 Task: Find a one-way flight from Denver to Greenville for 6 passengers in Business class on May 2, with specific airline, price, and baggage filters.
Action: Mouse moved to (287, 261)
Screenshot: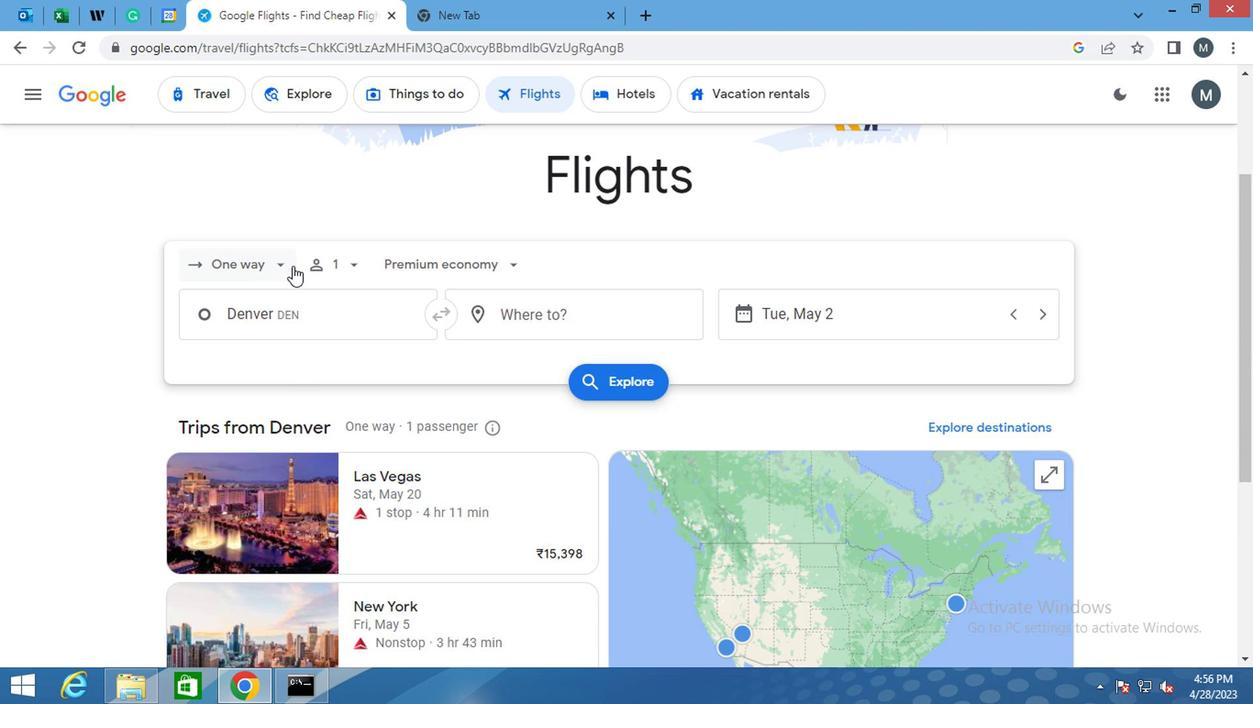 
Action: Mouse pressed left at (287, 261)
Screenshot: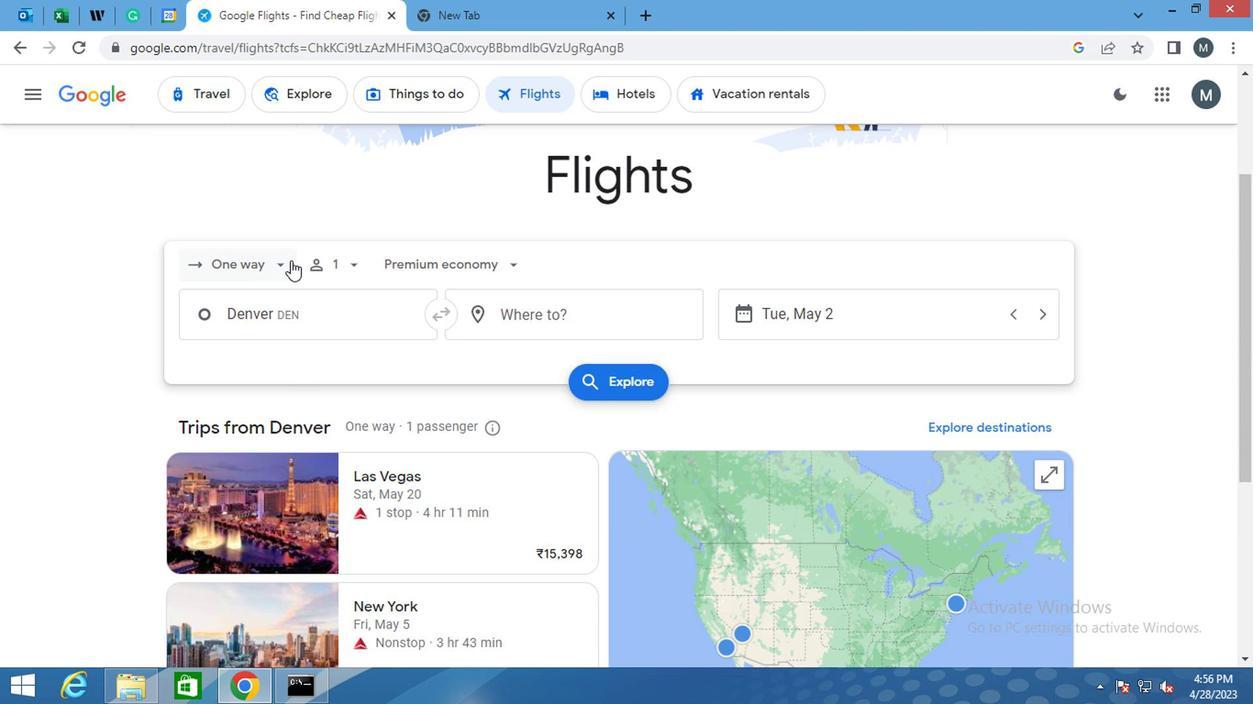 
Action: Mouse moved to (286, 354)
Screenshot: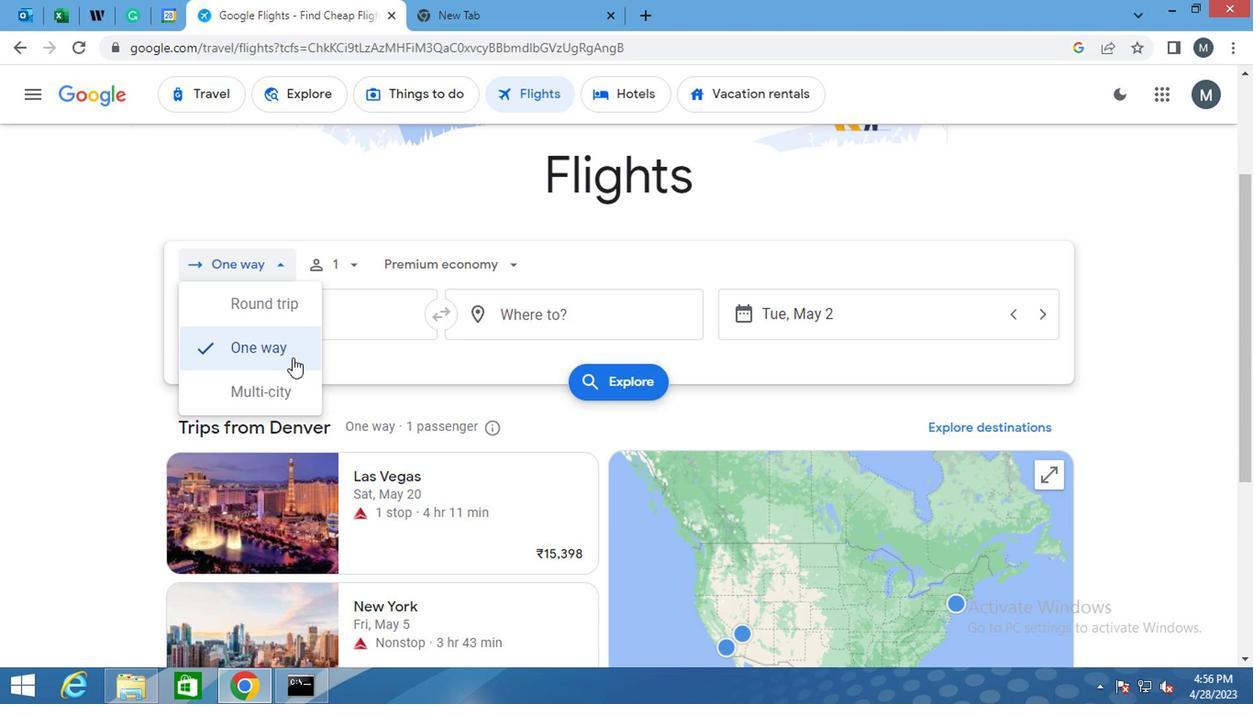 
Action: Mouse pressed left at (286, 354)
Screenshot: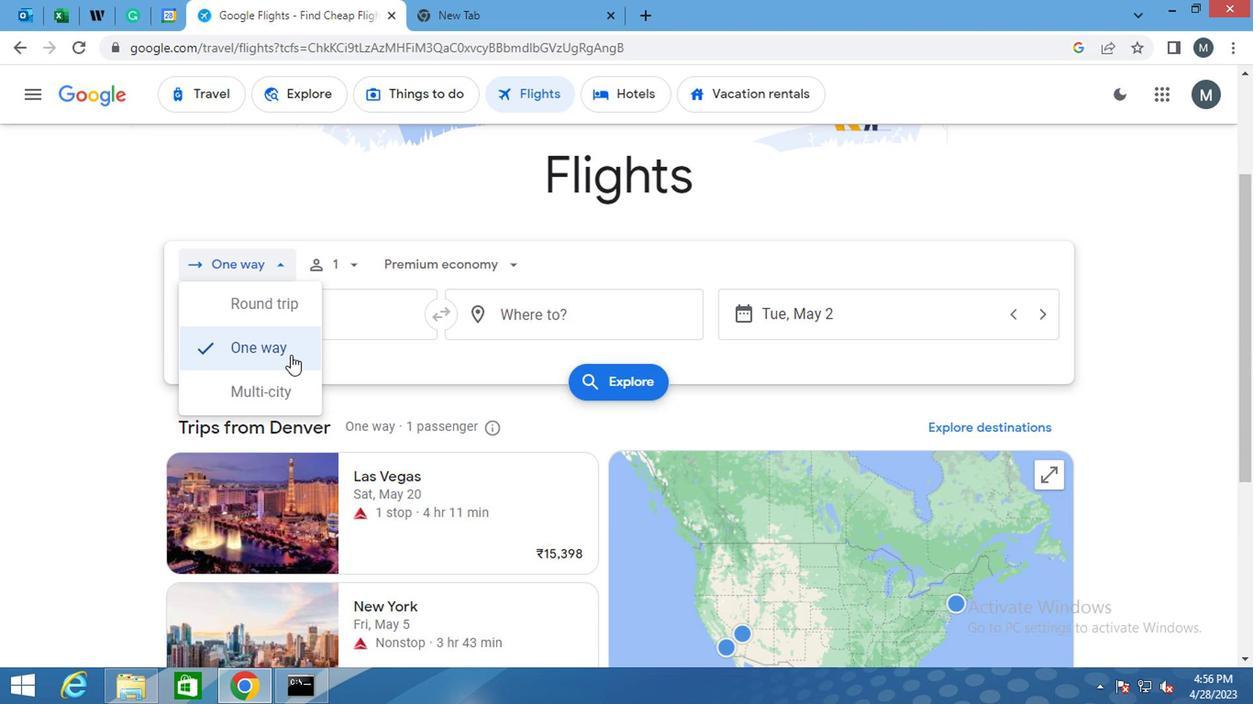 
Action: Mouse moved to (354, 270)
Screenshot: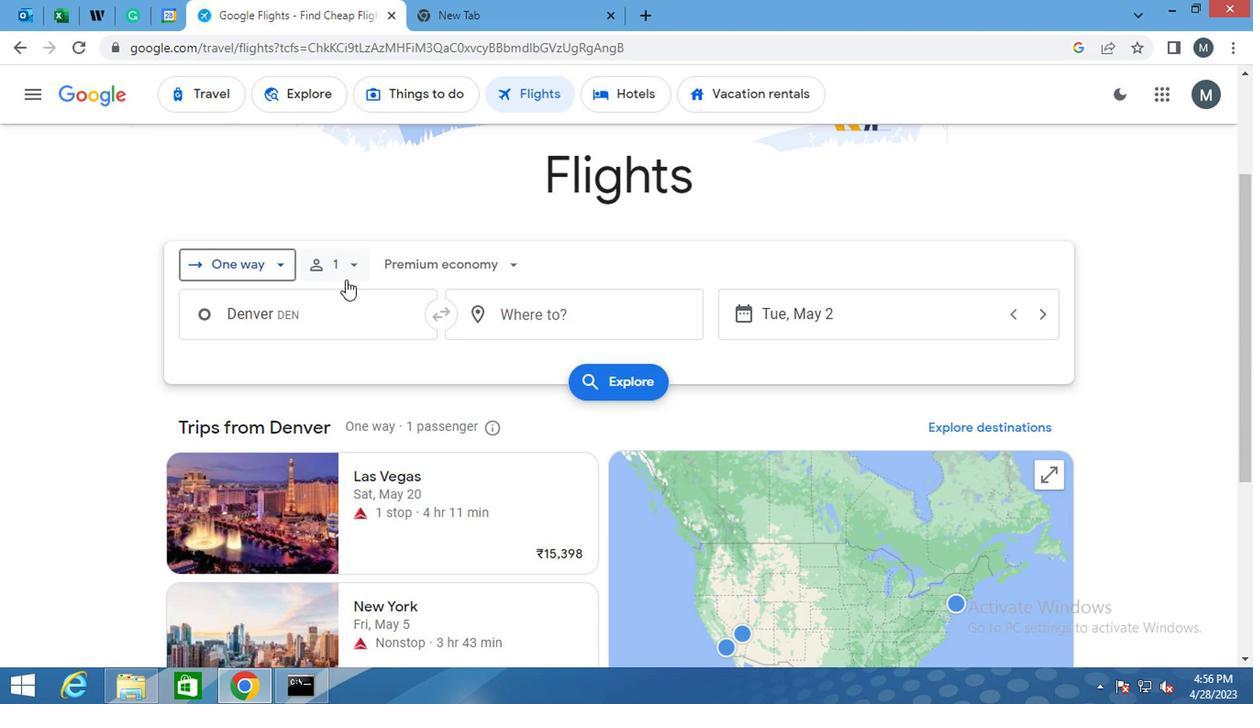 
Action: Mouse pressed left at (354, 270)
Screenshot: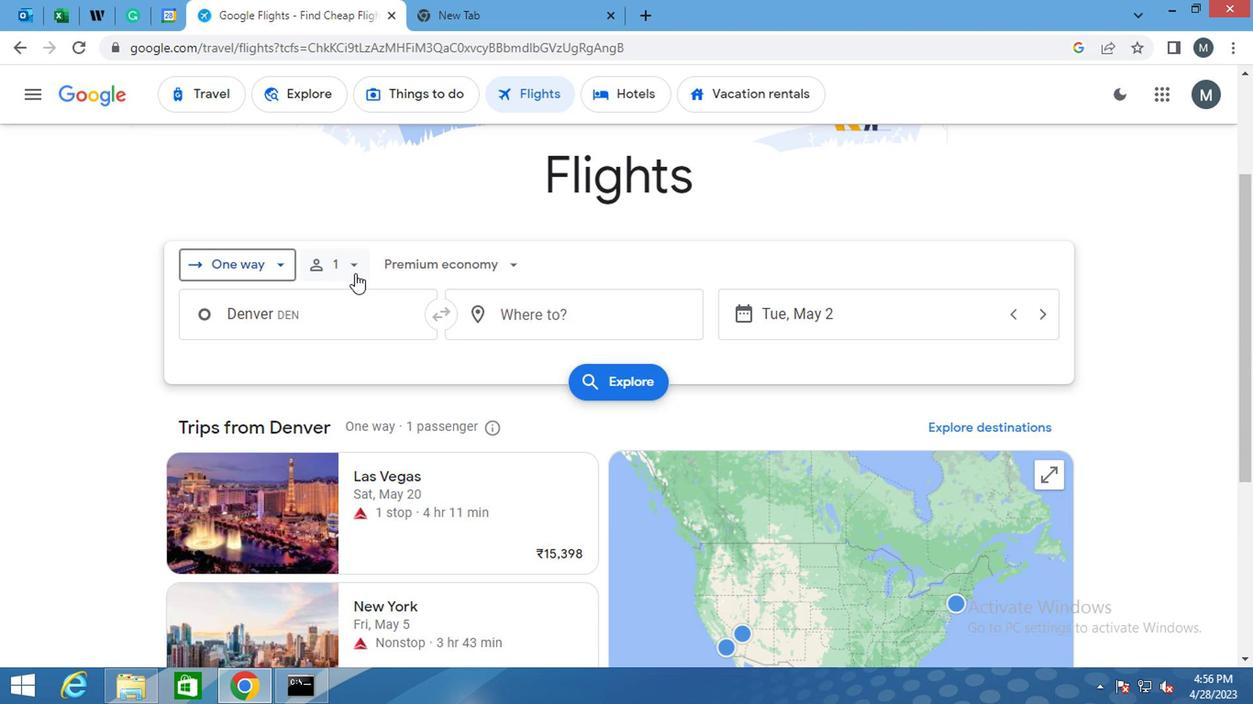 
Action: Mouse moved to (494, 308)
Screenshot: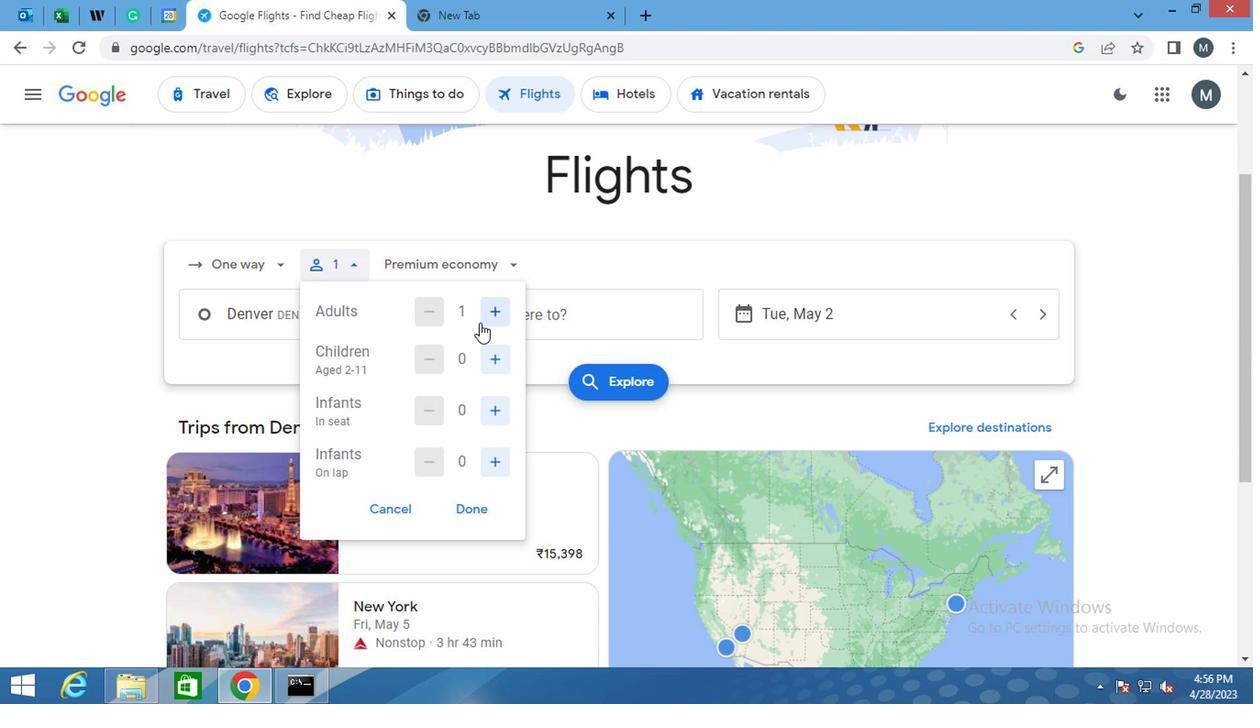
Action: Mouse pressed left at (494, 308)
Screenshot: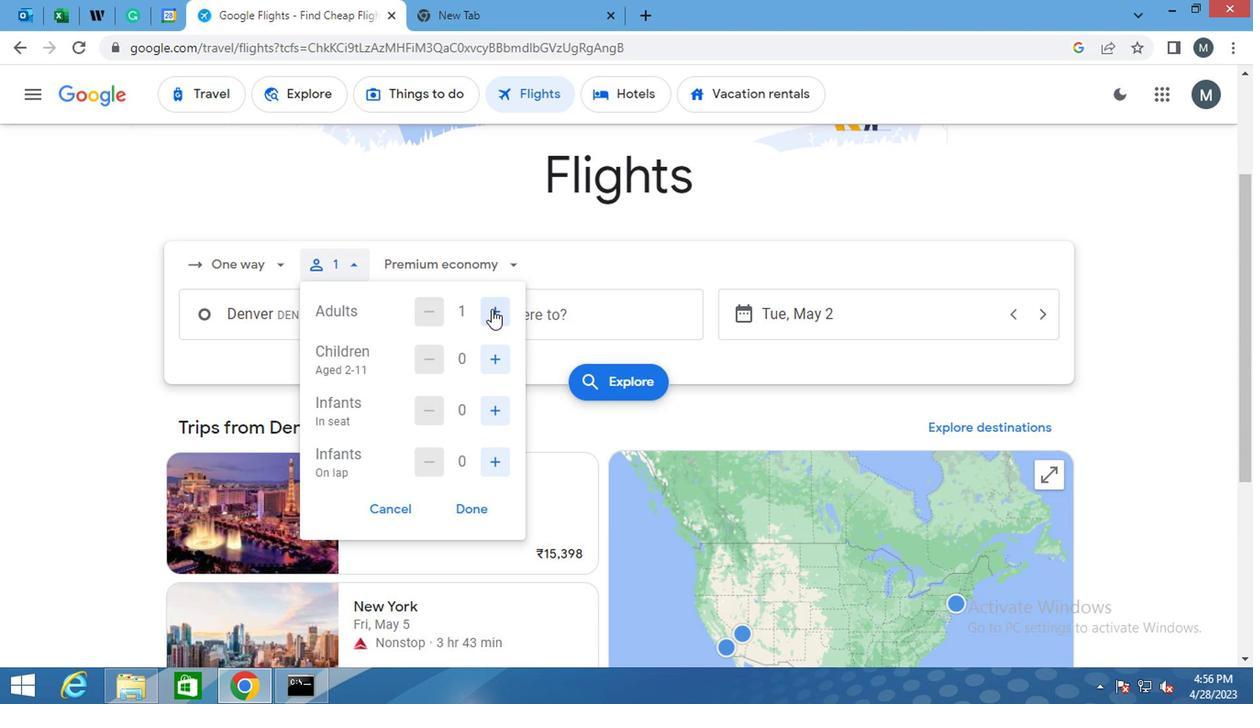 
Action: Mouse pressed left at (494, 308)
Screenshot: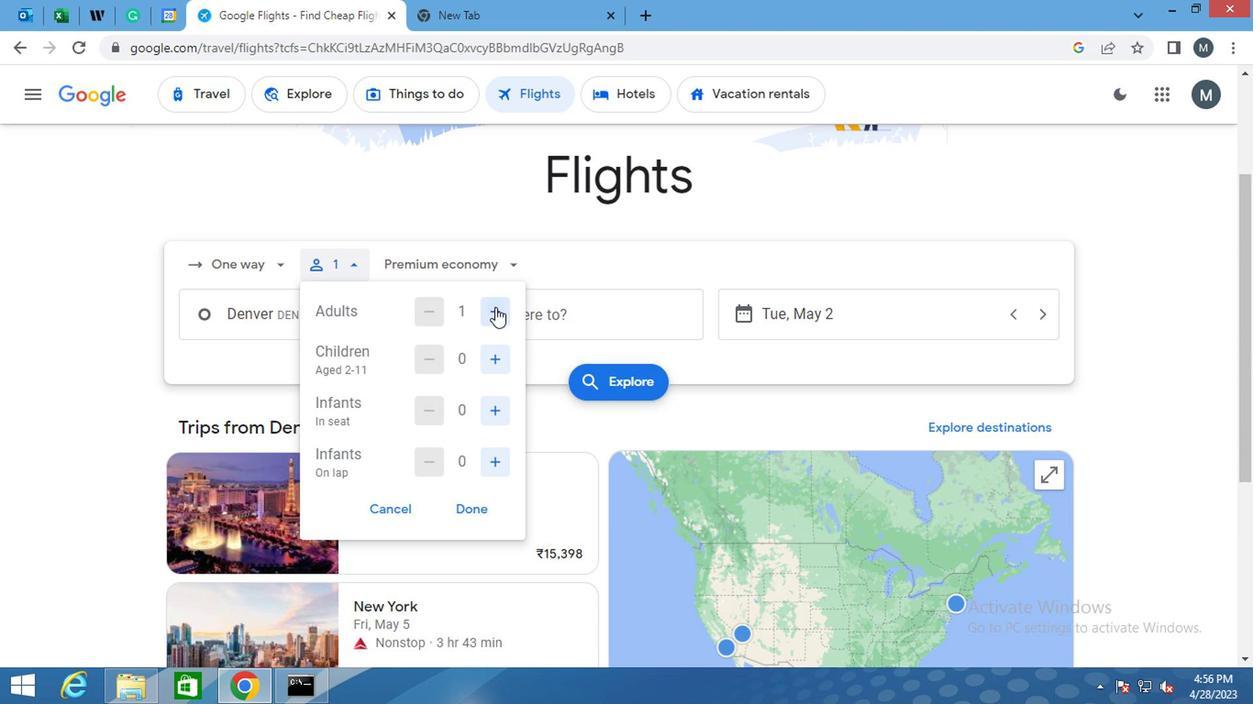 
Action: Mouse moved to (503, 358)
Screenshot: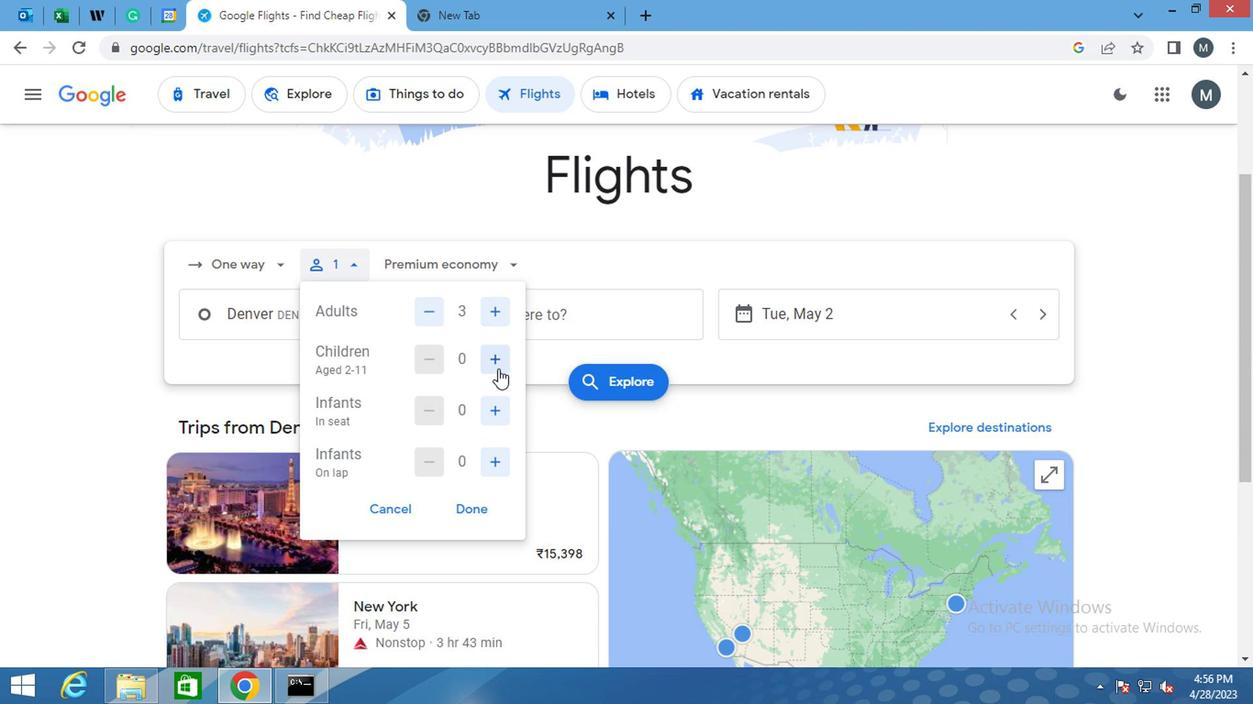 
Action: Mouse pressed left at (503, 358)
Screenshot: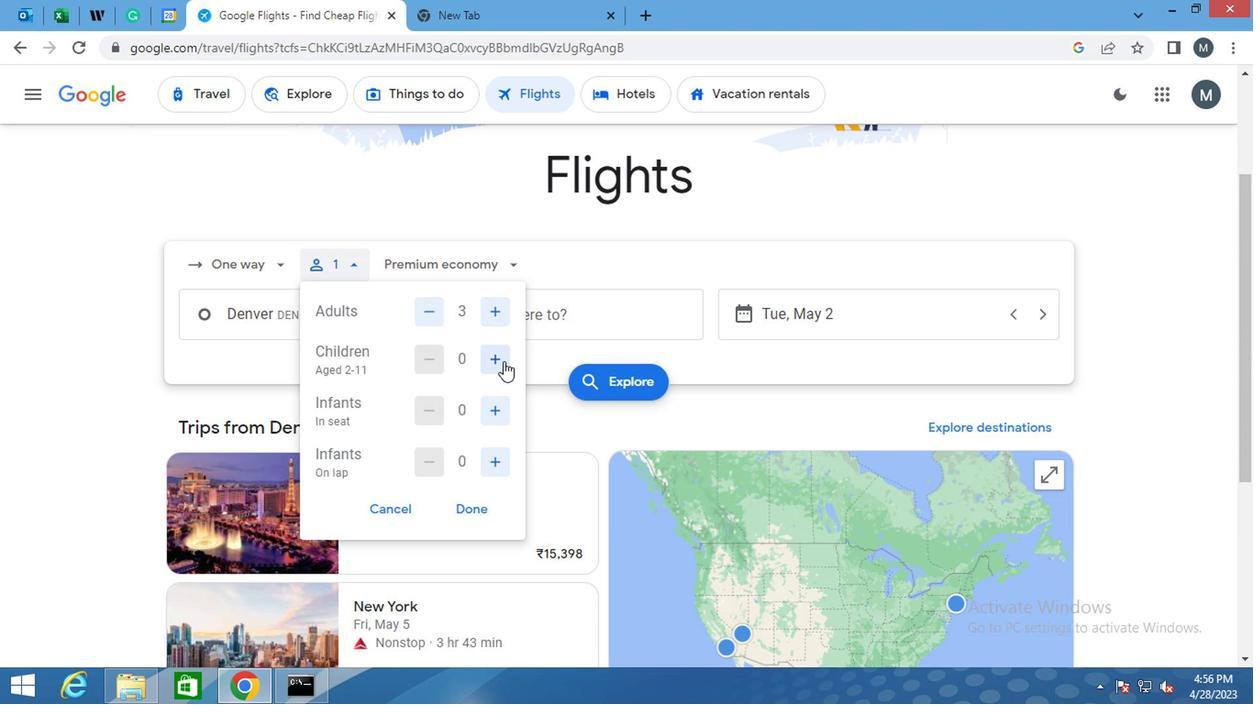 
Action: Mouse moved to (503, 358)
Screenshot: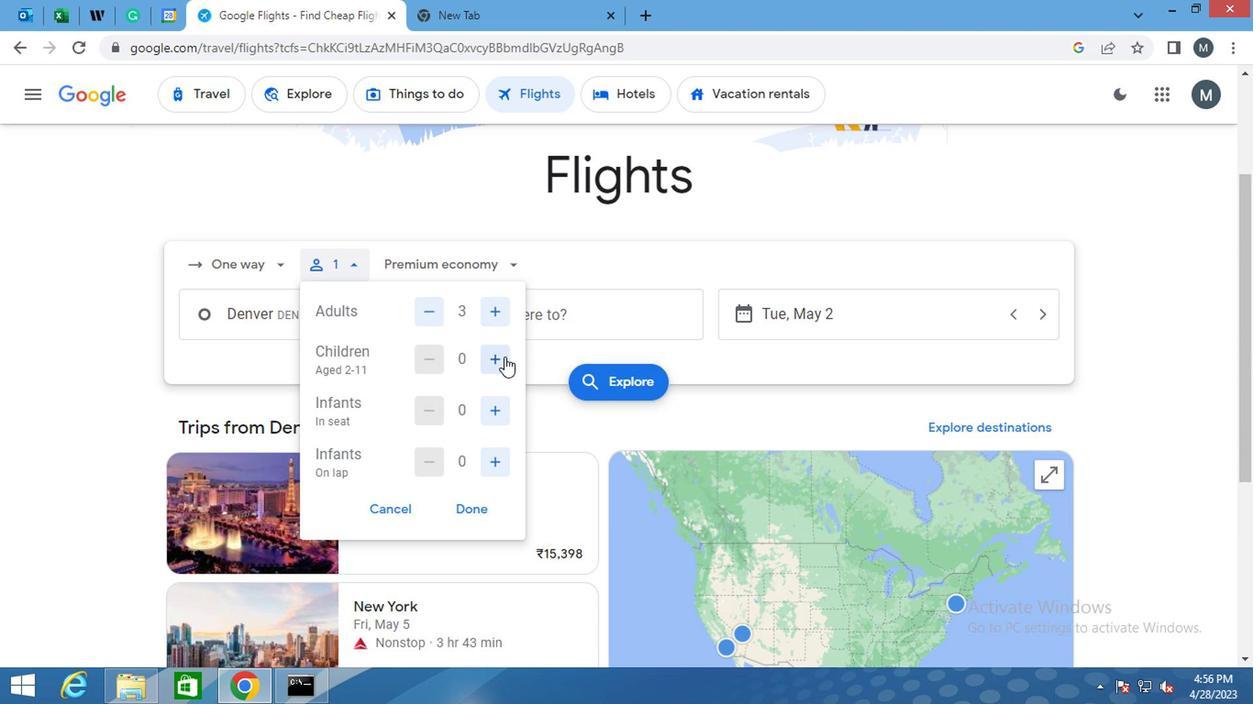
Action: Mouse pressed left at (503, 358)
Screenshot: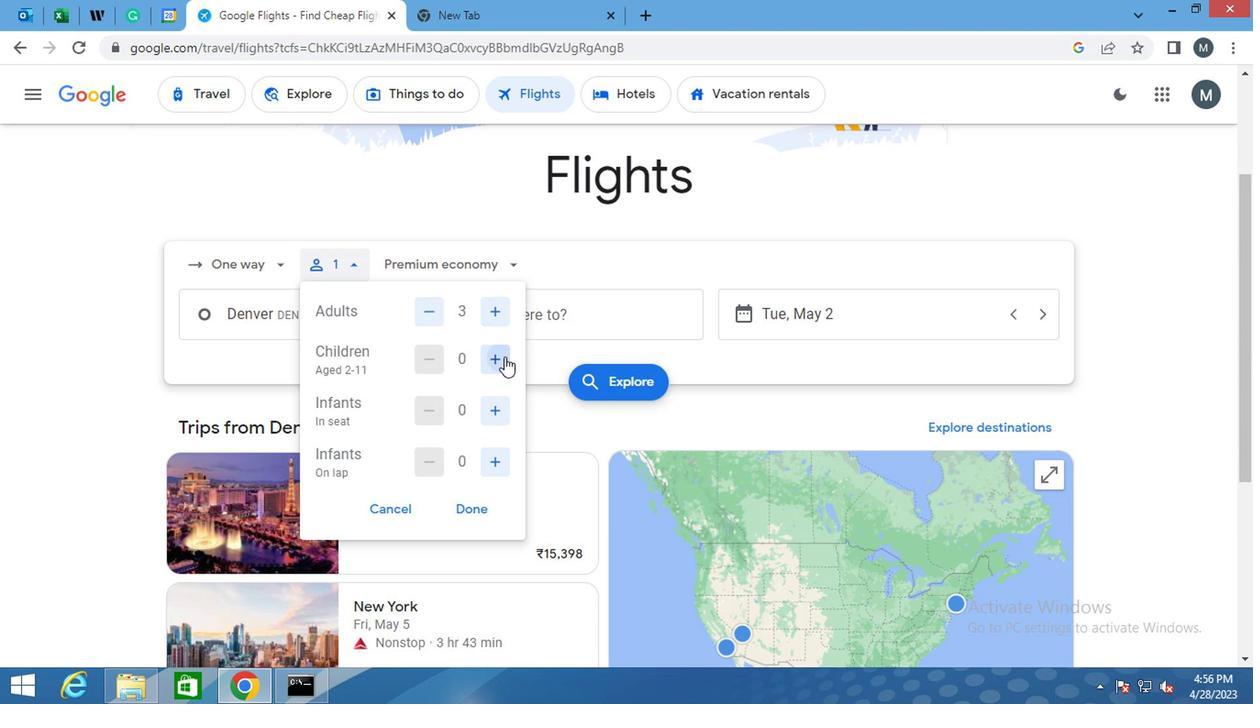 
Action: Mouse moved to (501, 358)
Screenshot: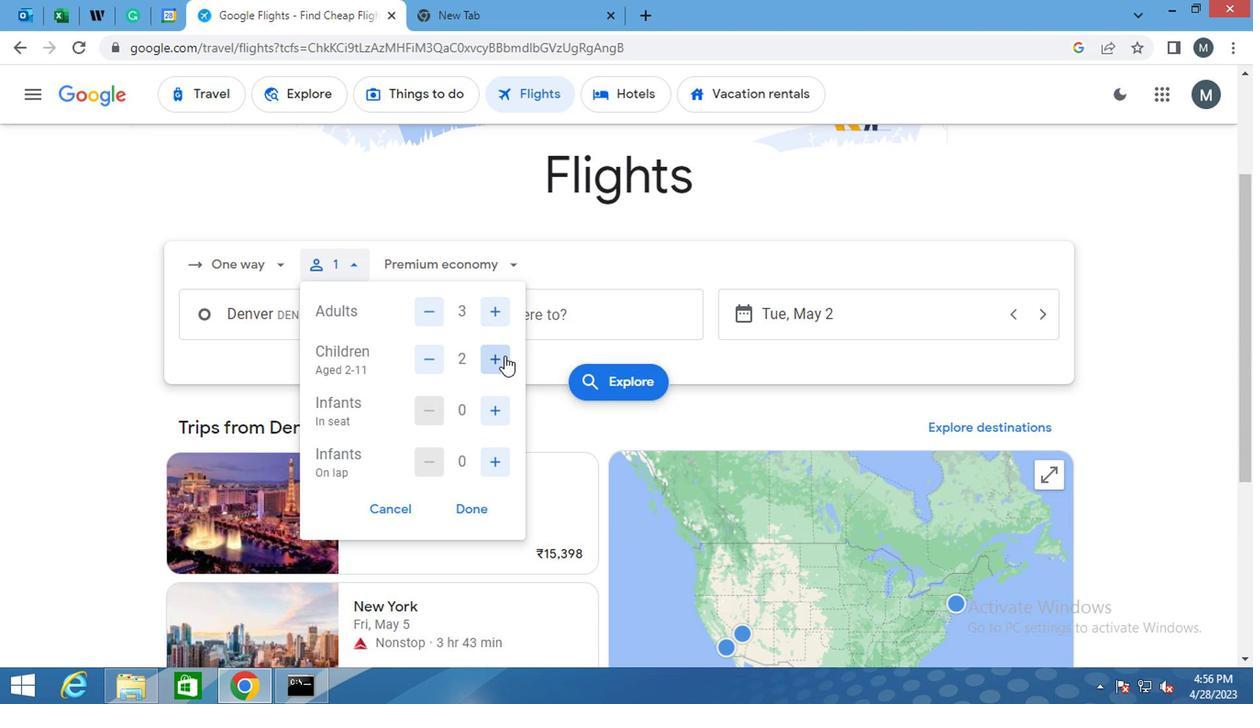 
Action: Mouse pressed left at (501, 358)
Screenshot: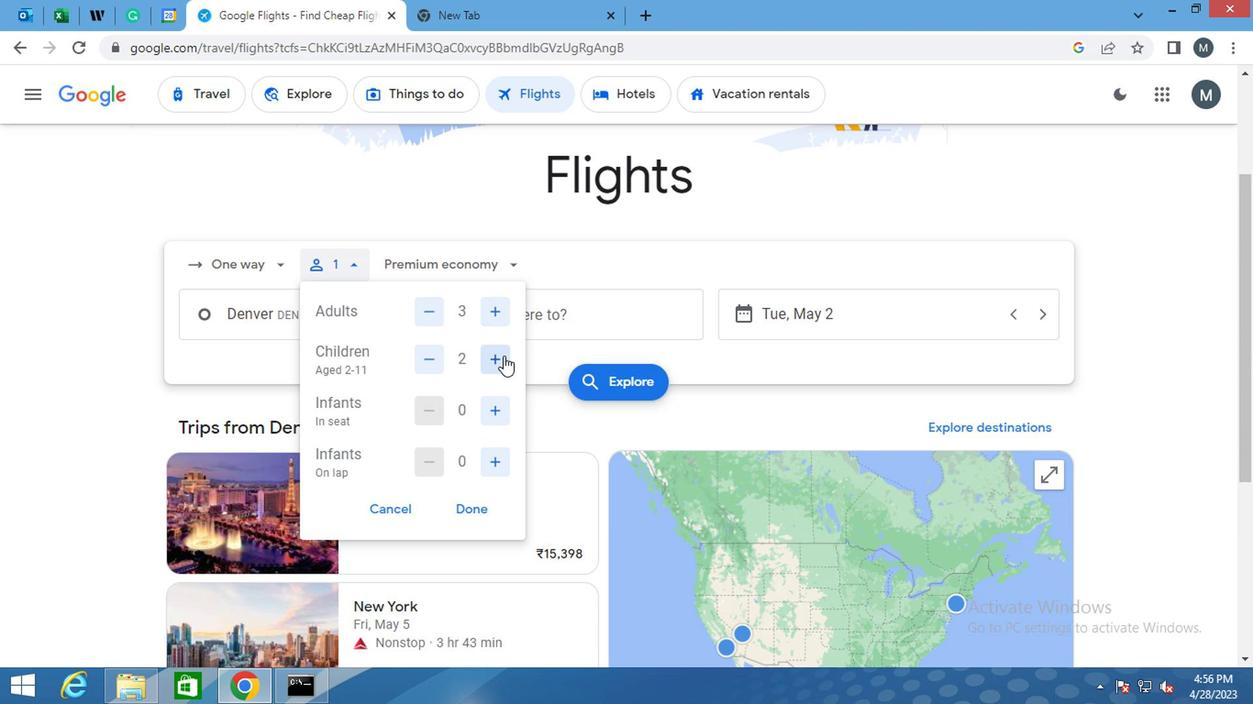 
Action: Mouse moved to (465, 512)
Screenshot: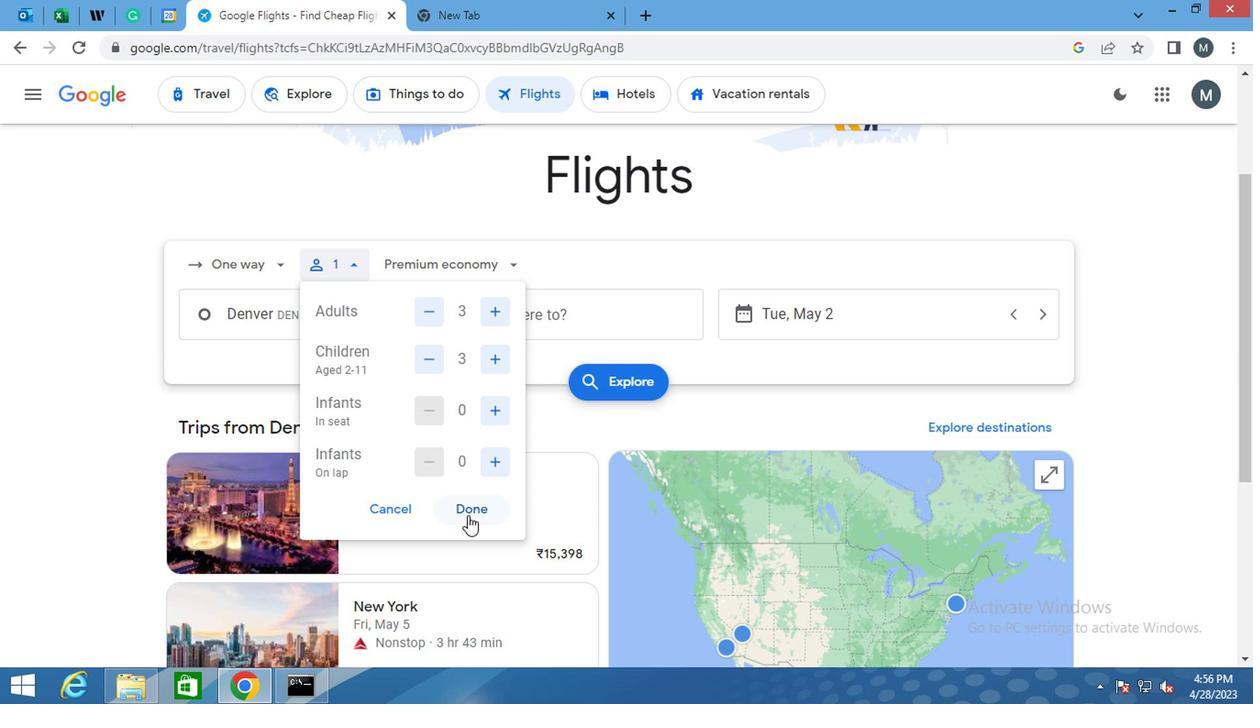 
Action: Mouse pressed left at (465, 512)
Screenshot: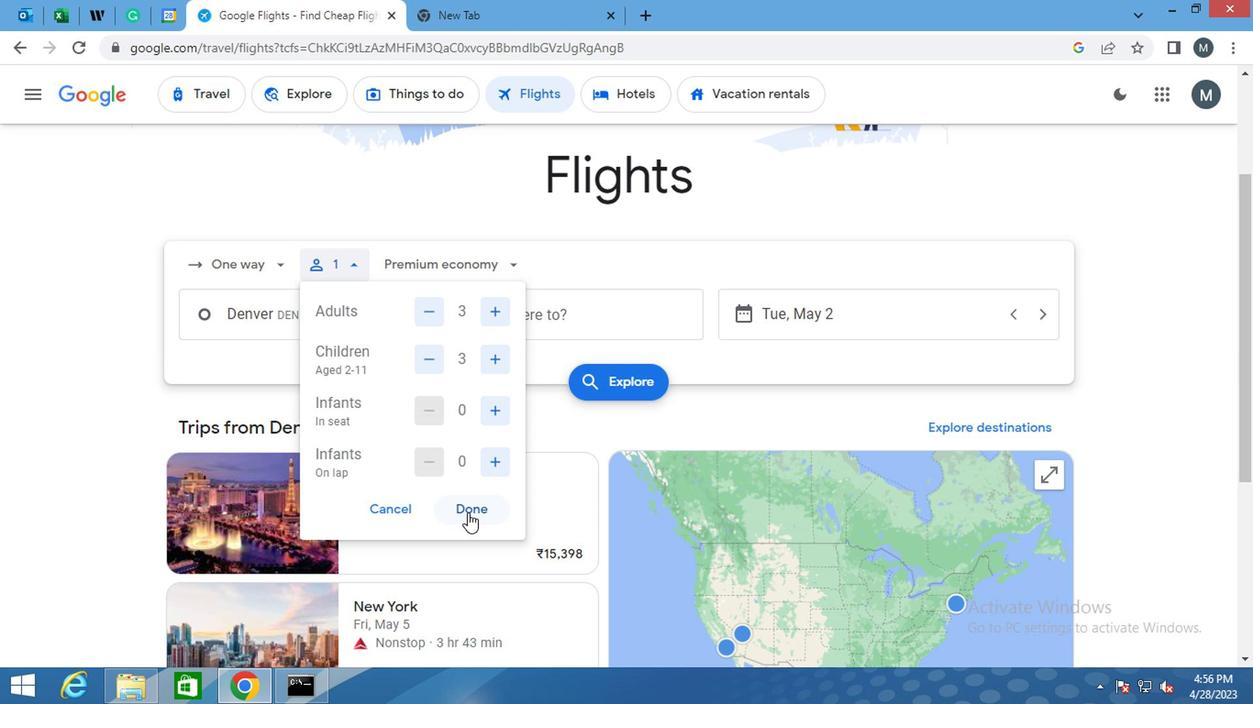 
Action: Mouse moved to (485, 268)
Screenshot: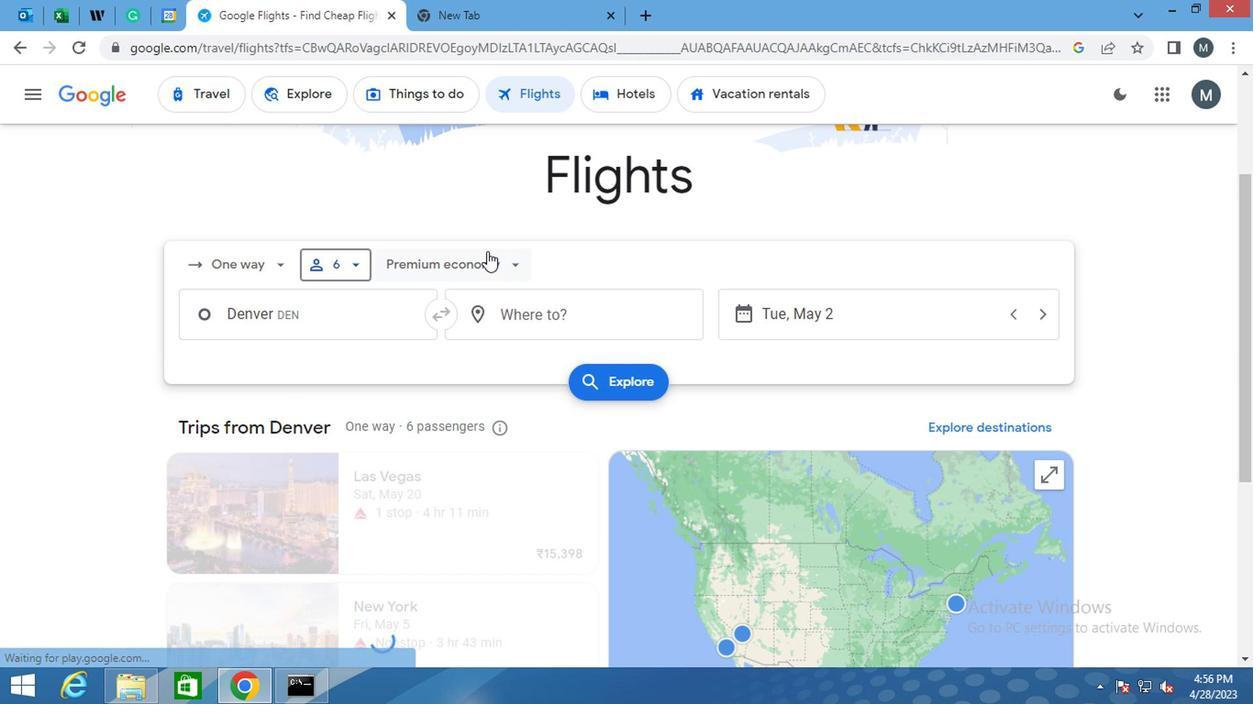 
Action: Mouse pressed left at (485, 268)
Screenshot: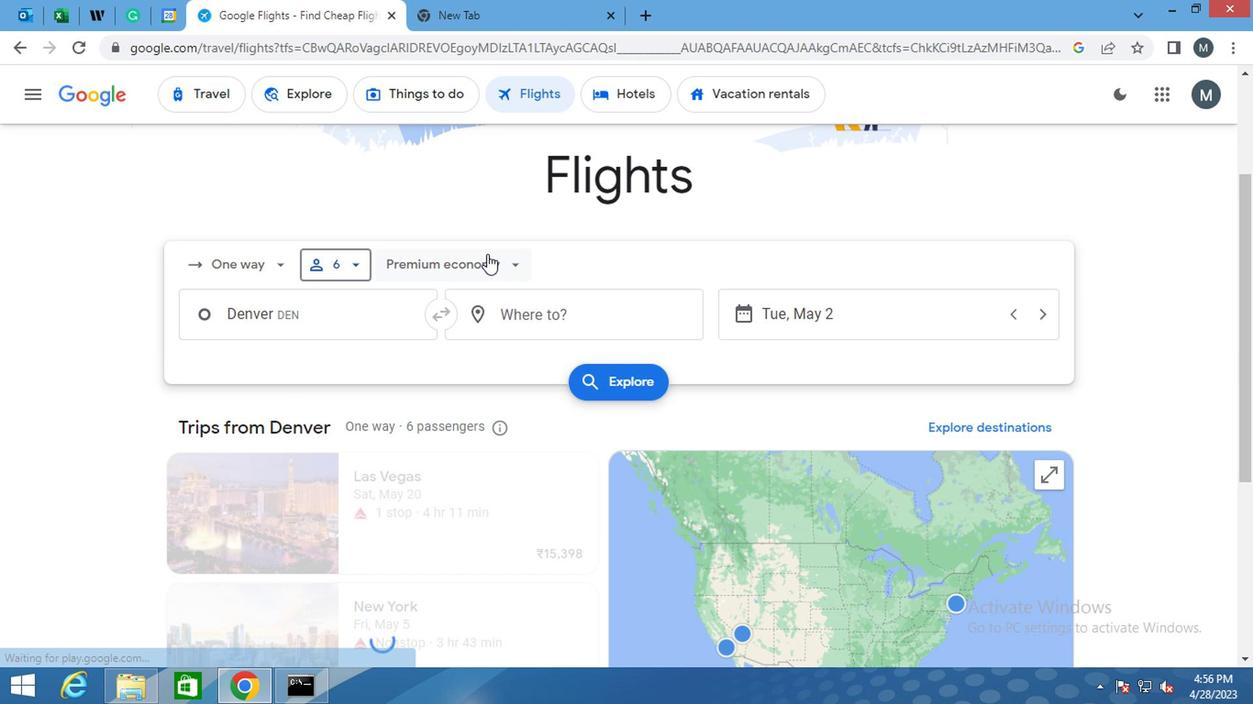 
Action: Mouse moved to (459, 394)
Screenshot: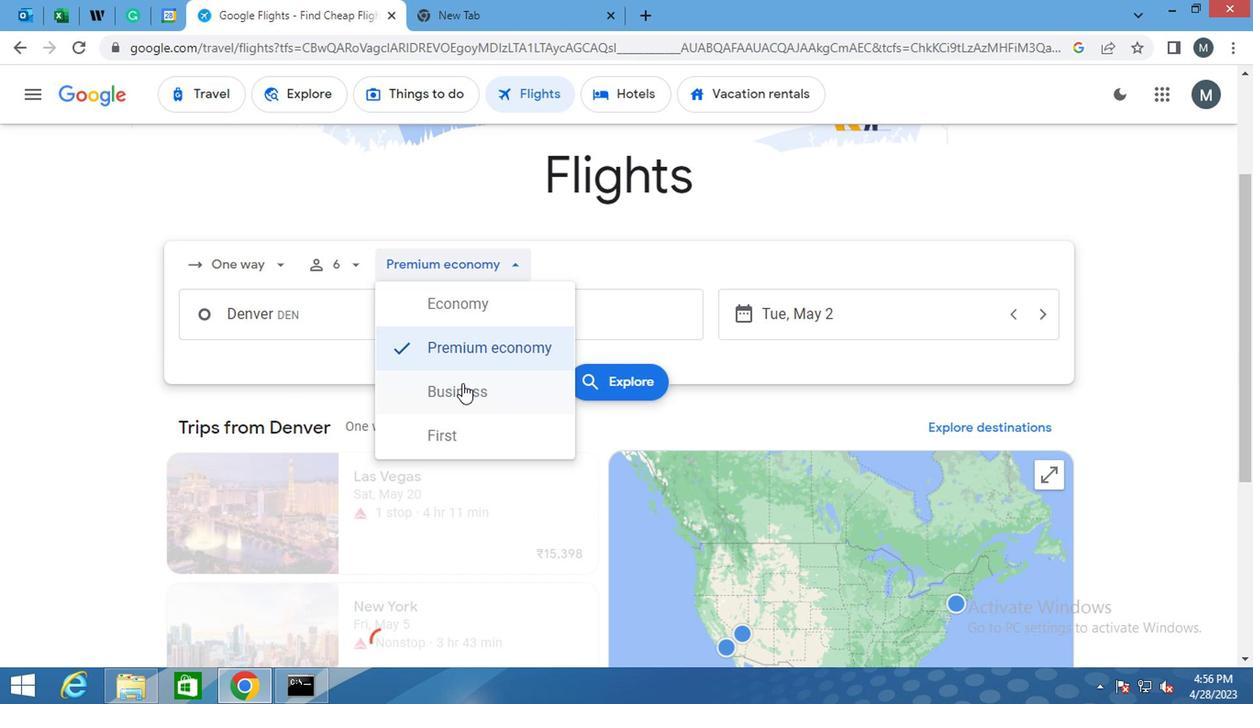
Action: Mouse pressed left at (459, 394)
Screenshot: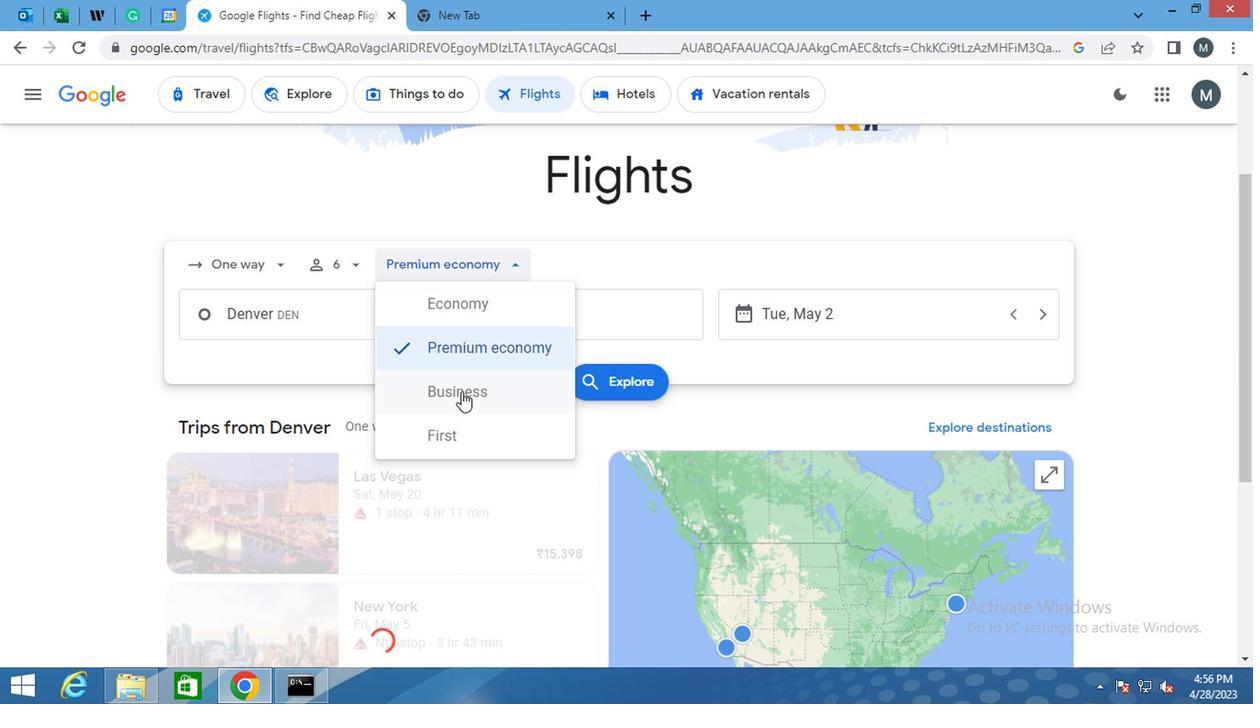 
Action: Mouse moved to (358, 310)
Screenshot: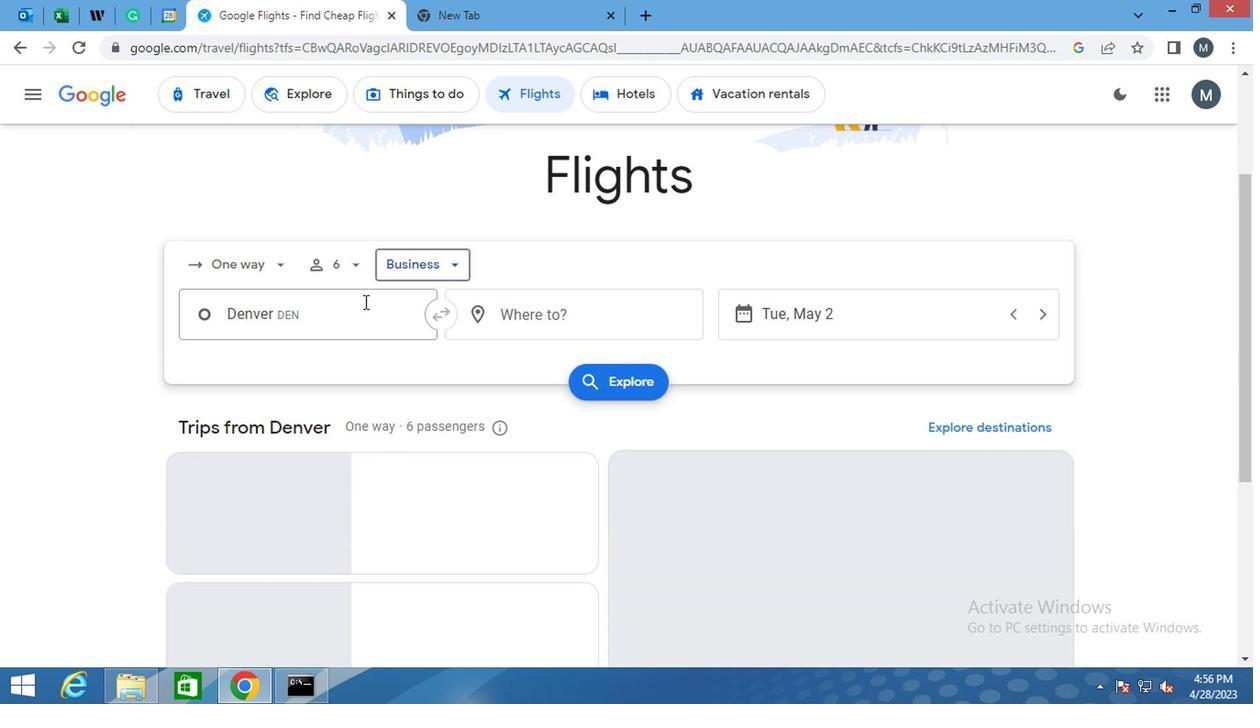 
Action: Mouse pressed left at (358, 310)
Screenshot: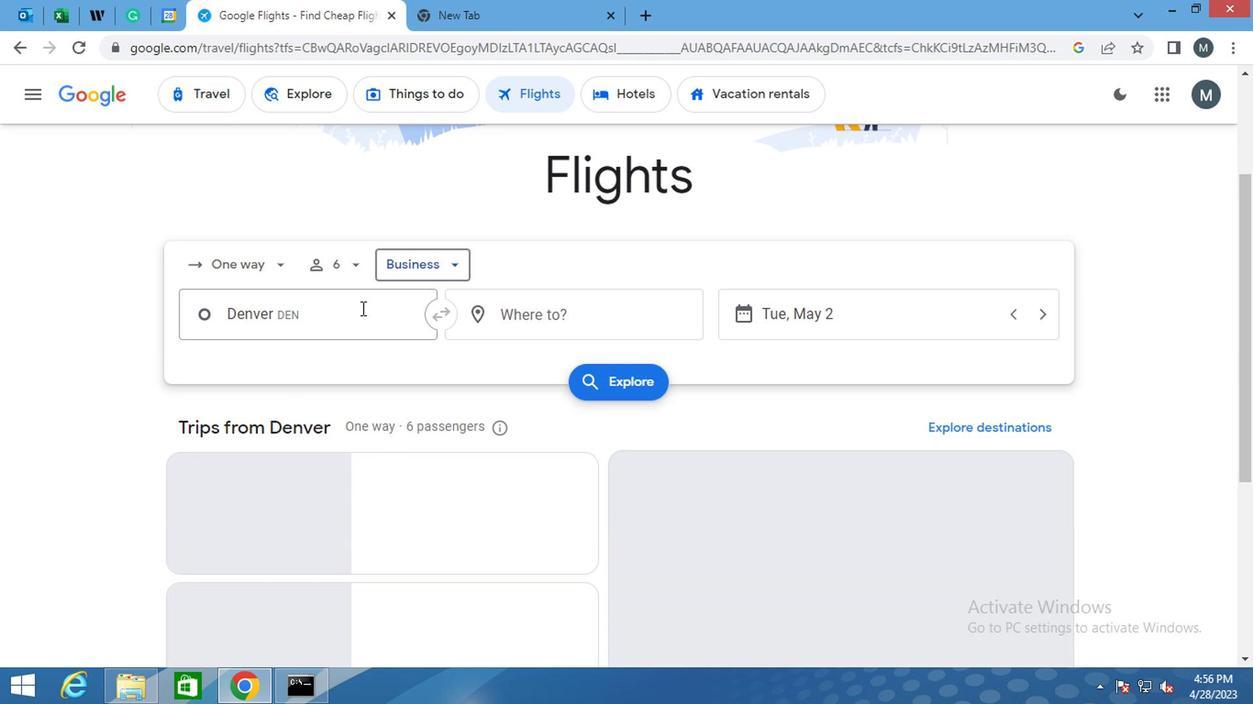 
Action: Mouse moved to (388, 420)
Screenshot: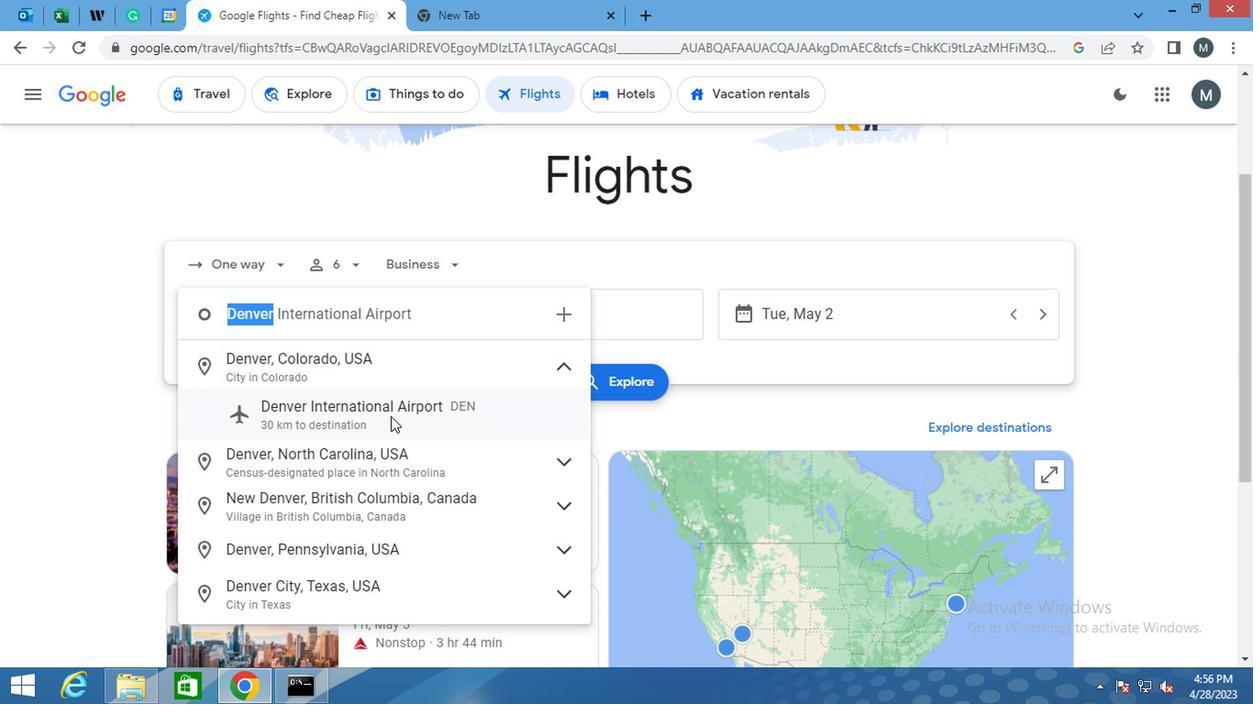 
Action: Mouse pressed left at (388, 420)
Screenshot: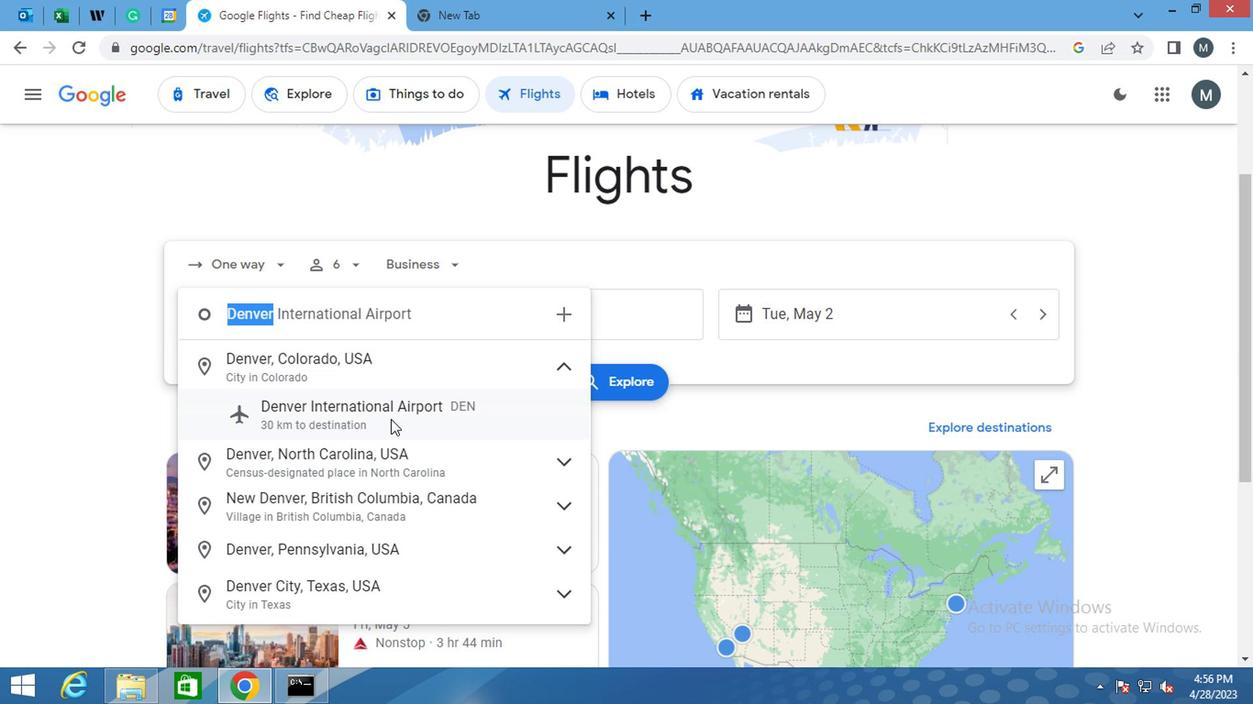 
Action: Mouse moved to (533, 315)
Screenshot: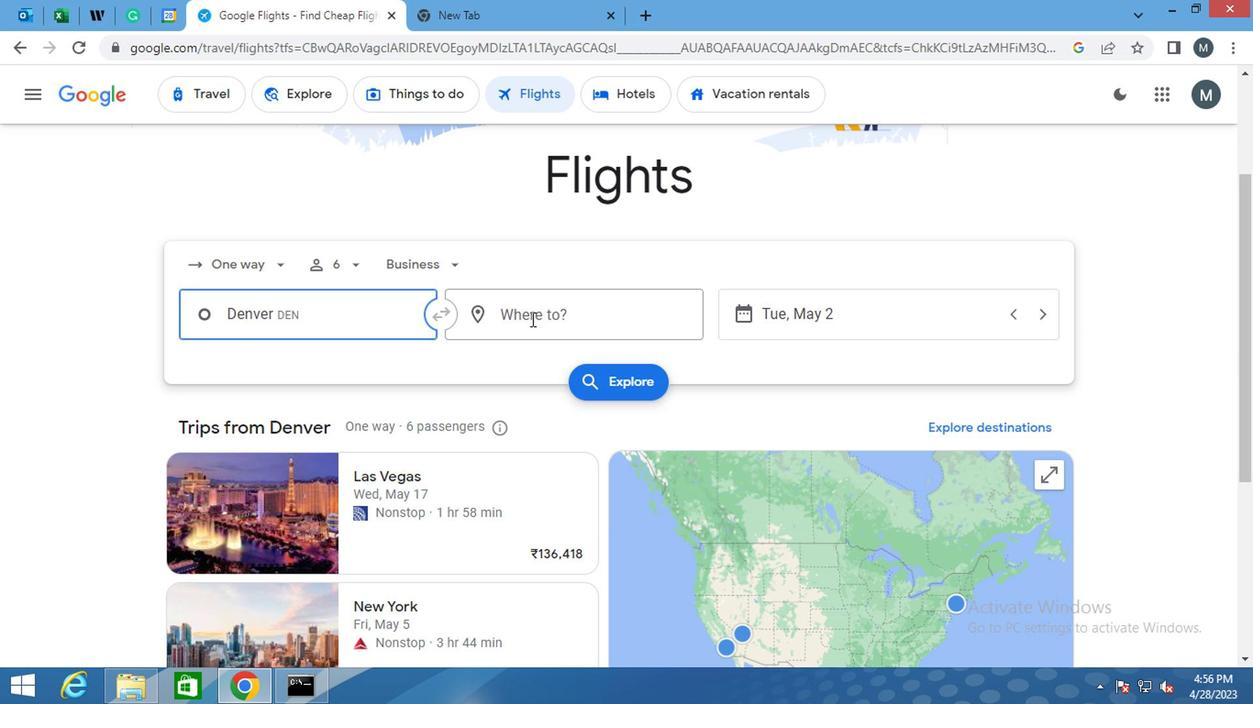 
Action: Mouse pressed left at (533, 315)
Screenshot: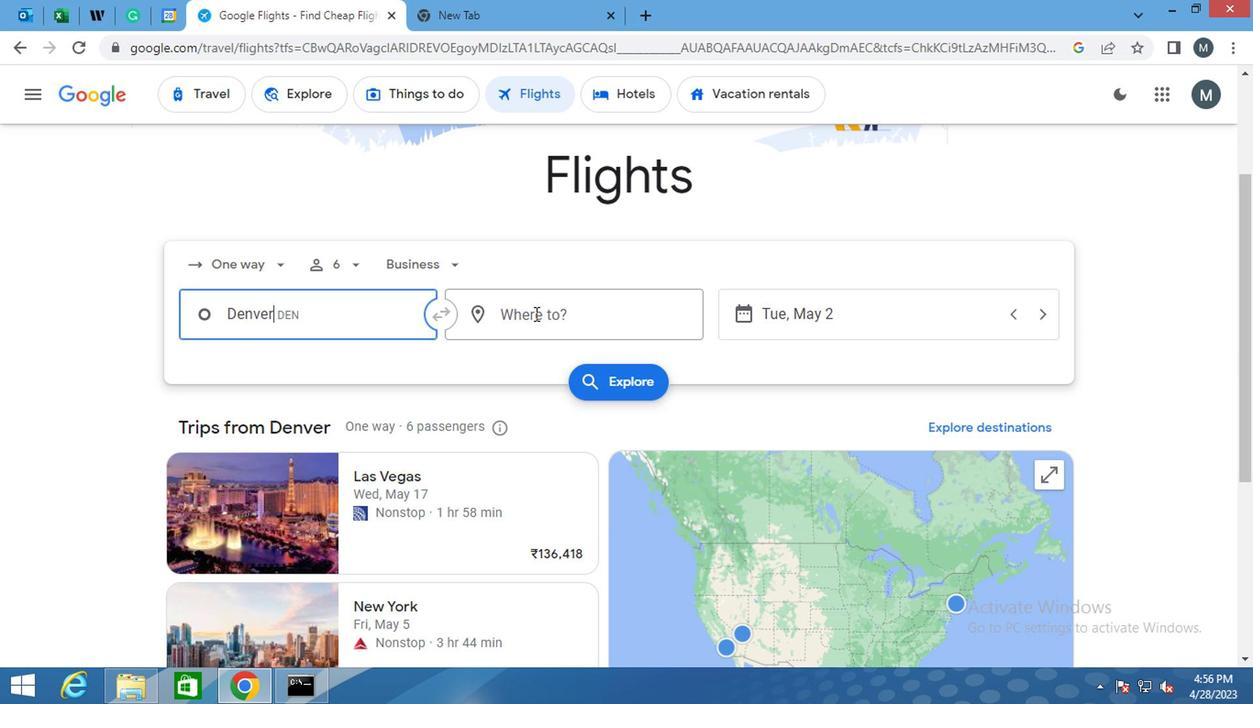
Action: Mouse moved to (525, 323)
Screenshot: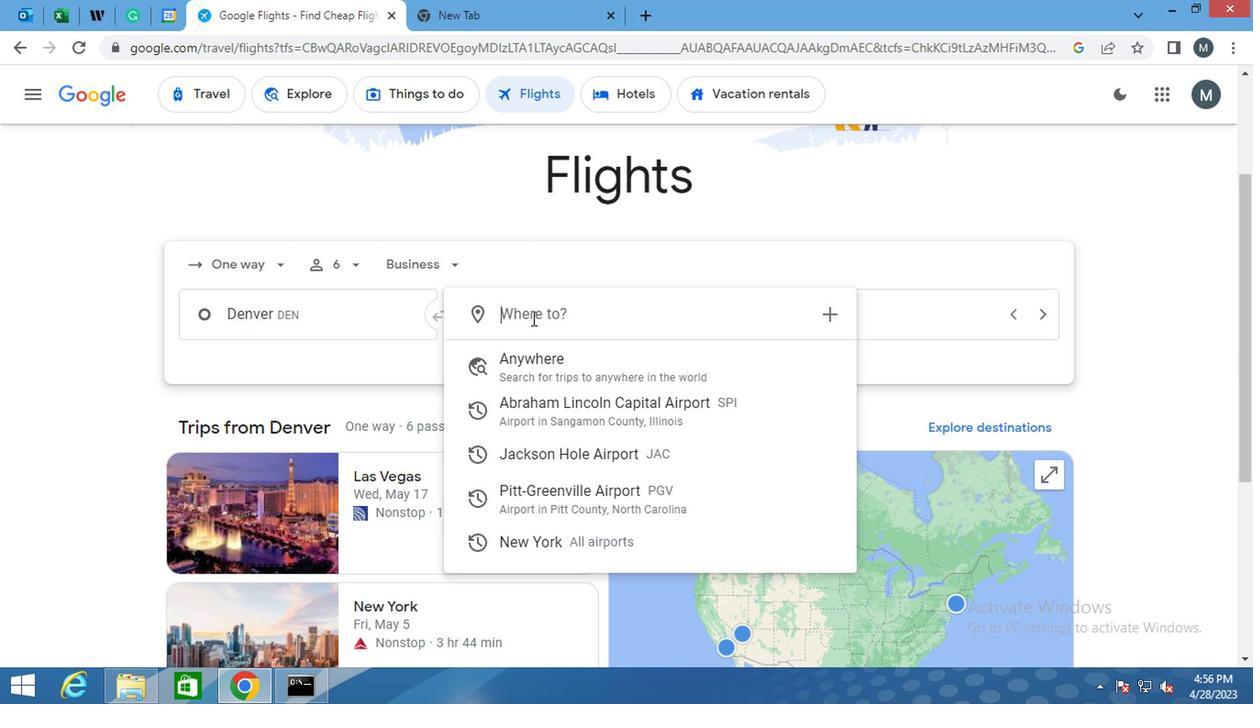 
Action: Key pressed p
Screenshot: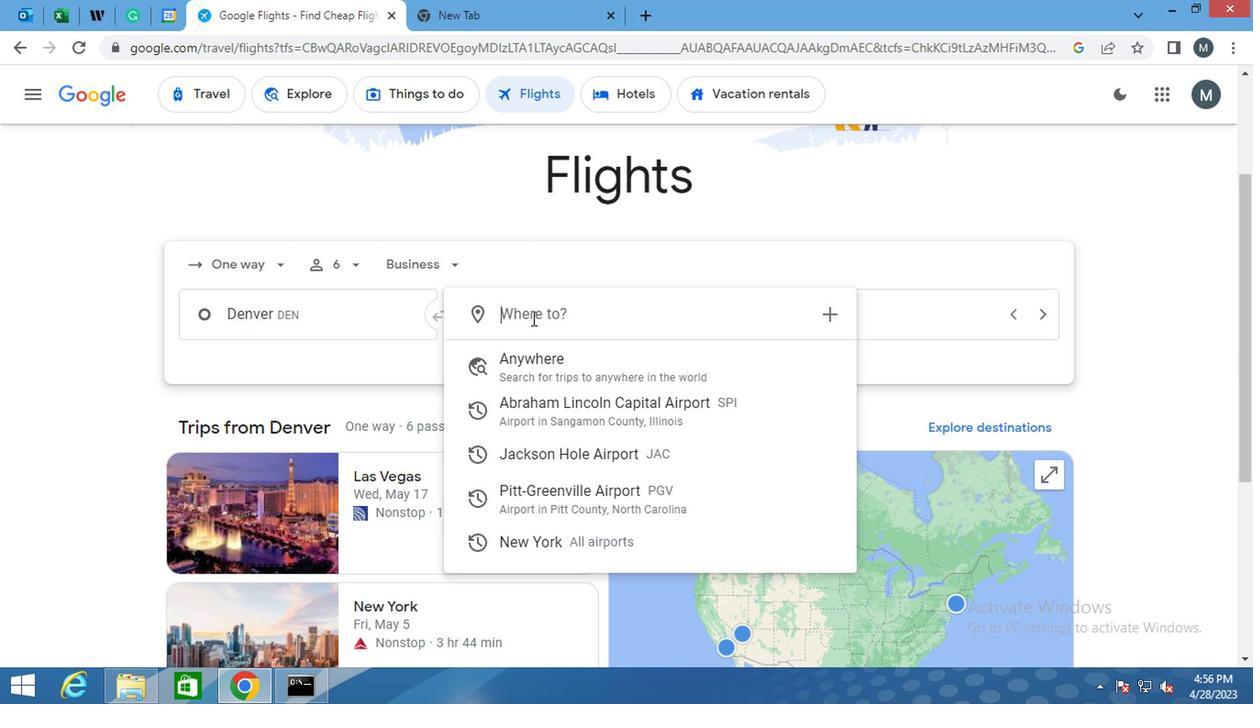 
Action: Mouse moved to (524, 325)
Screenshot: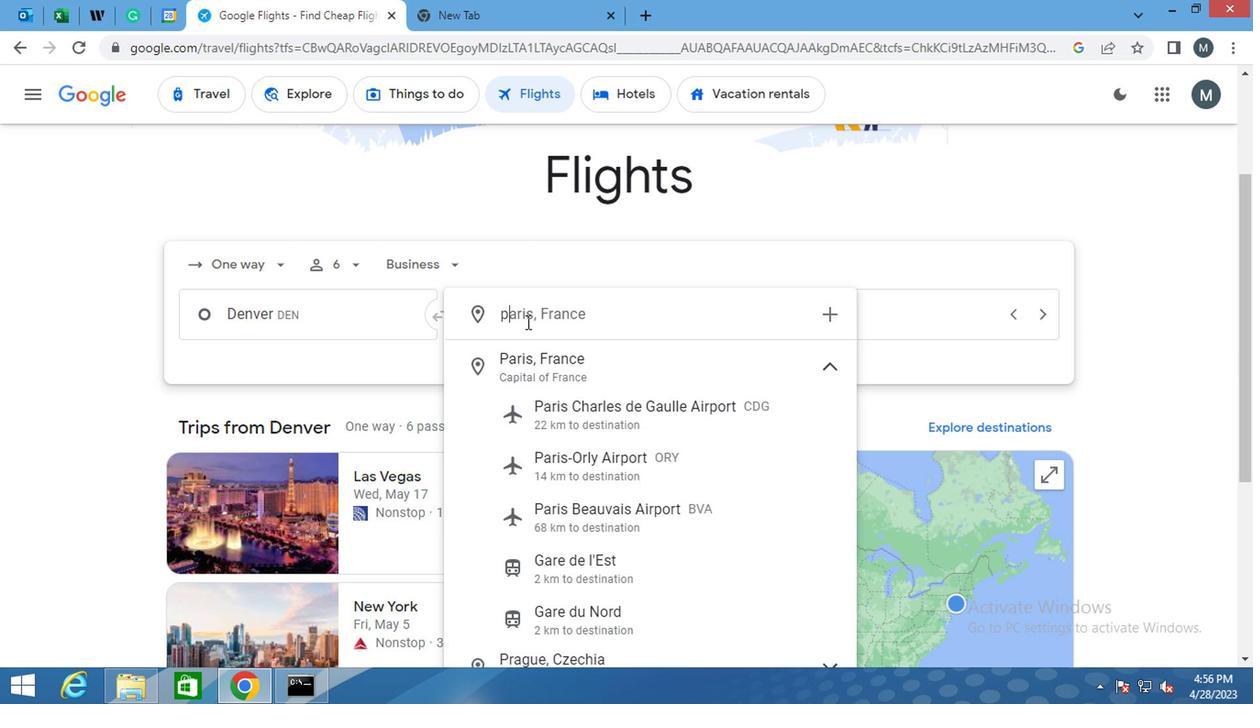 
Action: Key pressed g
Screenshot: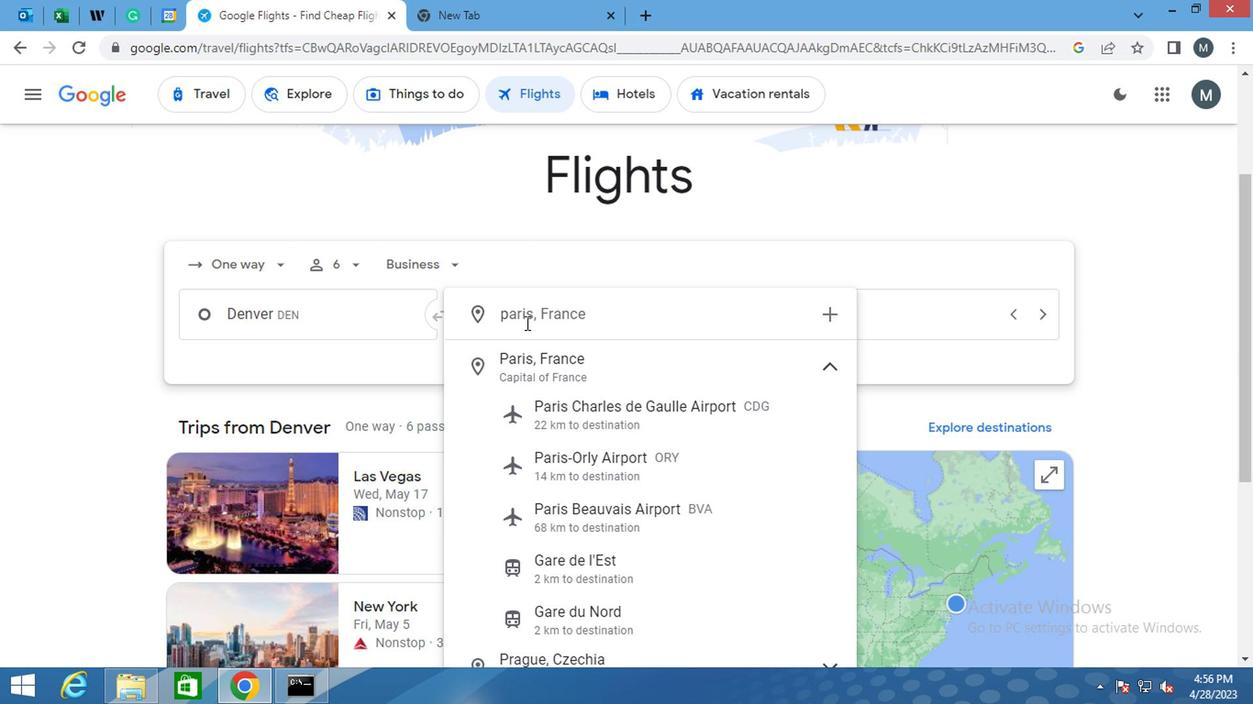 
Action: Mouse moved to (522, 326)
Screenshot: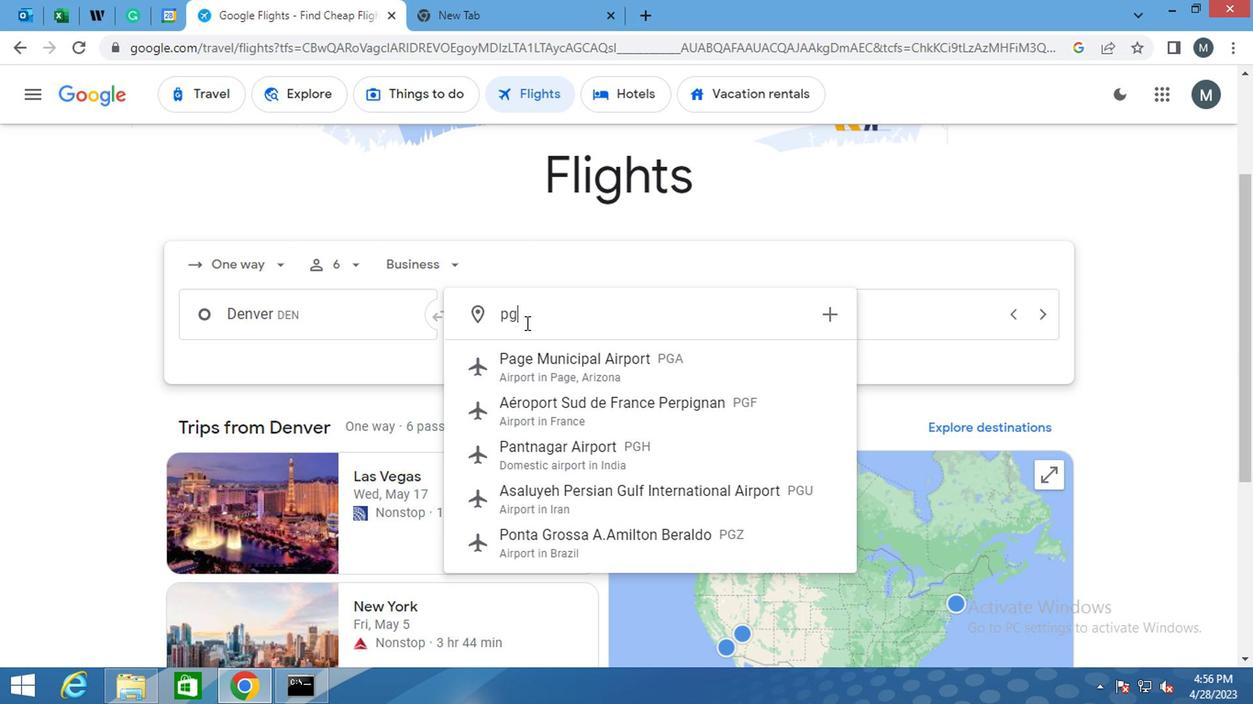 
Action: Key pressed v
Screenshot: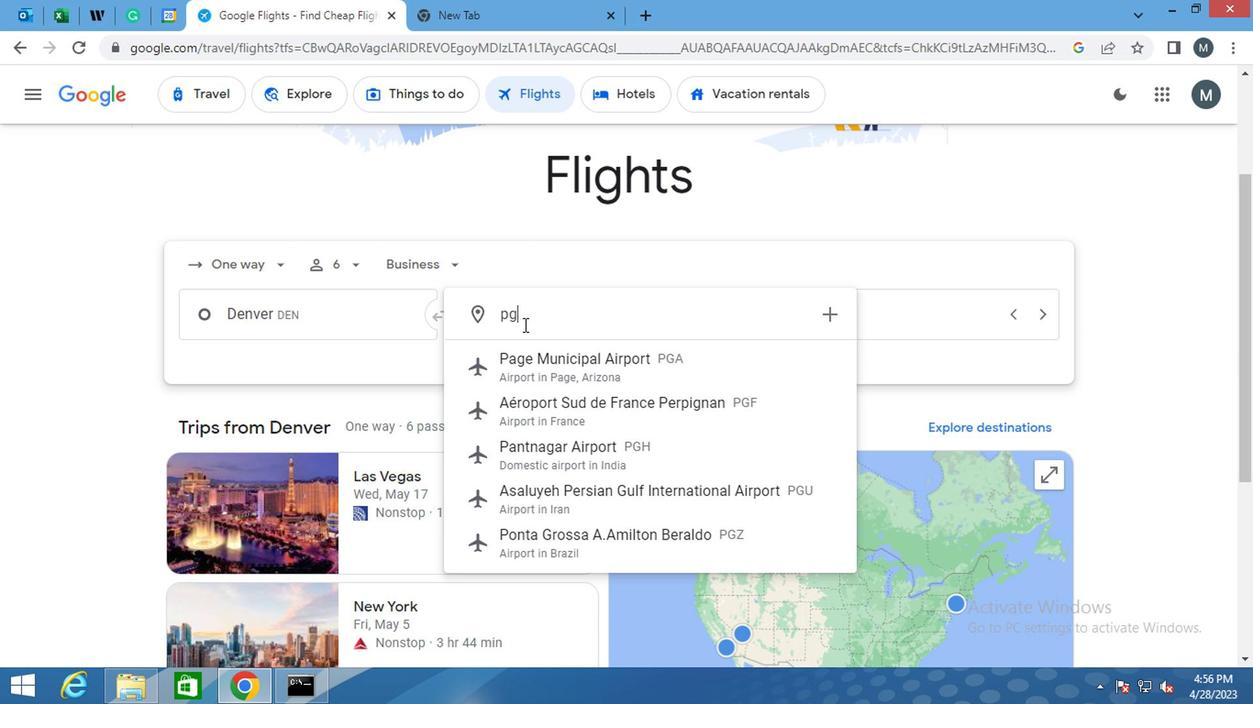 
Action: Mouse moved to (556, 380)
Screenshot: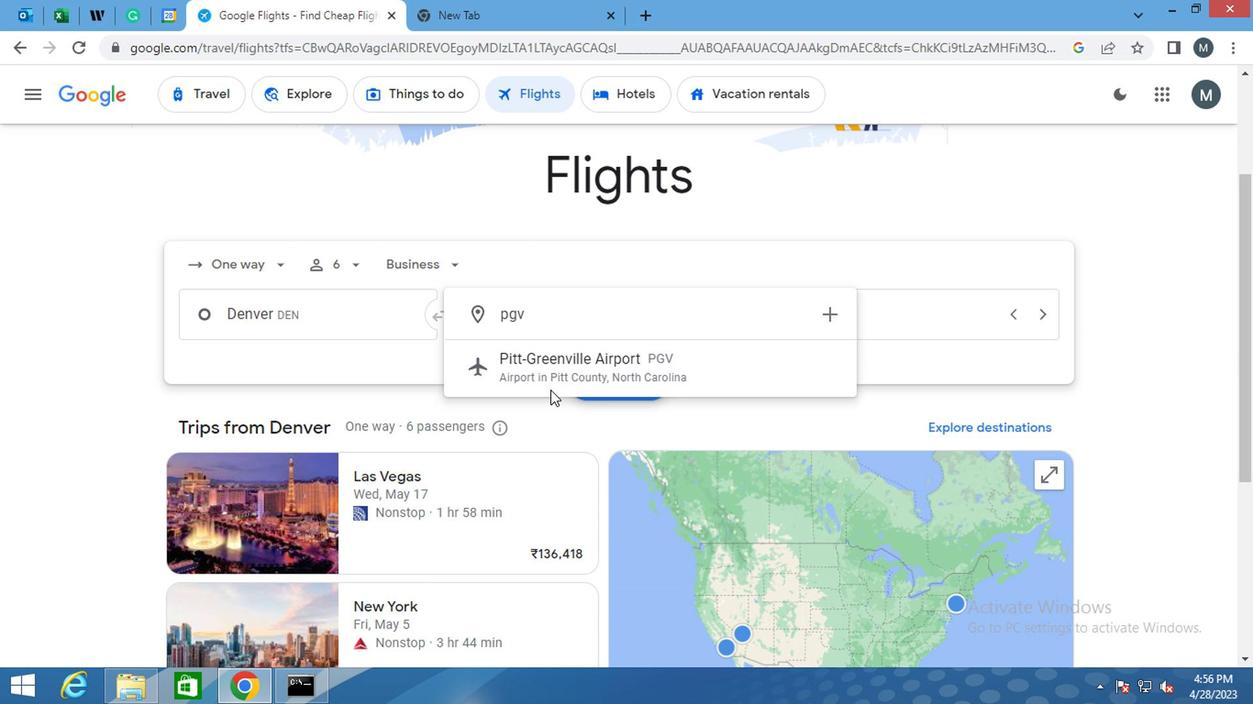
Action: Mouse pressed left at (556, 380)
Screenshot: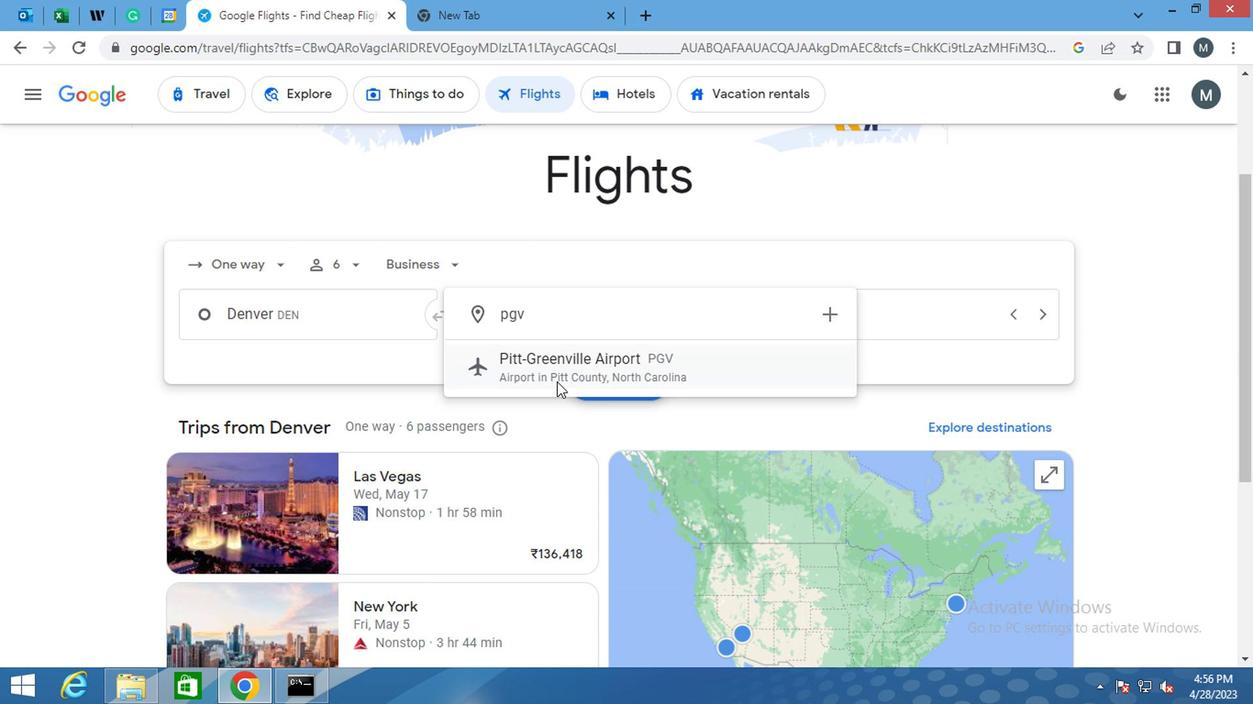 
Action: Mouse moved to (754, 305)
Screenshot: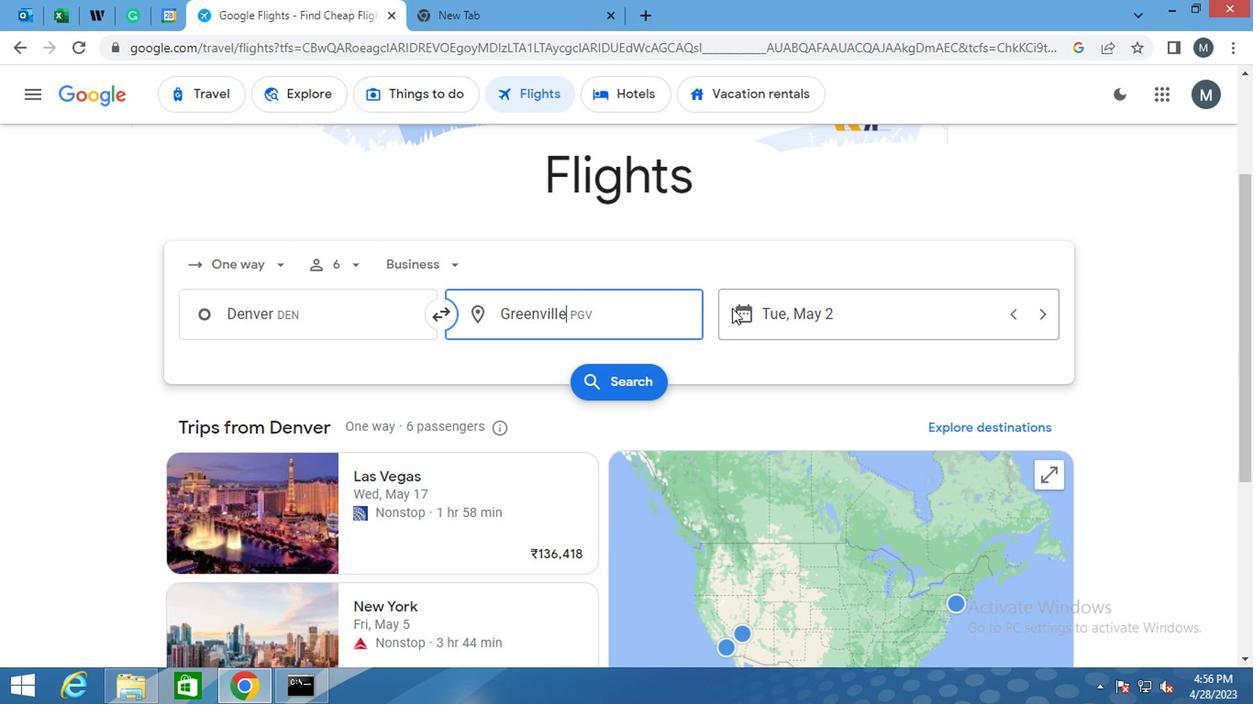 
Action: Mouse pressed left at (754, 305)
Screenshot: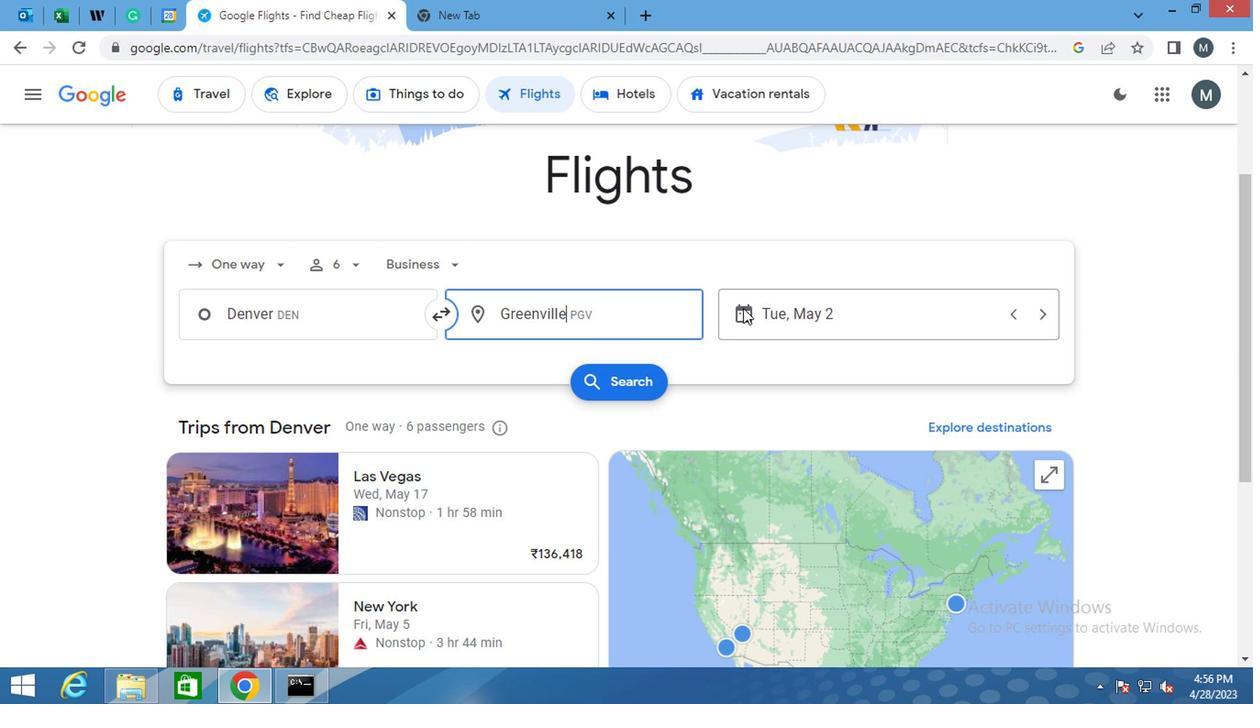 
Action: Mouse moved to (845, 326)
Screenshot: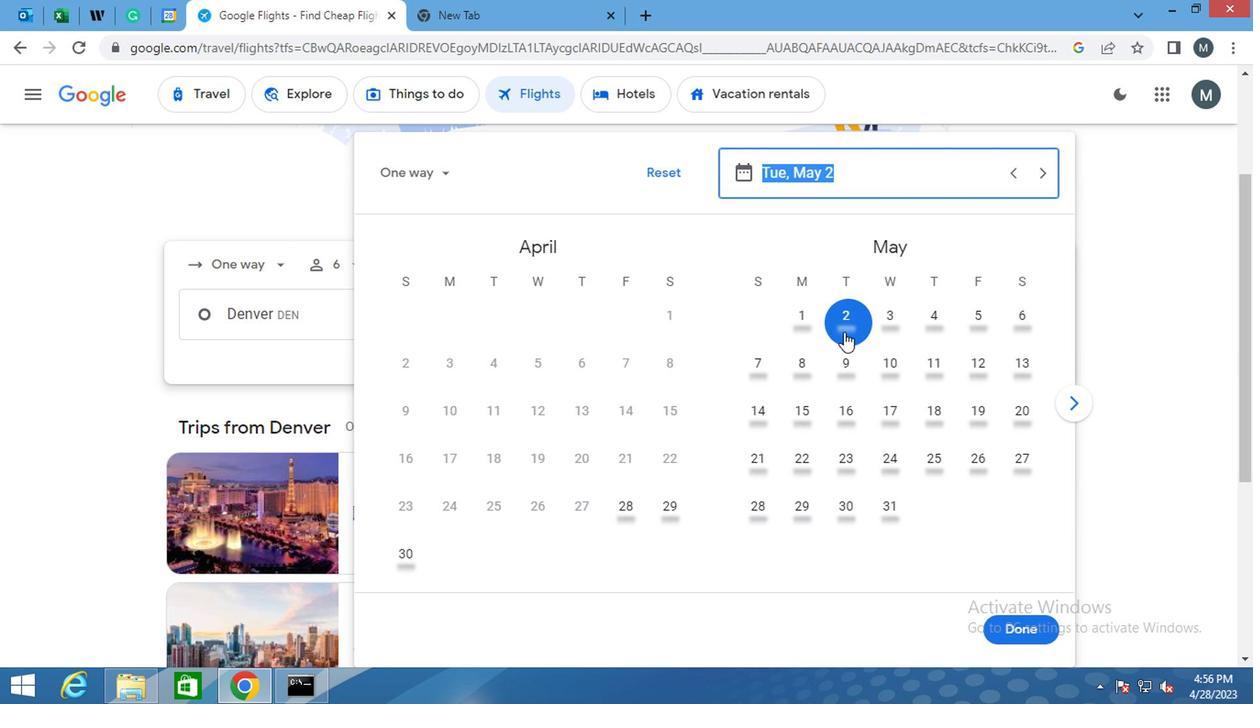 
Action: Mouse pressed left at (845, 326)
Screenshot: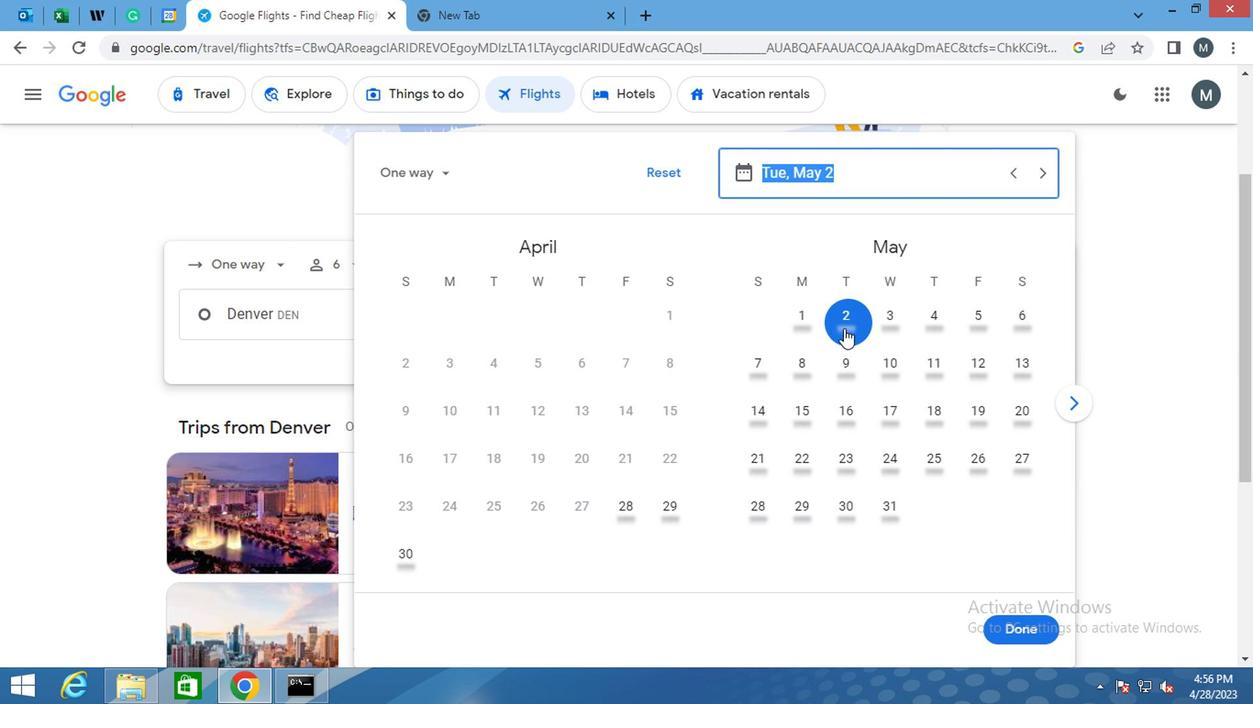 
Action: Mouse moved to (1025, 625)
Screenshot: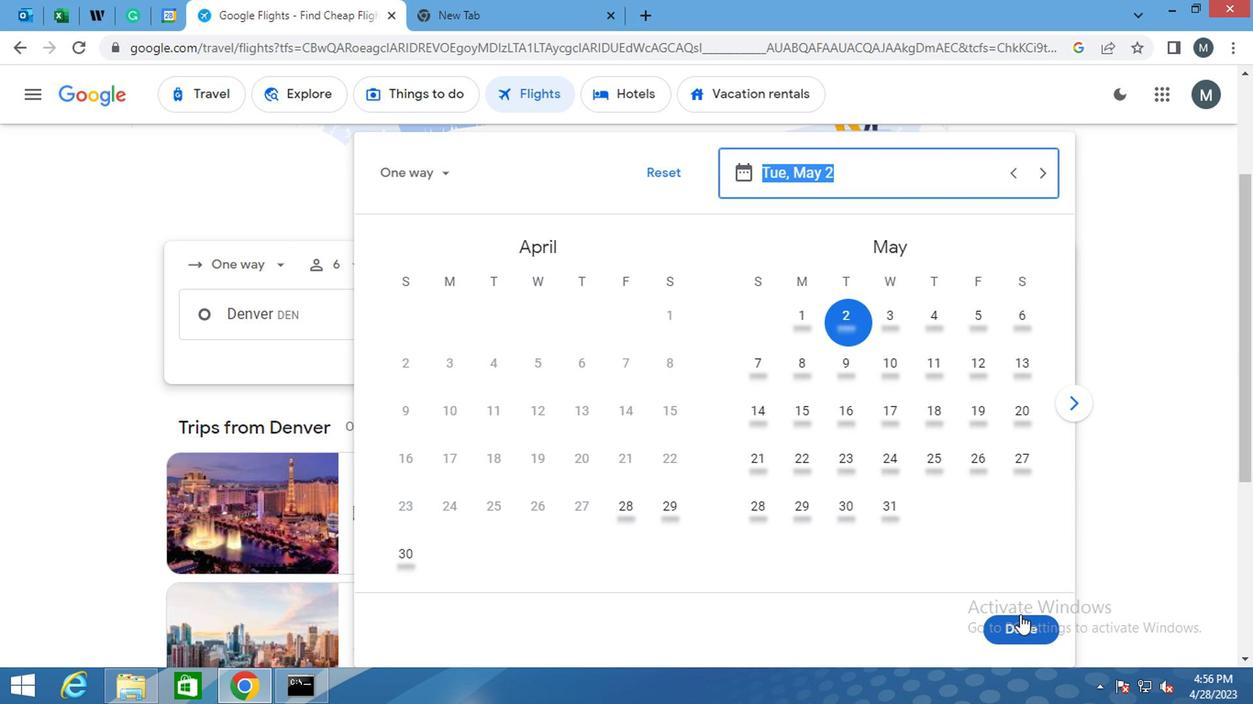 
Action: Mouse pressed left at (1025, 625)
Screenshot: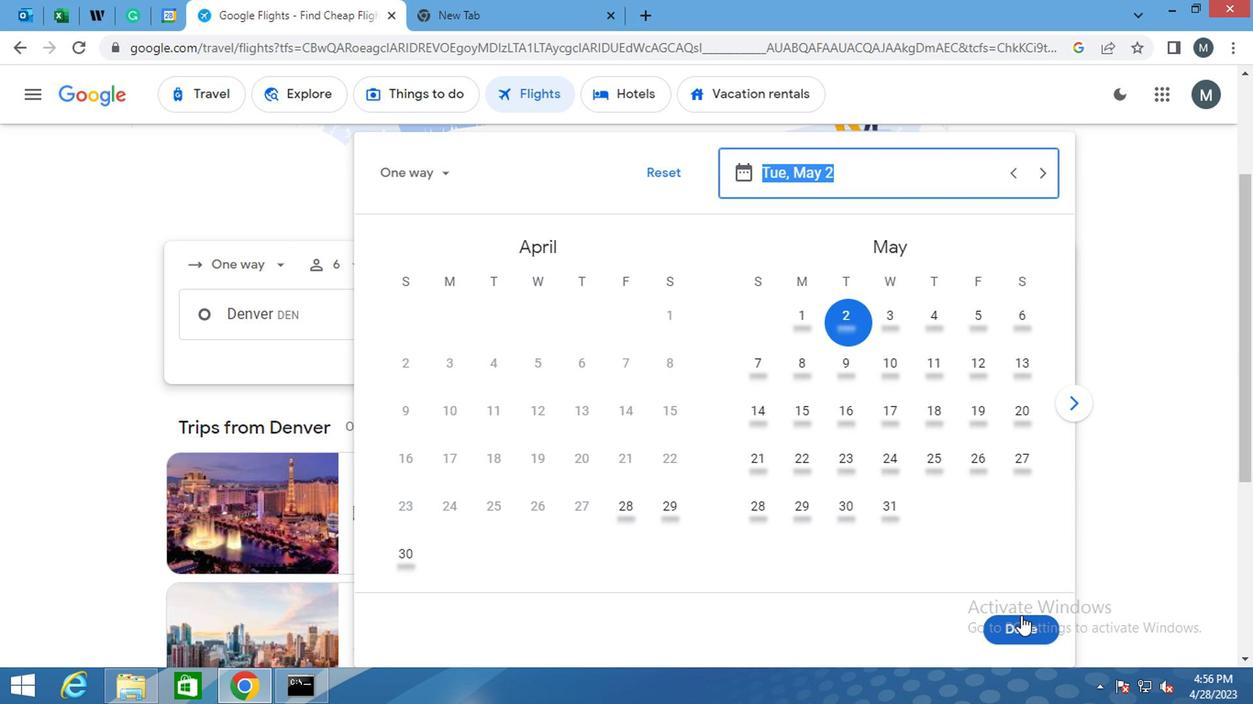 
Action: Mouse moved to (263, 349)
Screenshot: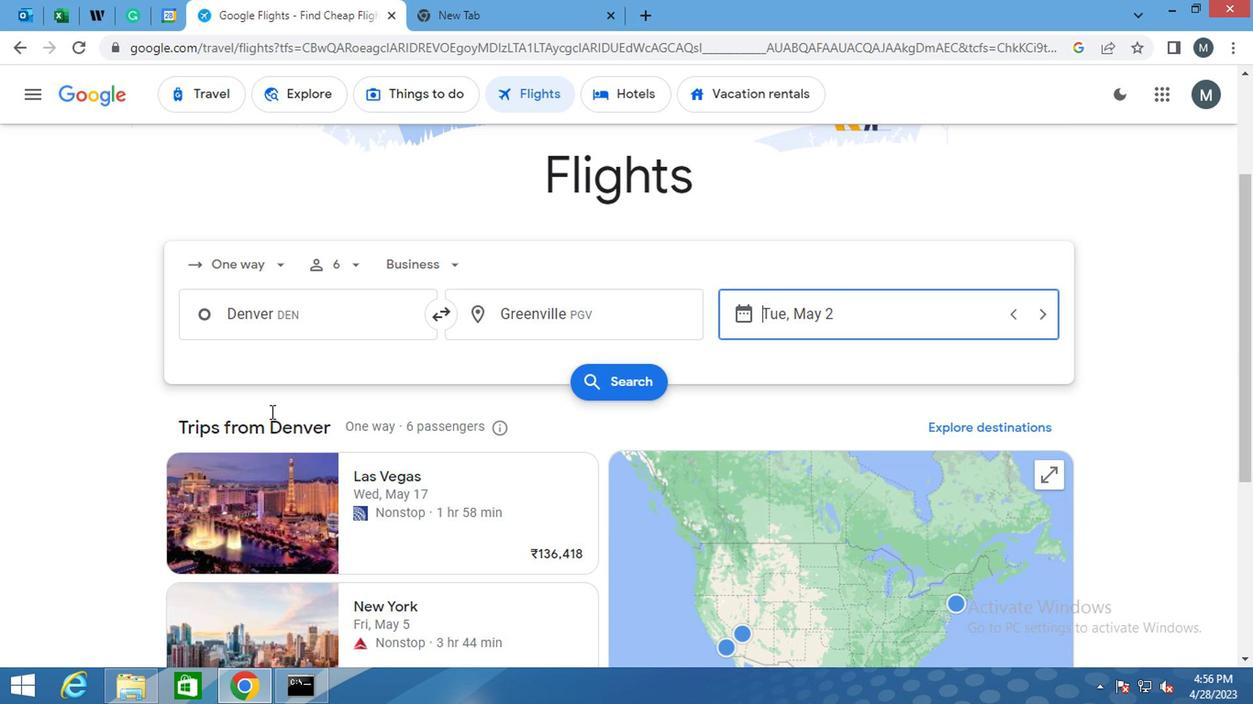 
Action: Mouse scrolled (263, 347) with delta (0, -1)
Screenshot: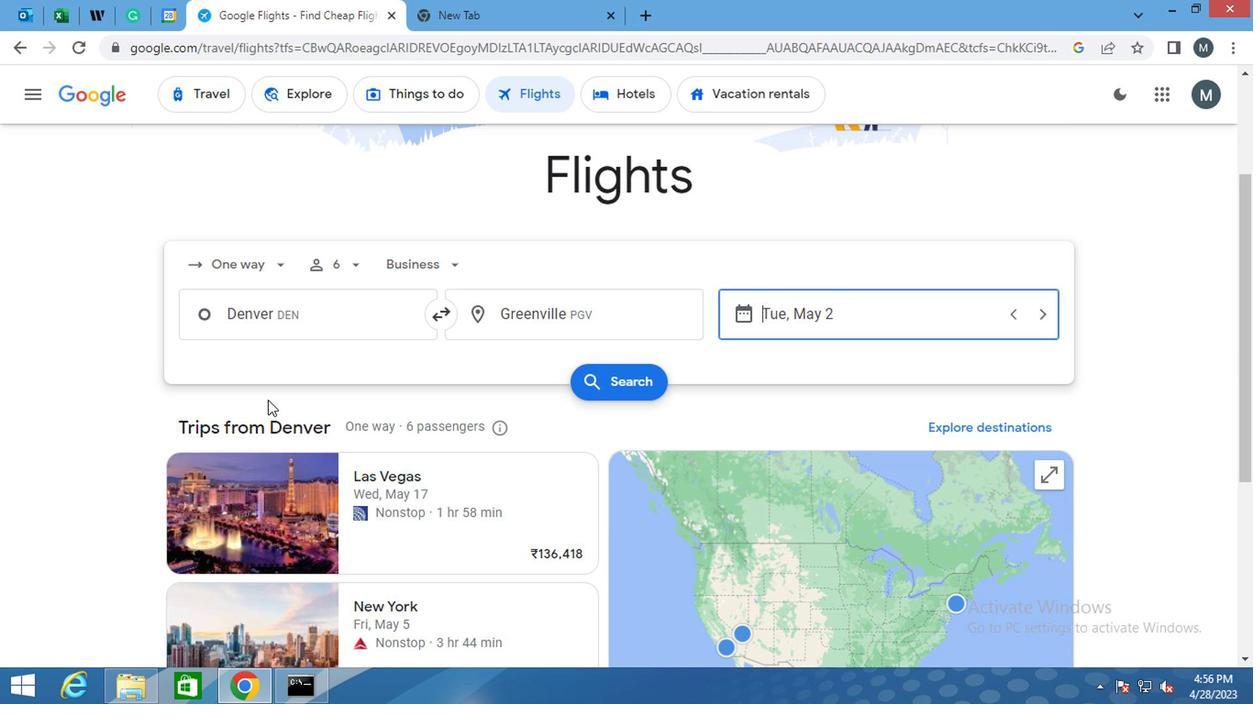
Action: Mouse moved to (629, 281)
Screenshot: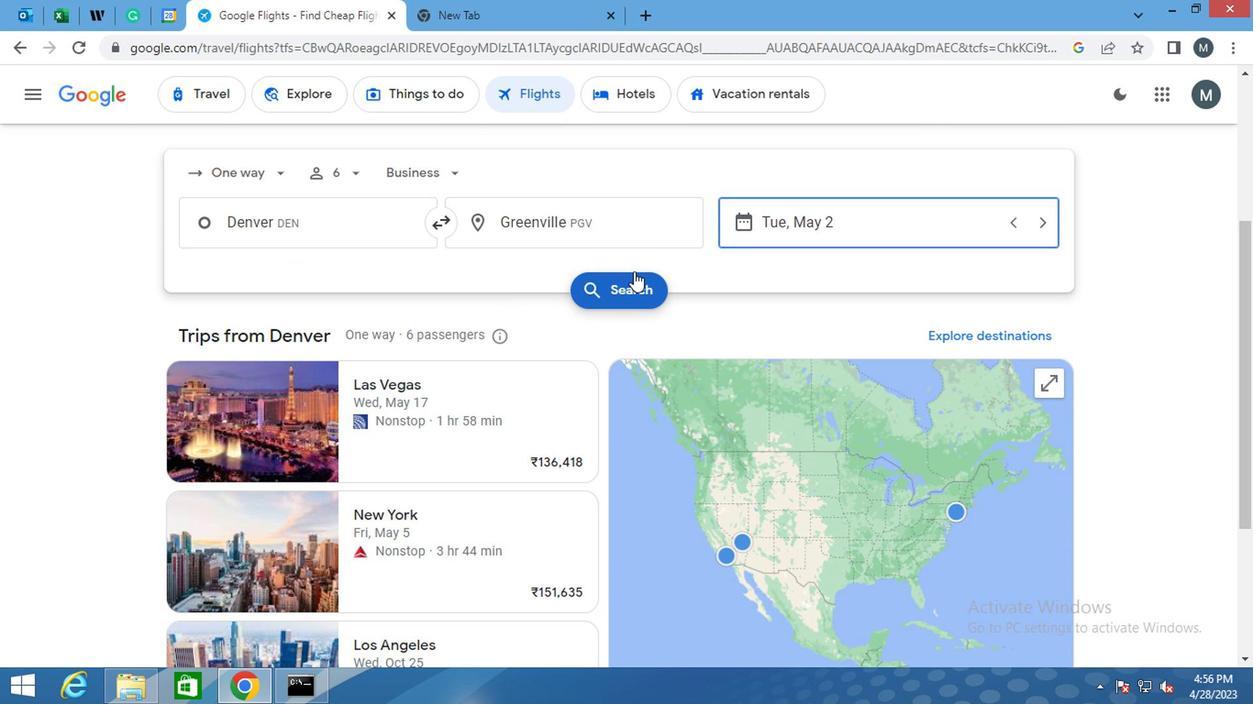 
Action: Mouse pressed left at (629, 281)
Screenshot: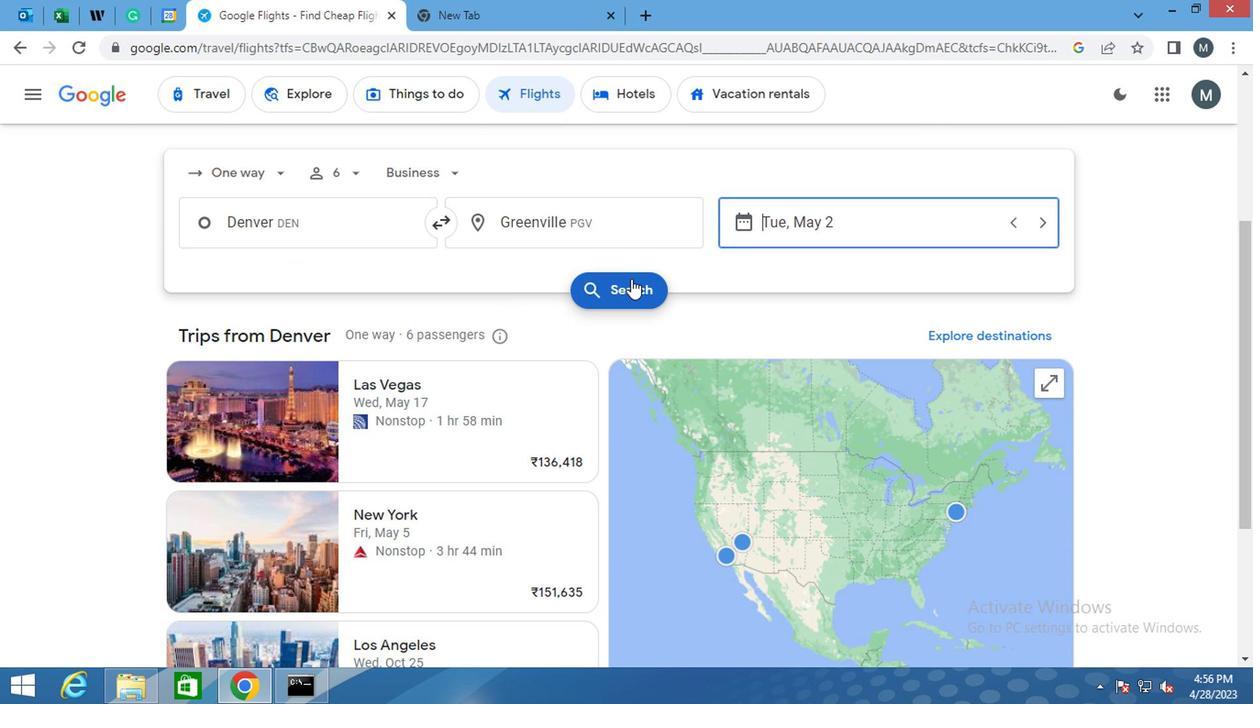 
Action: Mouse moved to (206, 264)
Screenshot: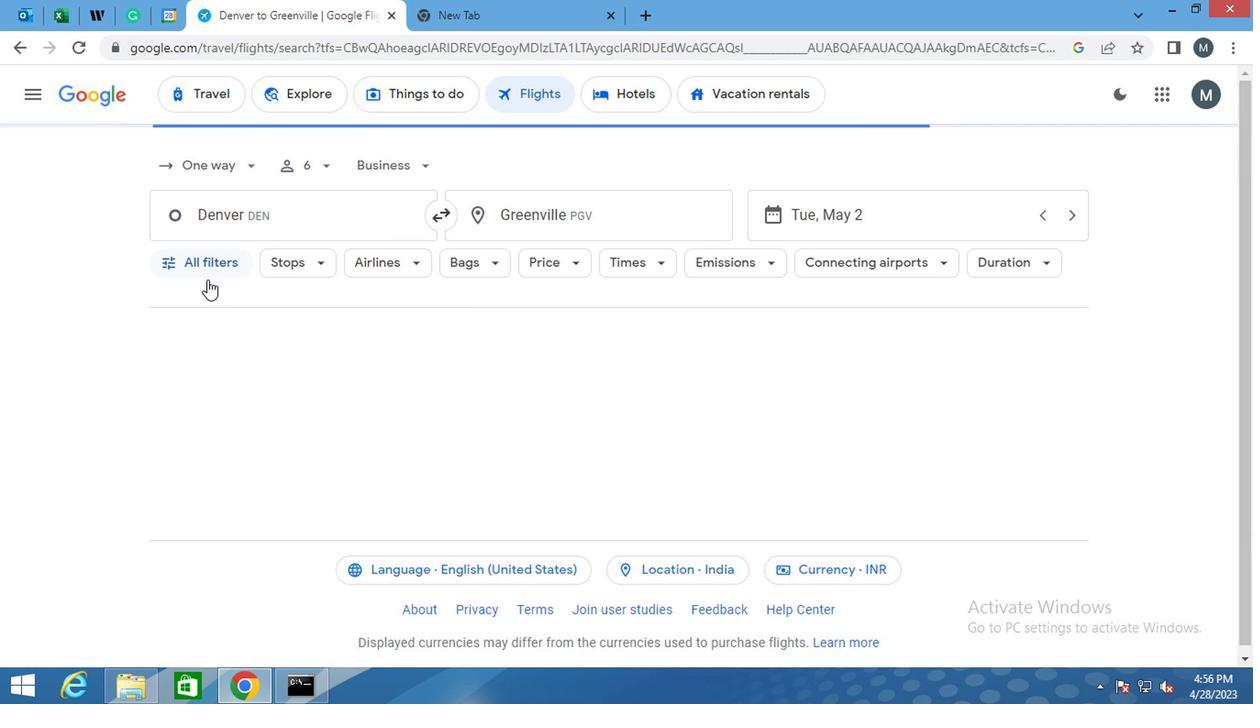 
Action: Mouse pressed left at (206, 264)
Screenshot: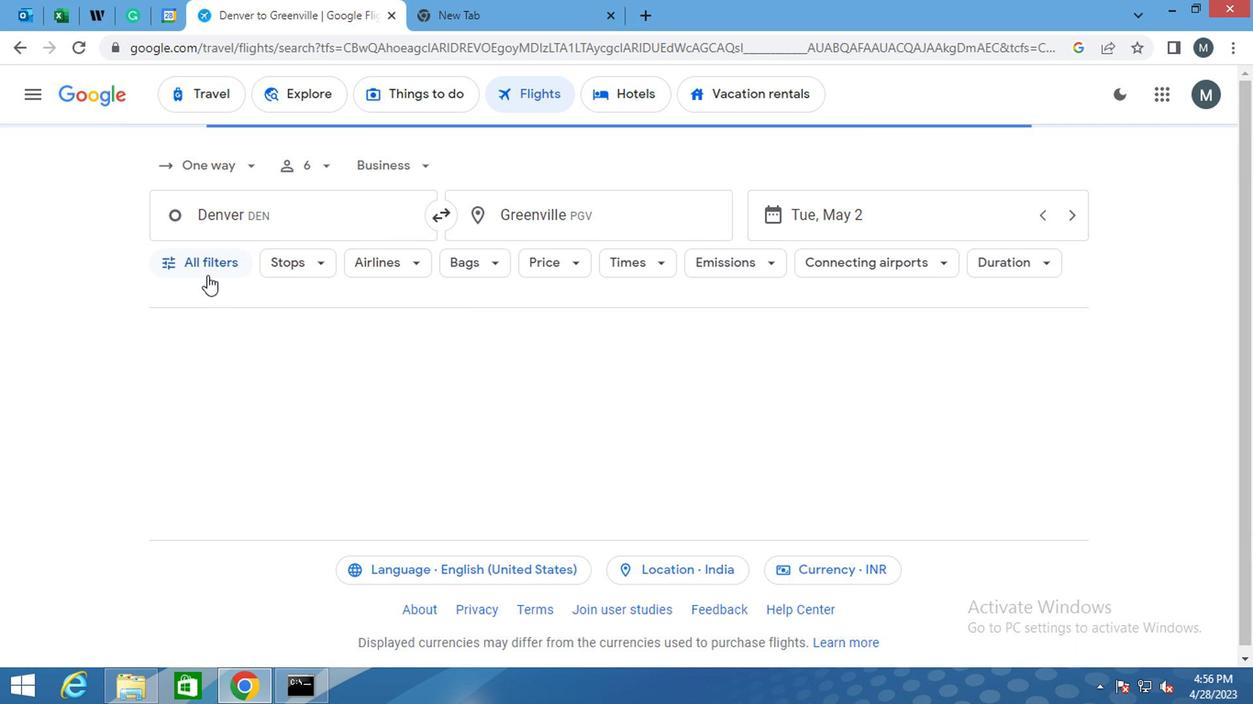 
Action: Mouse moved to (282, 405)
Screenshot: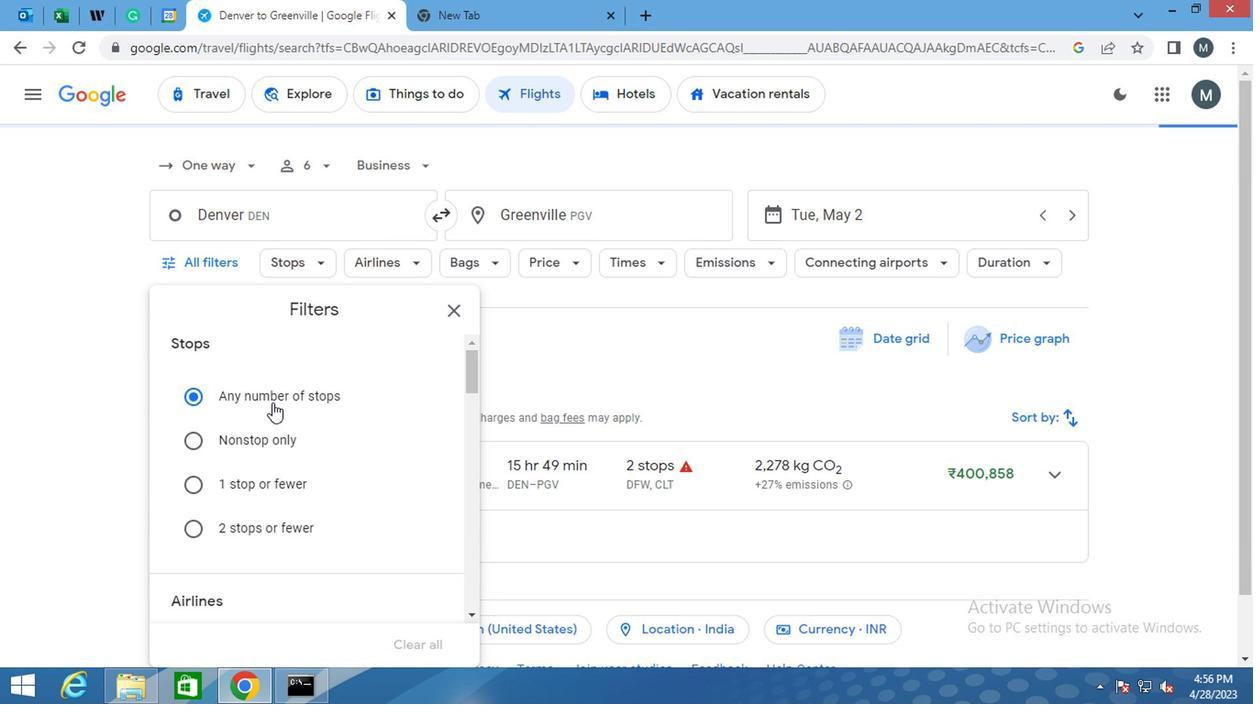 
Action: Mouse scrolled (282, 404) with delta (0, 0)
Screenshot: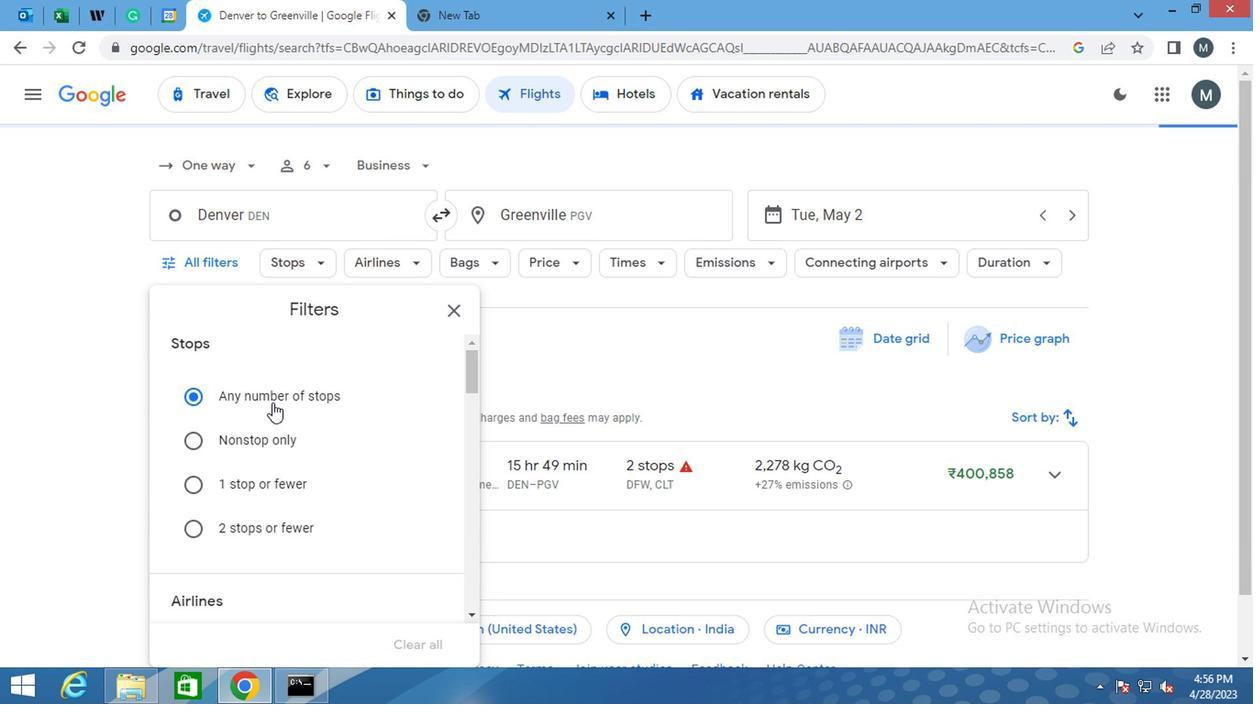 
Action: Mouse moved to (284, 405)
Screenshot: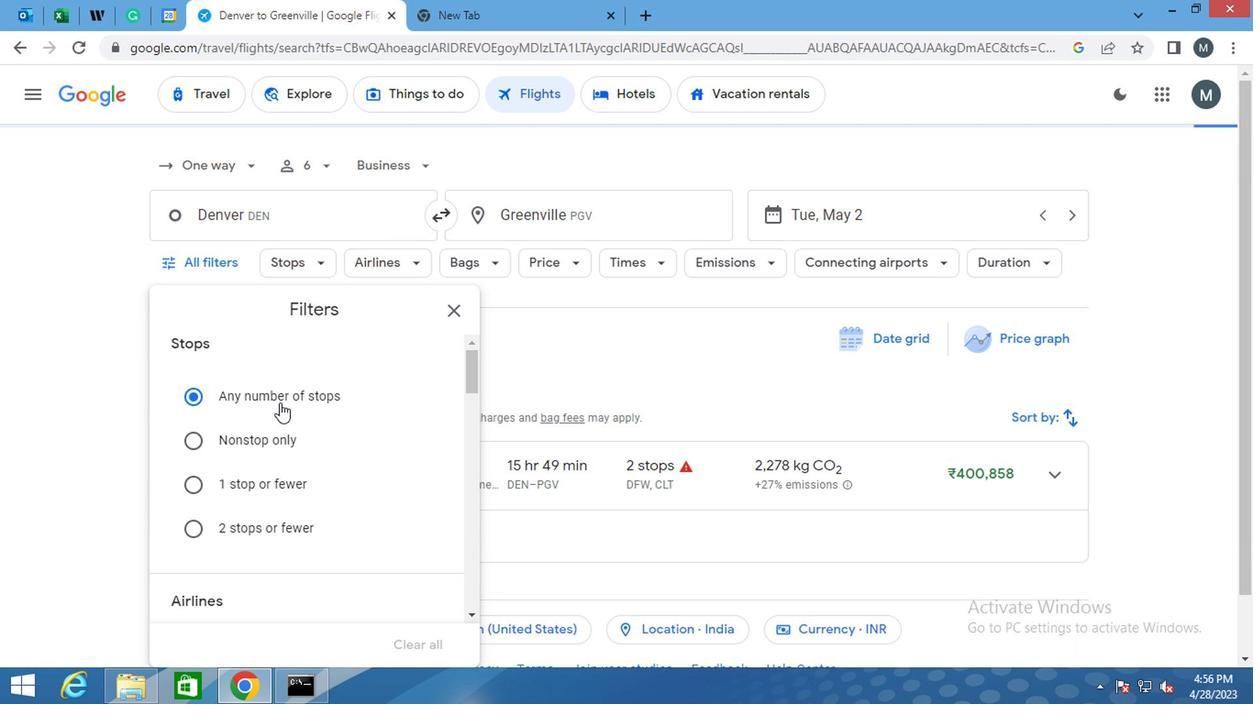 
Action: Mouse scrolled (284, 404) with delta (0, 0)
Screenshot: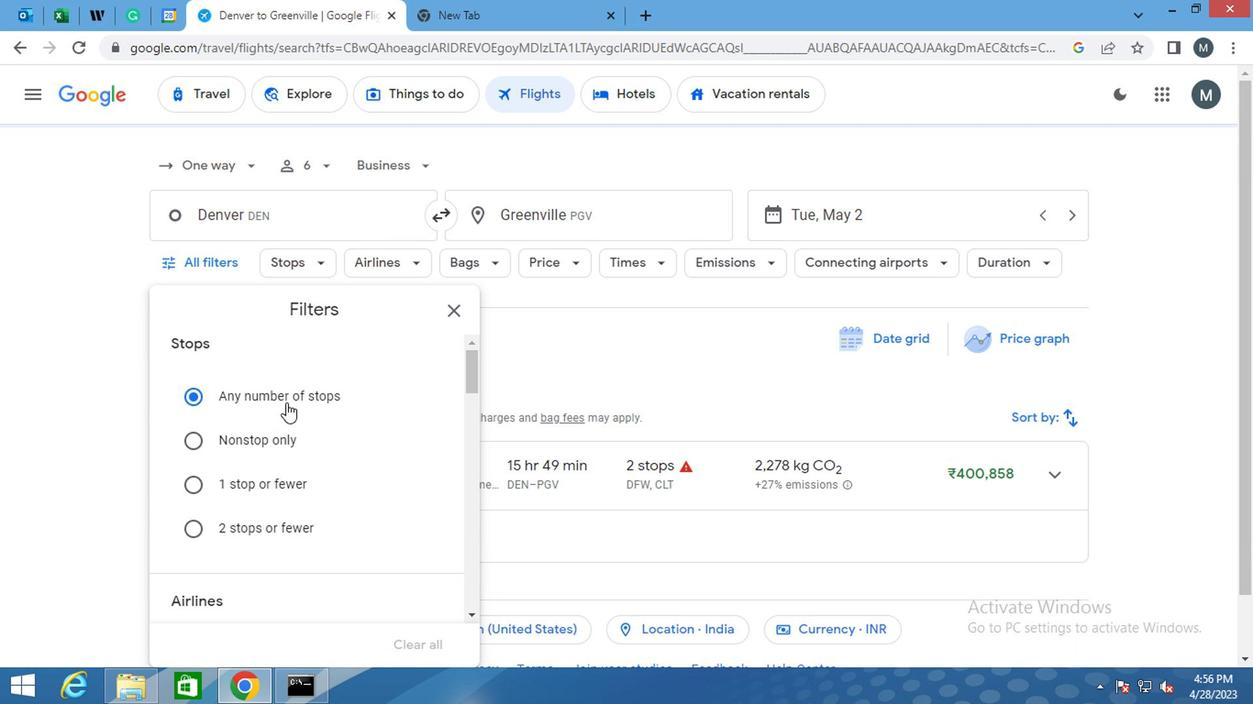 
Action: Mouse moved to (285, 409)
Screenshot: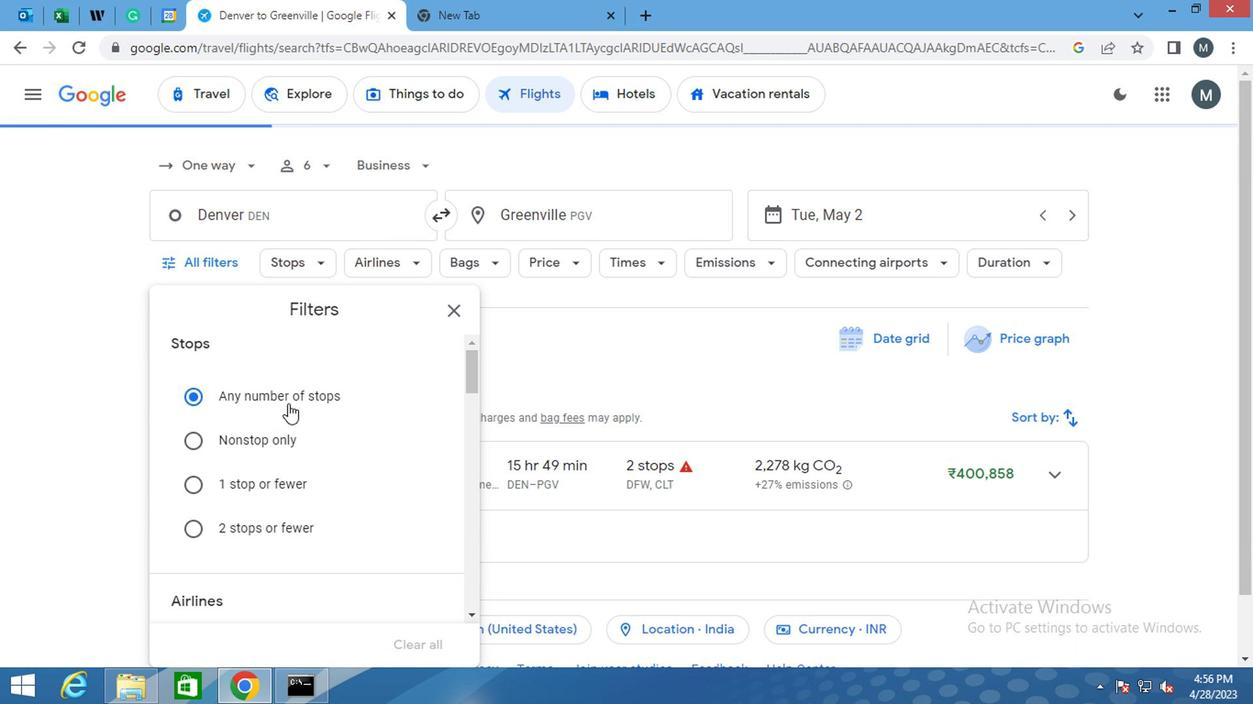 
Action: Mouse scrolled (285, 409) with delta (0, 0)
Screenshot: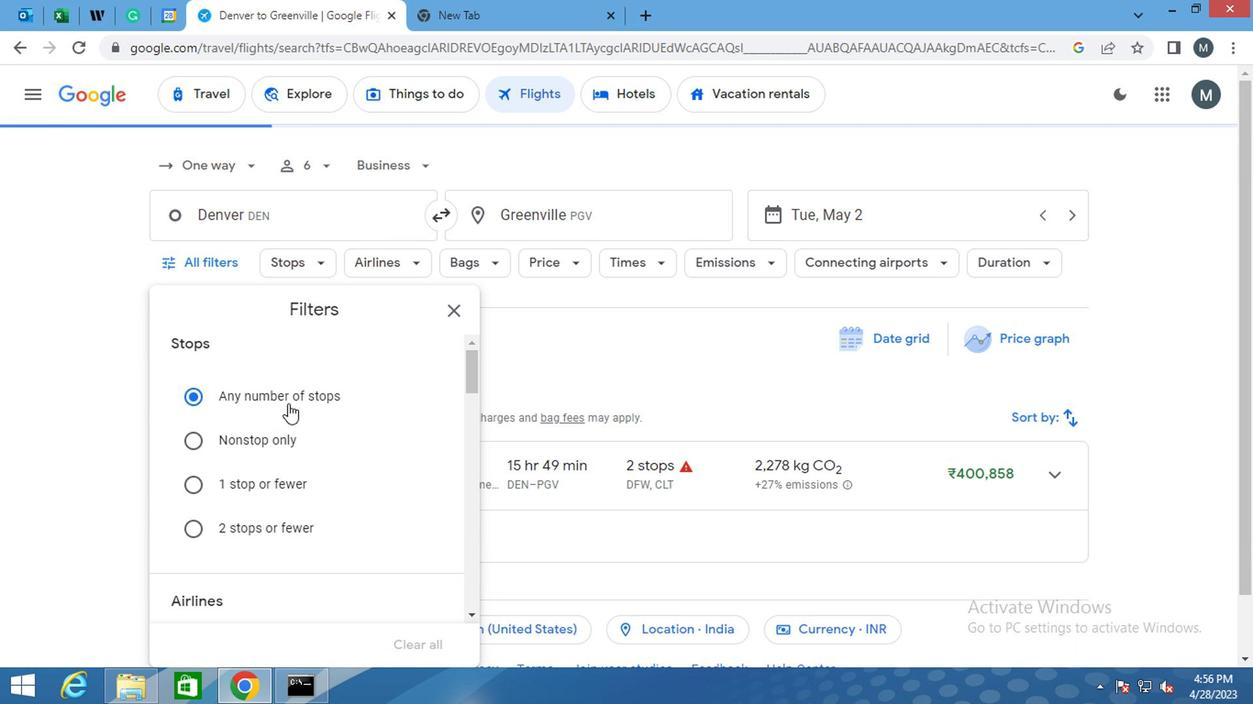 
Action: Mouse moved to (285, 411)
Screenshot: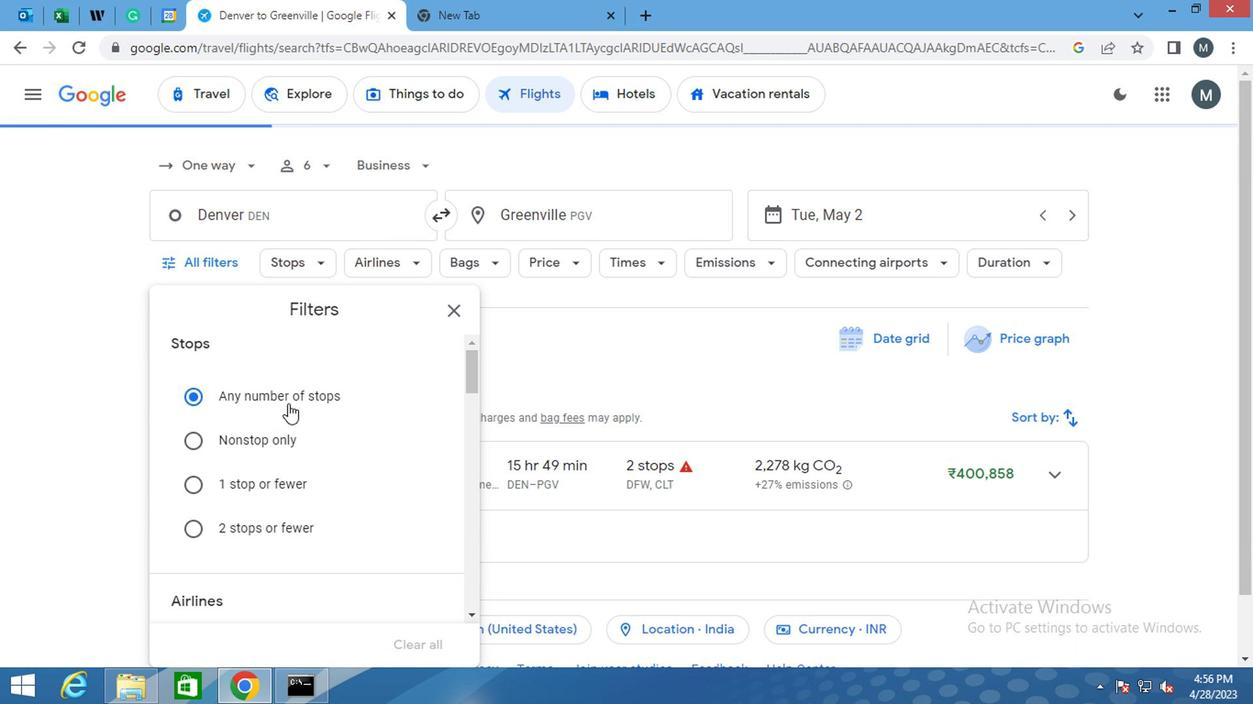 
Action: Mouse scrolled (285, 409) with delta (0, -1)
Screenshot: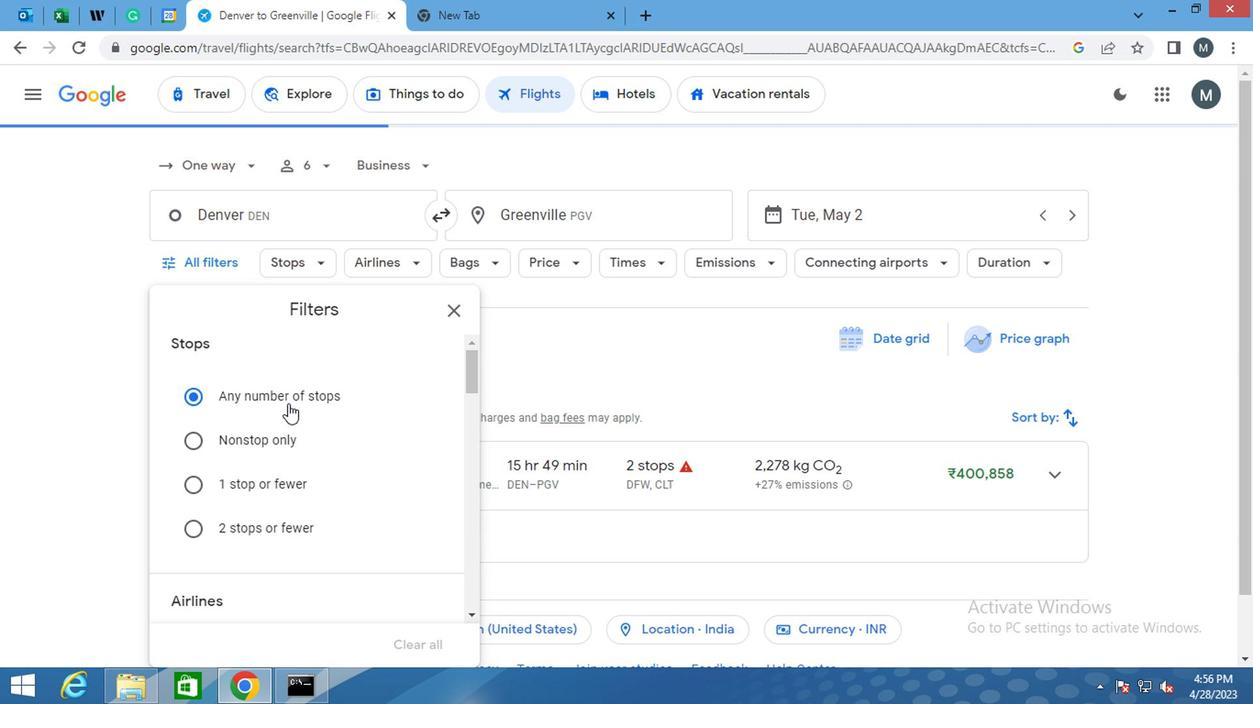 
Action: Mouse moved to (366, 405)
Screenshot: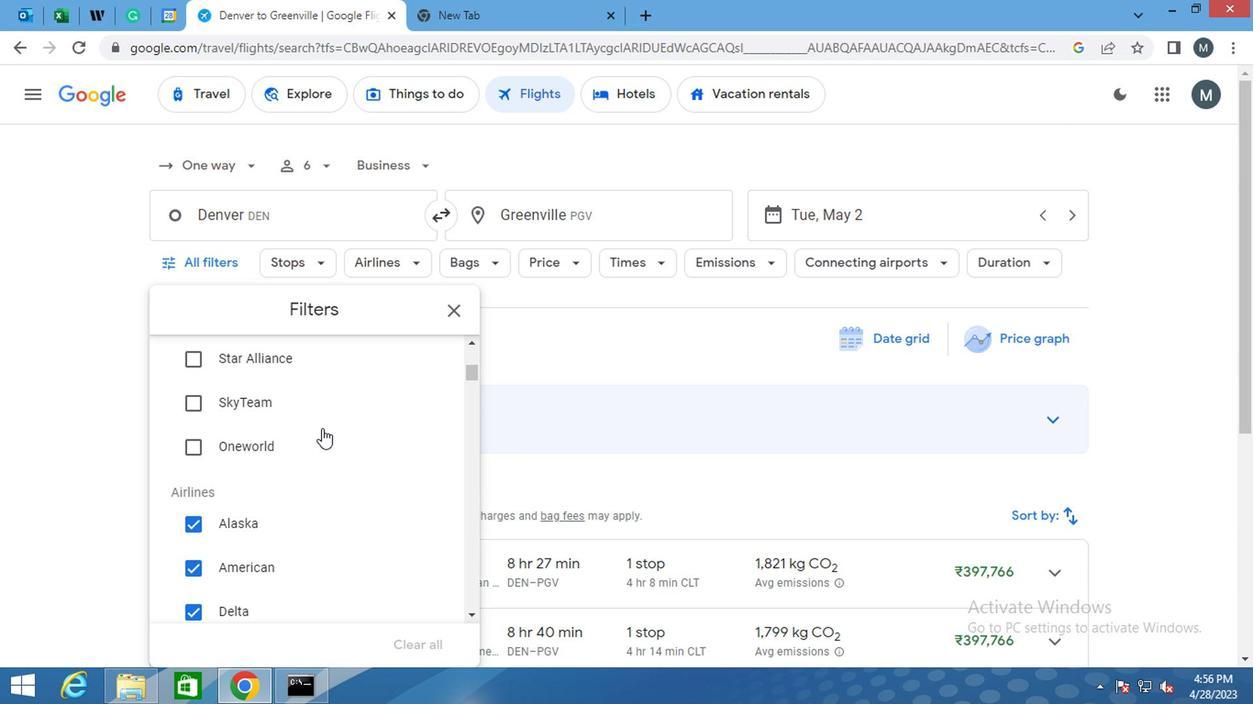 
Action: Mouse scrolled (366, 406) with delta (0, 1)
Screenshot: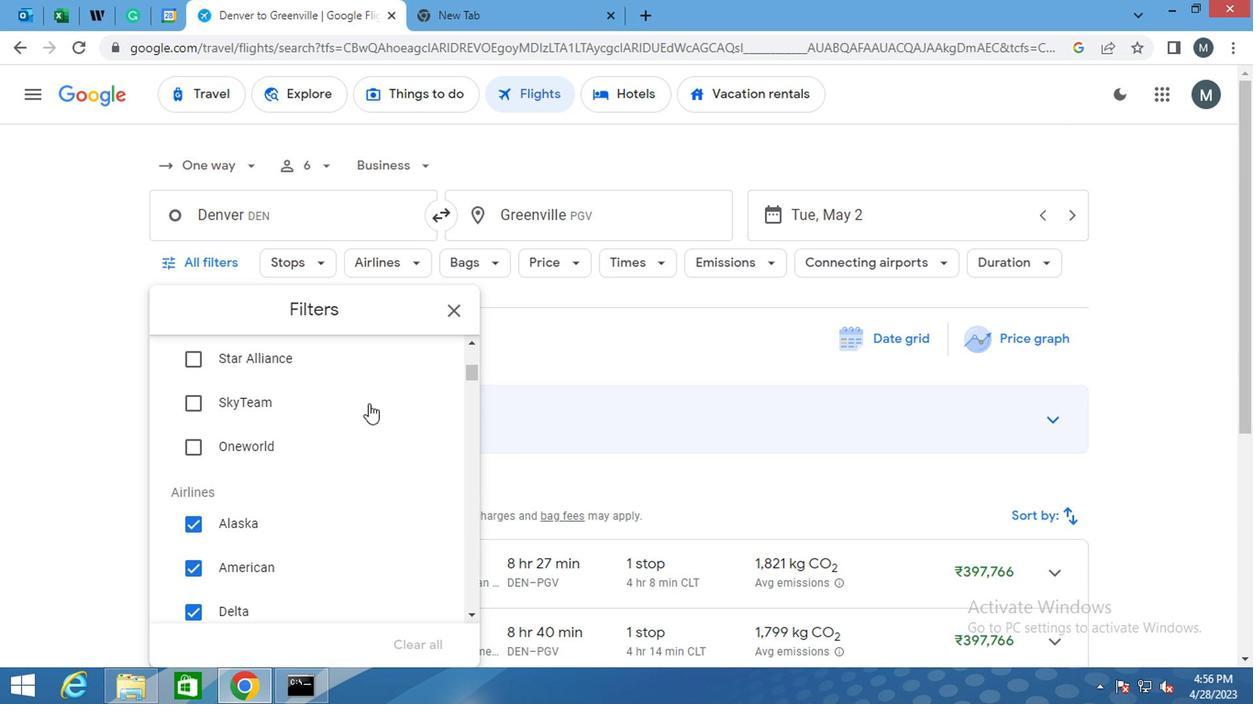 
Action: Mouse moved to (423, 377)
Screenshot: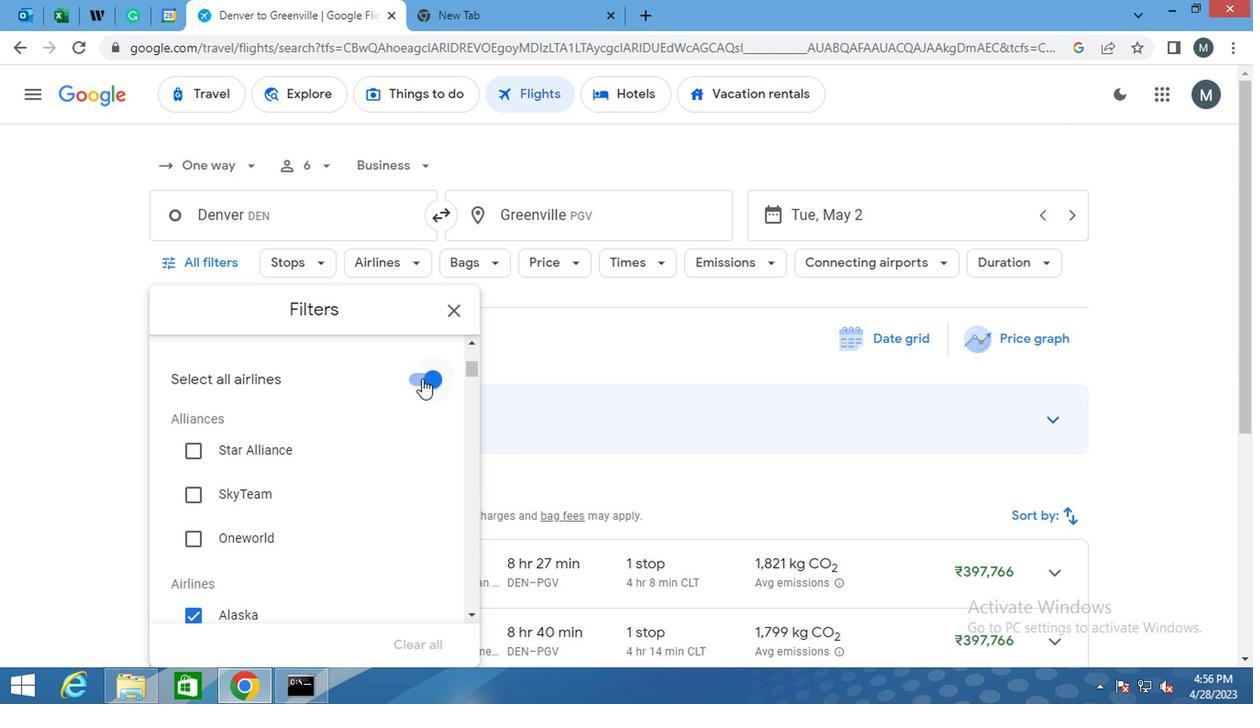 
Action: Mouse pressed left at (423, 377)
Screenshot: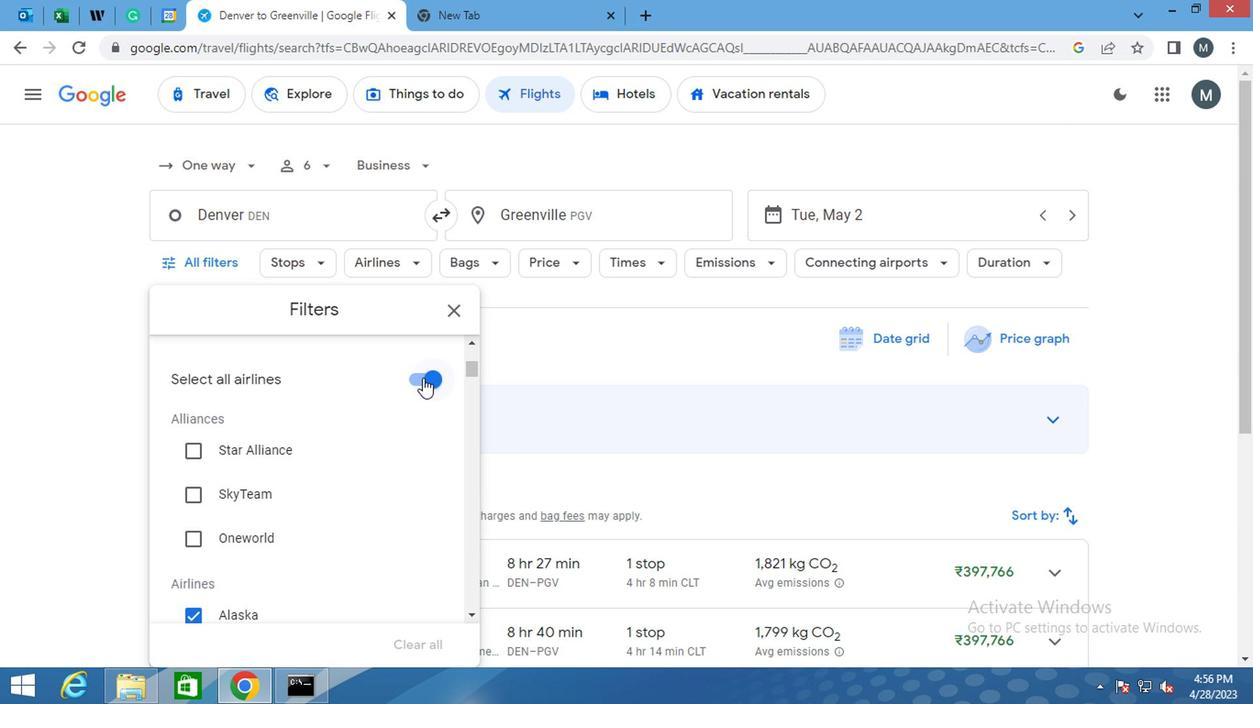 
Action: Mouse moved to (298, 441)
Screenshot: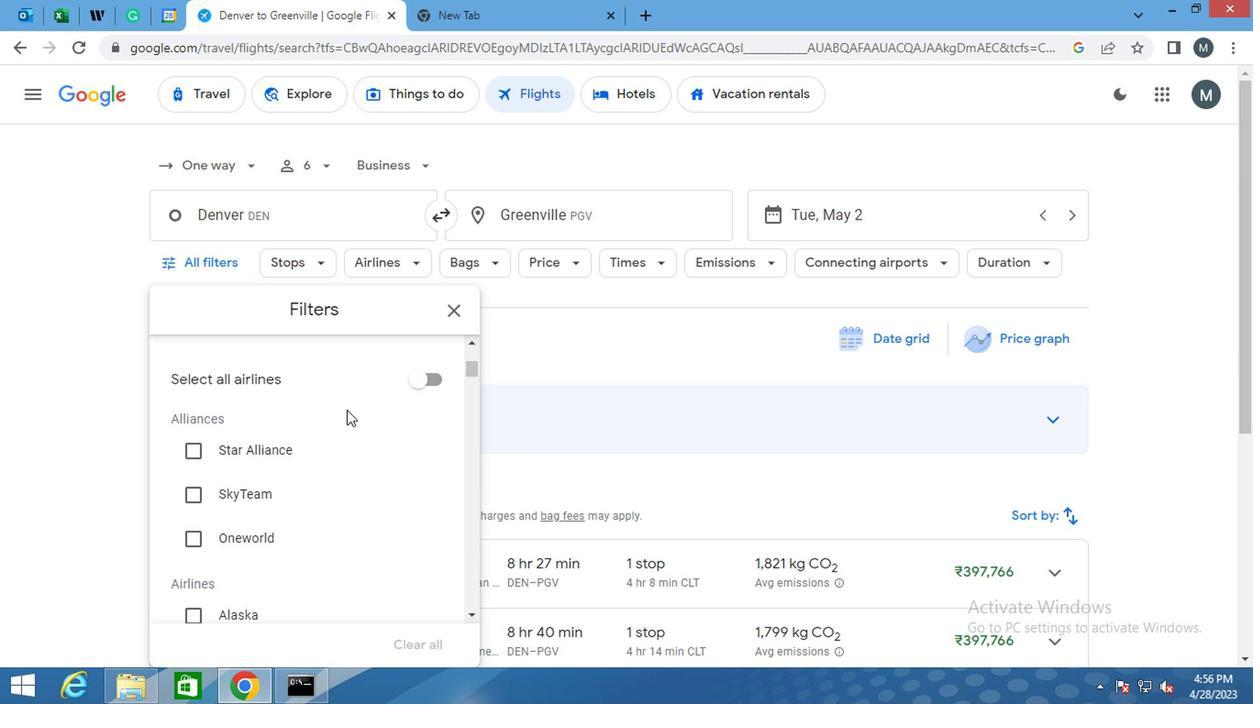 
Action: Mouse scrolled (298, 440) with delta (0, -1)
Screenshot: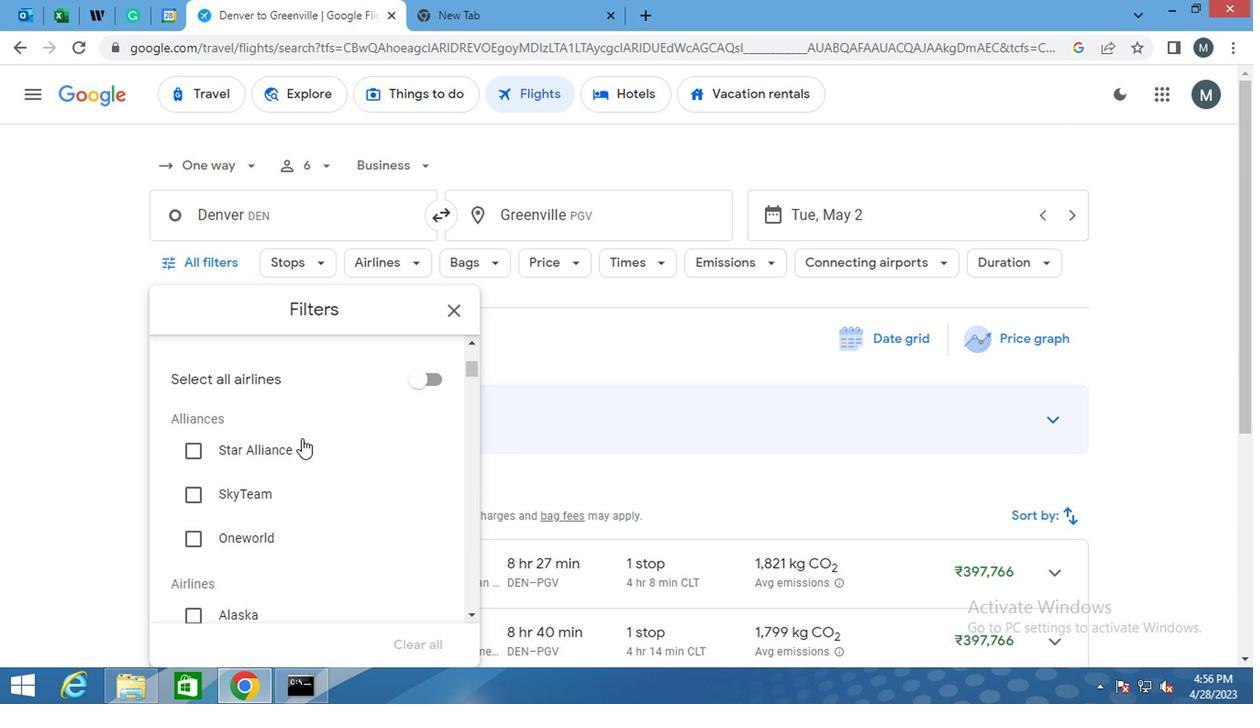 
Action: Mouse moved to (286, 457)
Screenshot: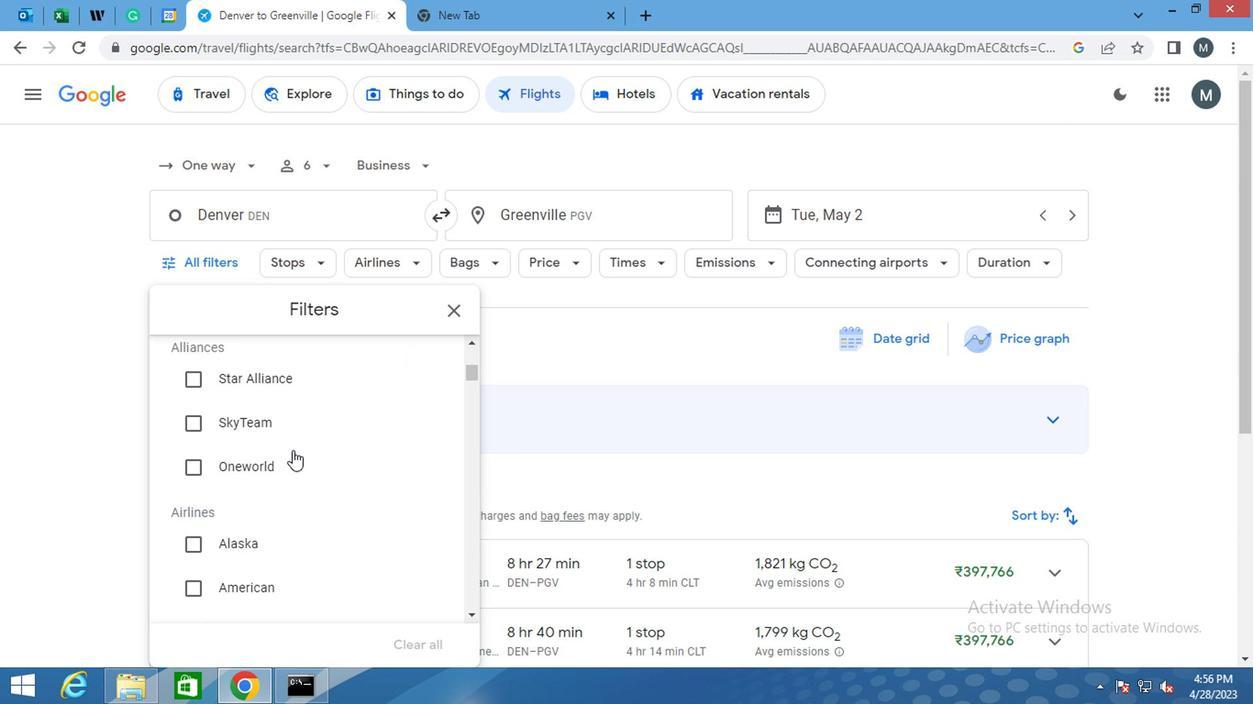 
Action: Mouse scrolled (286, 456) with delta (0, -1)
Screenshot: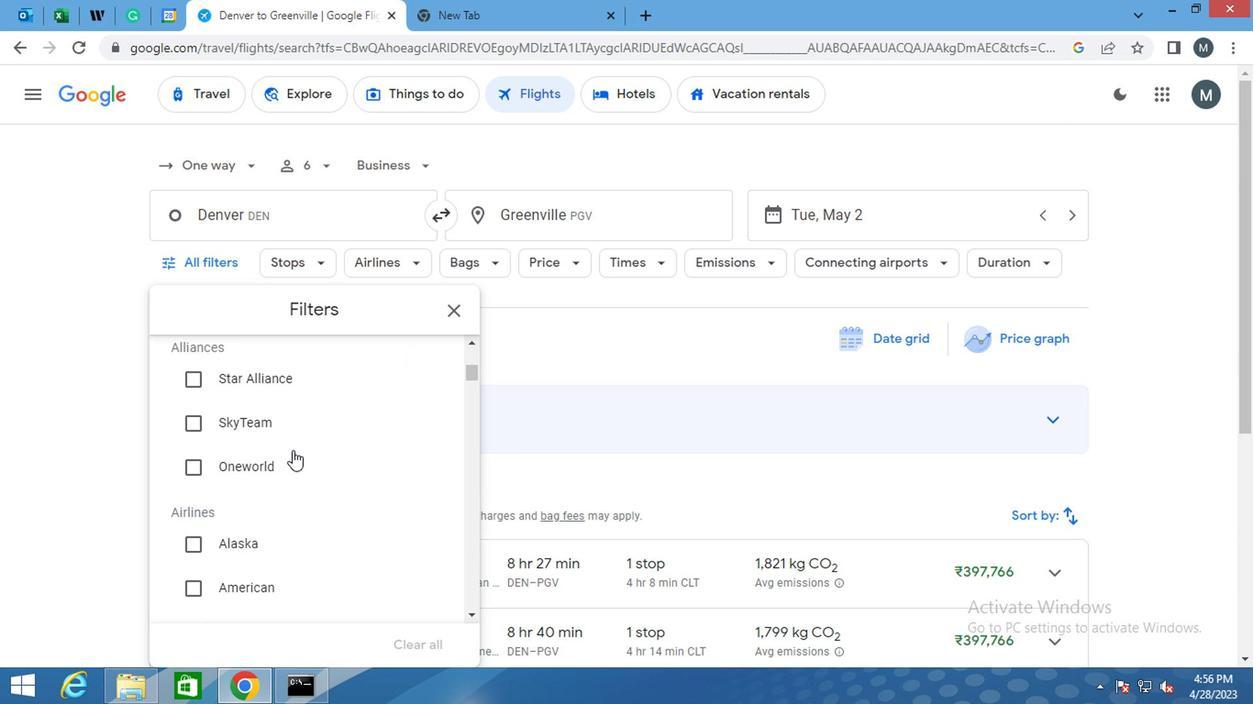 
Action: Mouse moved to (288, 464)
Screenshot: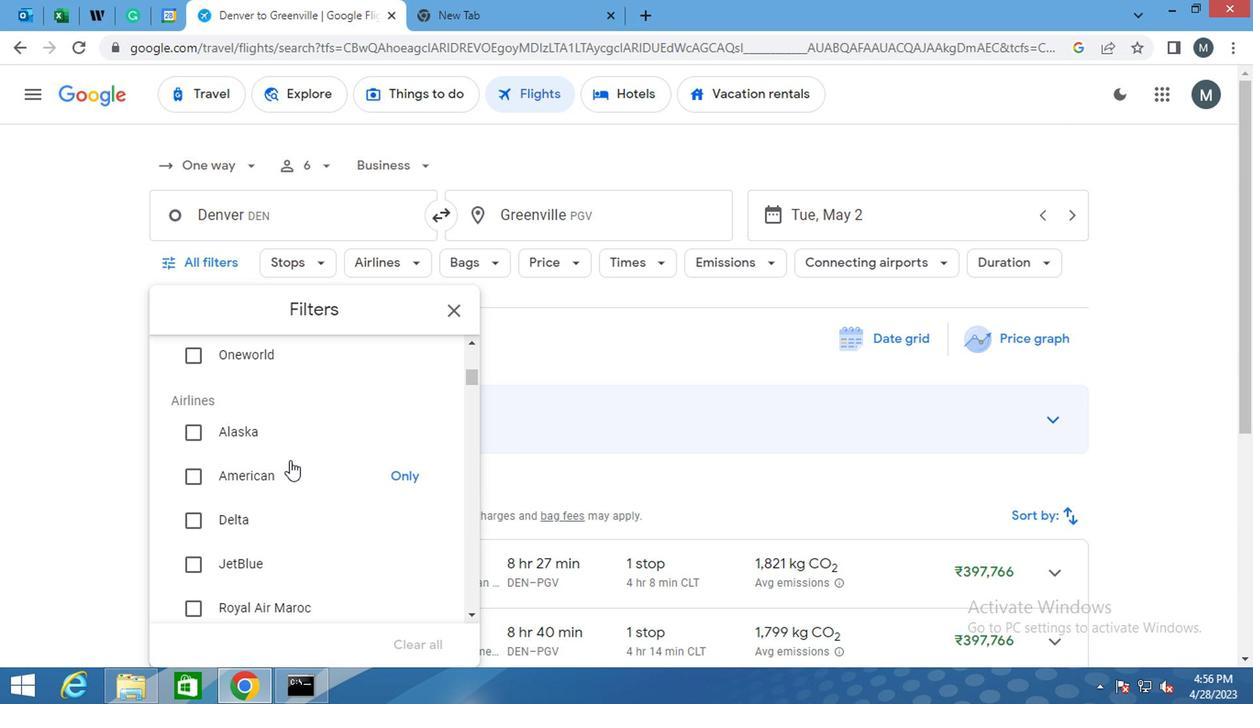 
Action: Mouse scrolled (288, 464) with delta (0, 0)
Screenshot: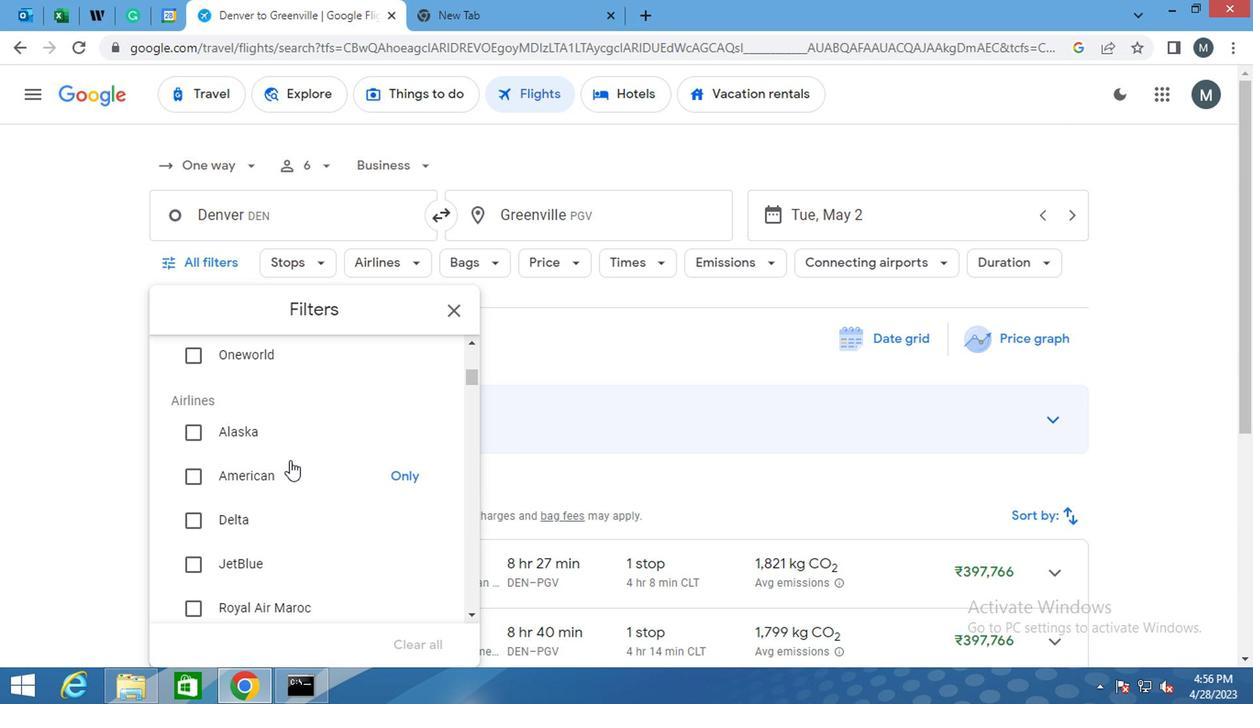 
Action: Mouse moved to (292, 468)
Screenshot: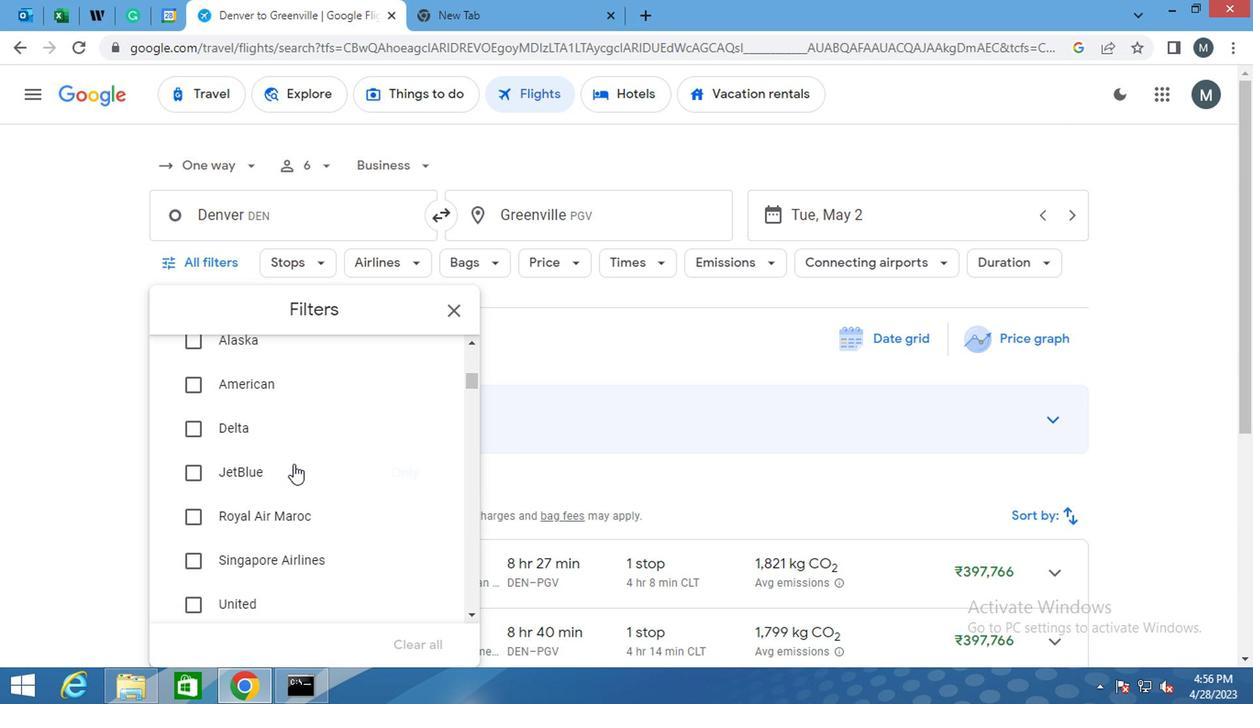 
Action: Mouse scrolled (292, 467) with delta (0, -1)
Screenshot: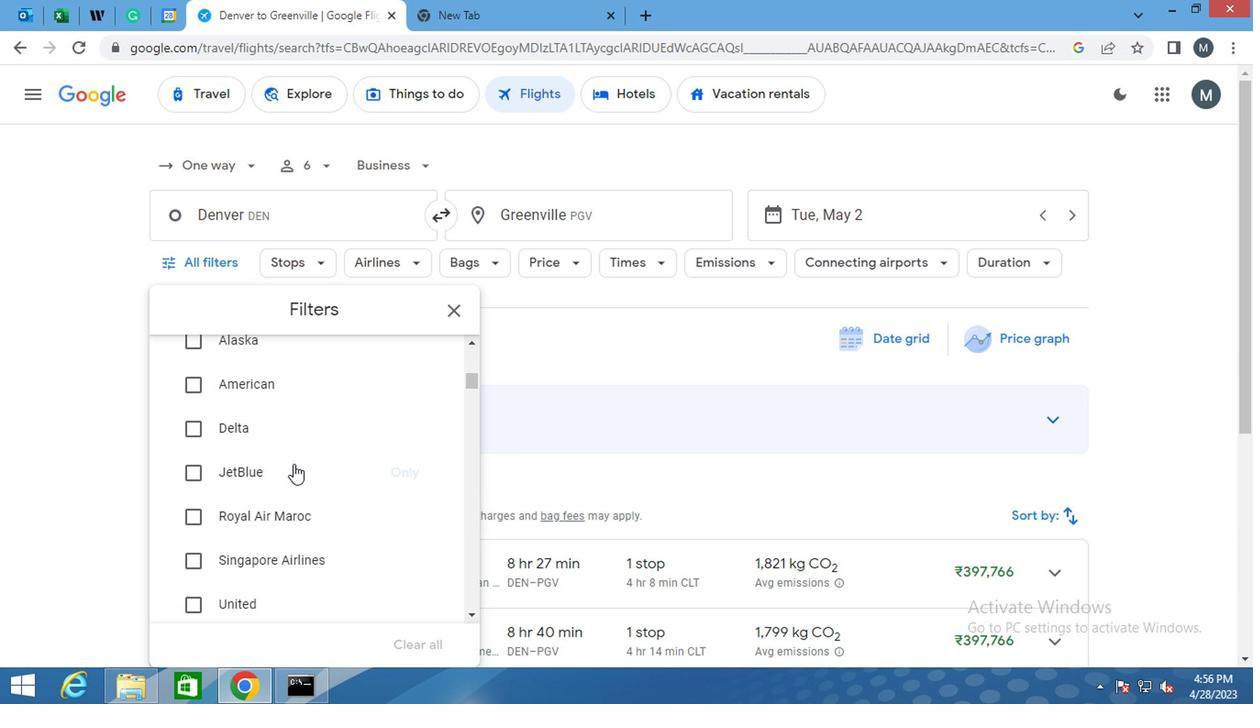 
Action: Mouse moved to (286, 450)
Screenshot: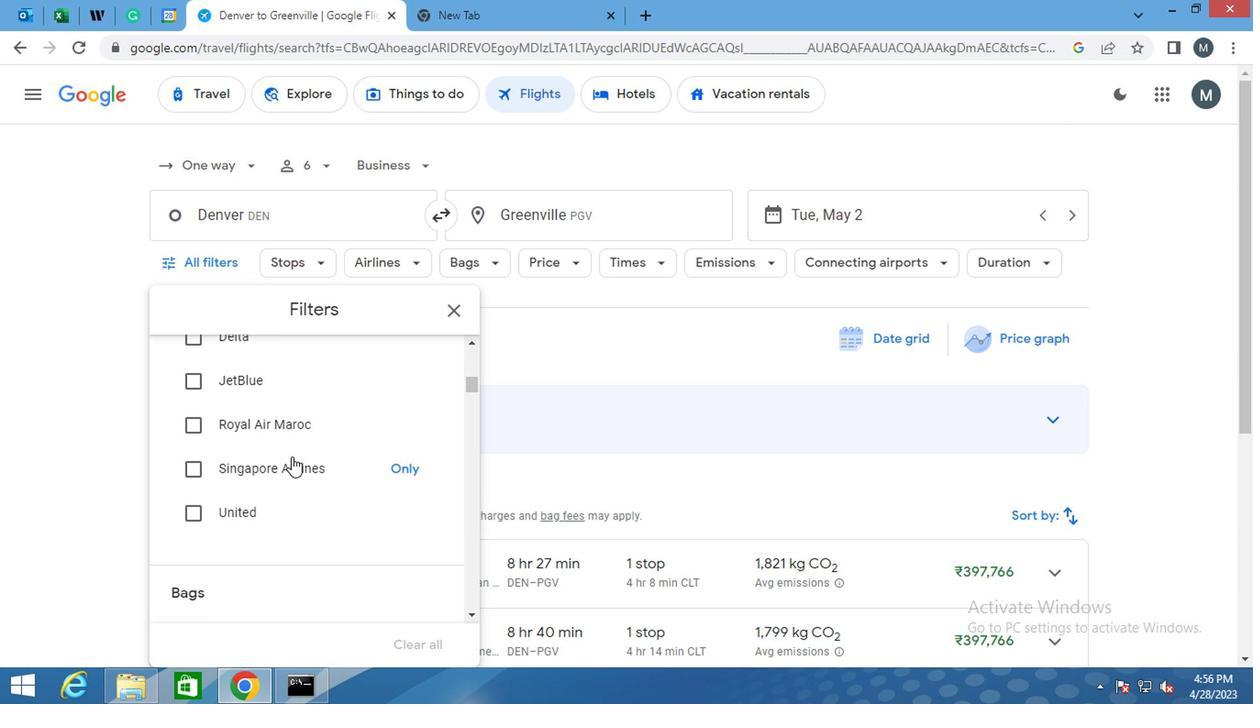 
Action: Mouse scrolled (286, 449) with delta (0, -1)
Screenshot: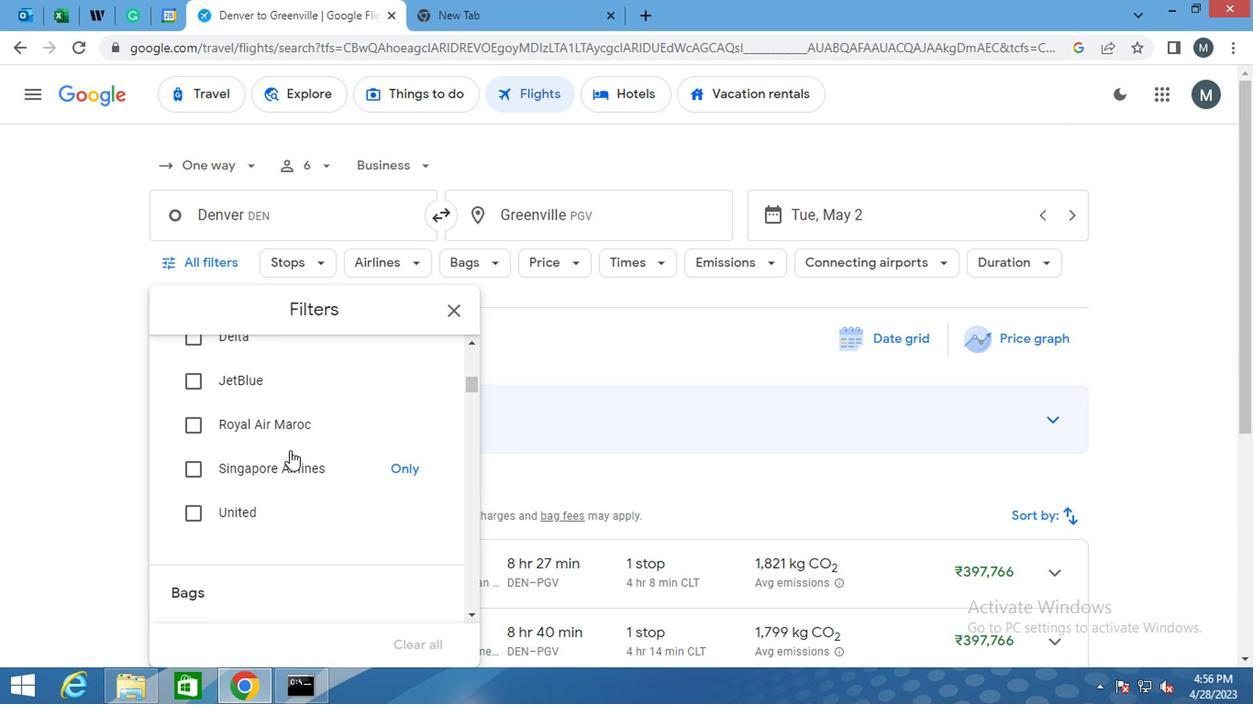 
Action: Mouse scrolled (286, 449) with delta (0, -1)
Screenshot: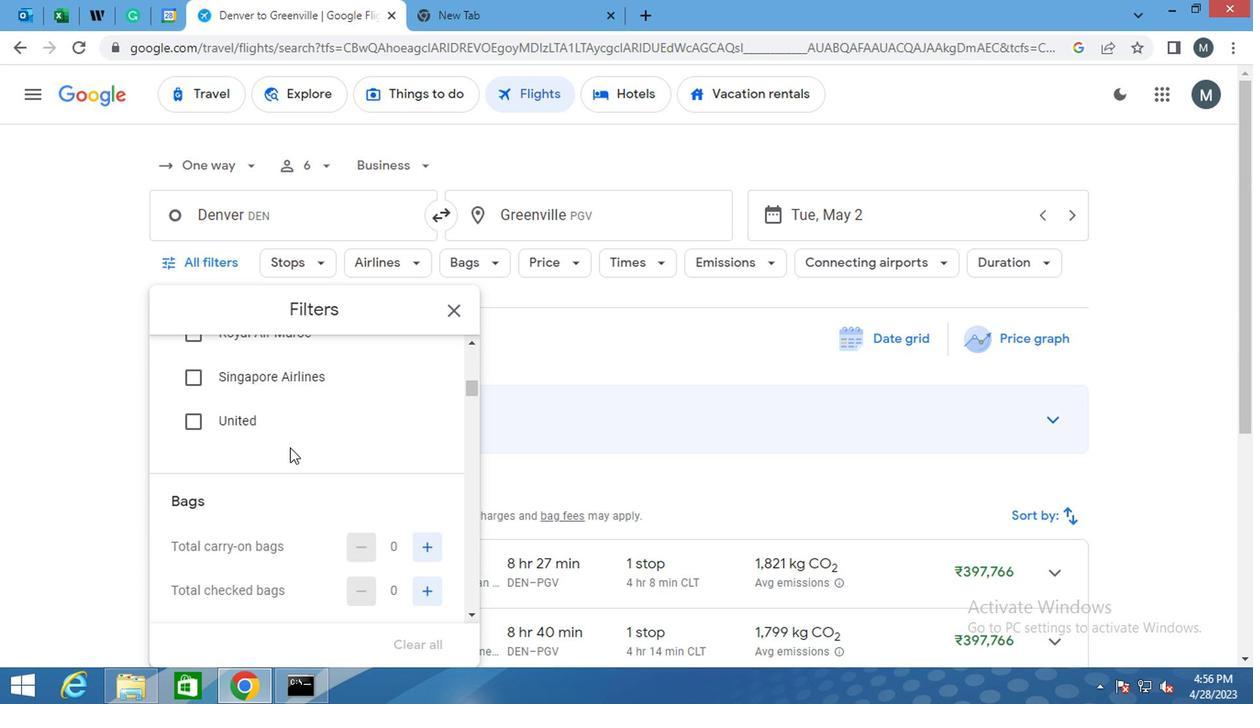 
Action: Mouse moved to (290, 451)
Screenshot: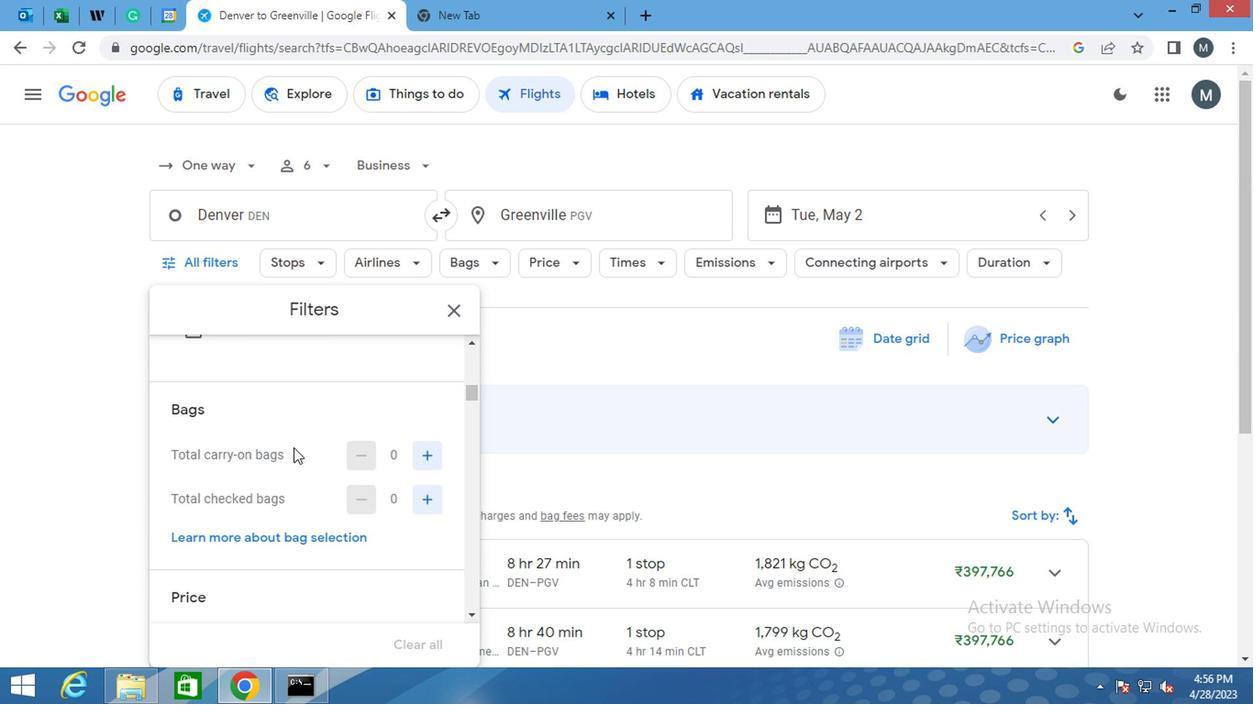 
Action: Mouse scrolled (290, 450) with delta (0, 0)
Screenshot: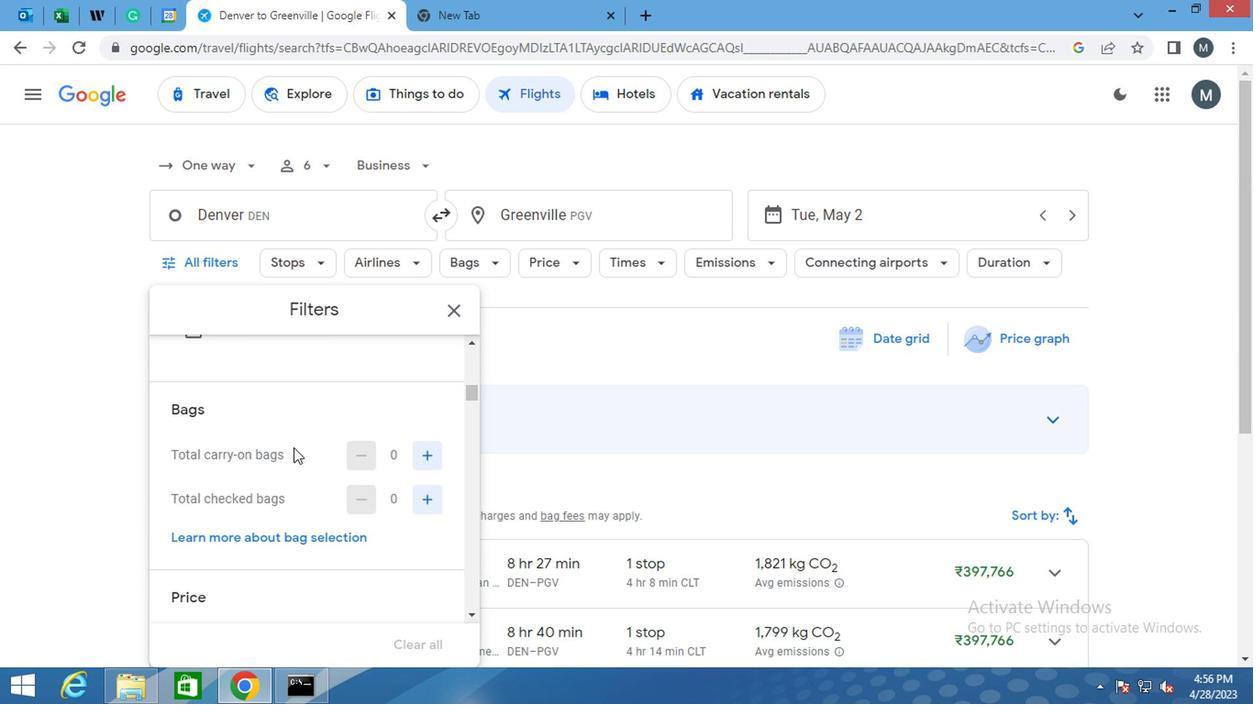 
Action: Mouse moved to (422, 414)
Screenshot: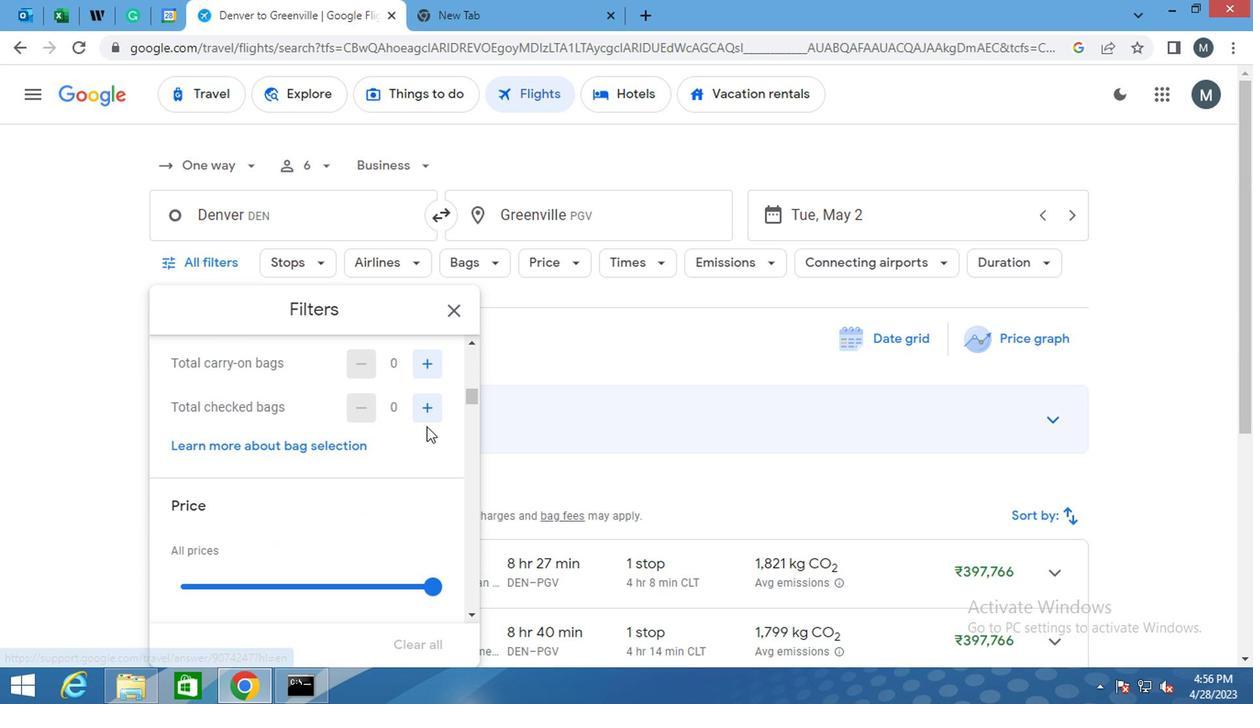 
Action: Mouse pressed left at (422, 414)
Screenshot: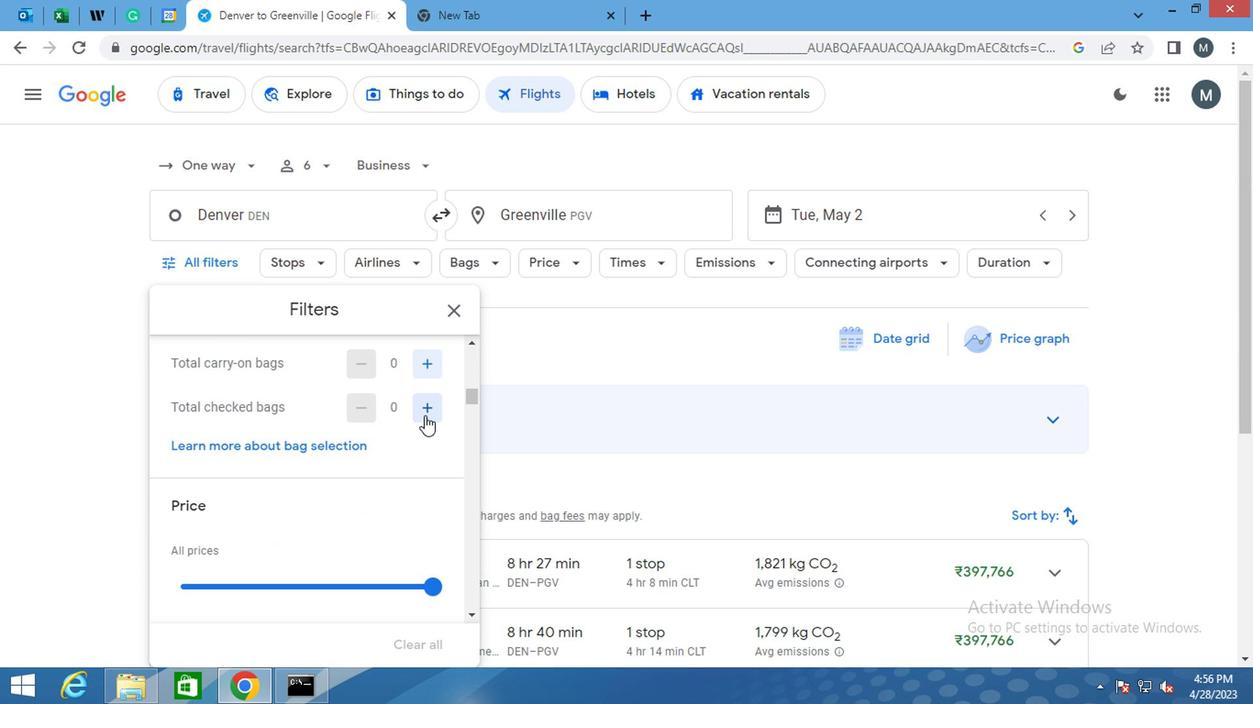 
Action: Mouse pressed left at (422, 414)
Screenshot: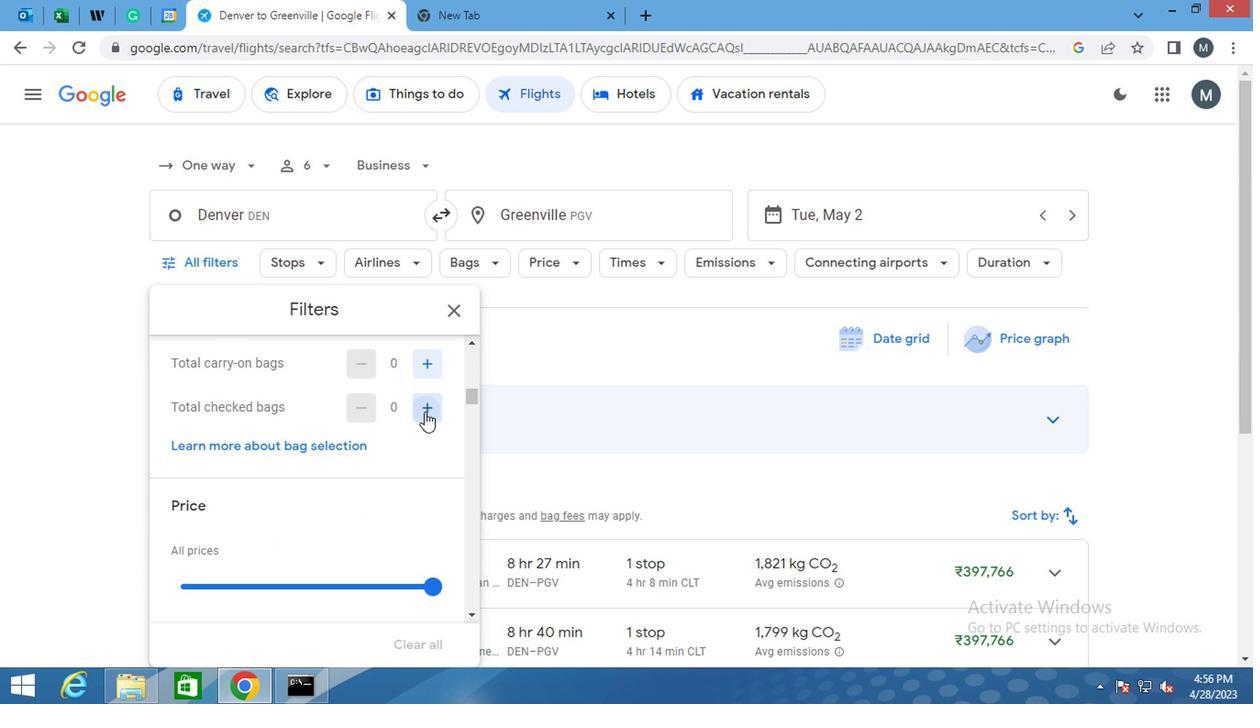 
Action: Mouse pressed left at (422, 414)
Screenshot: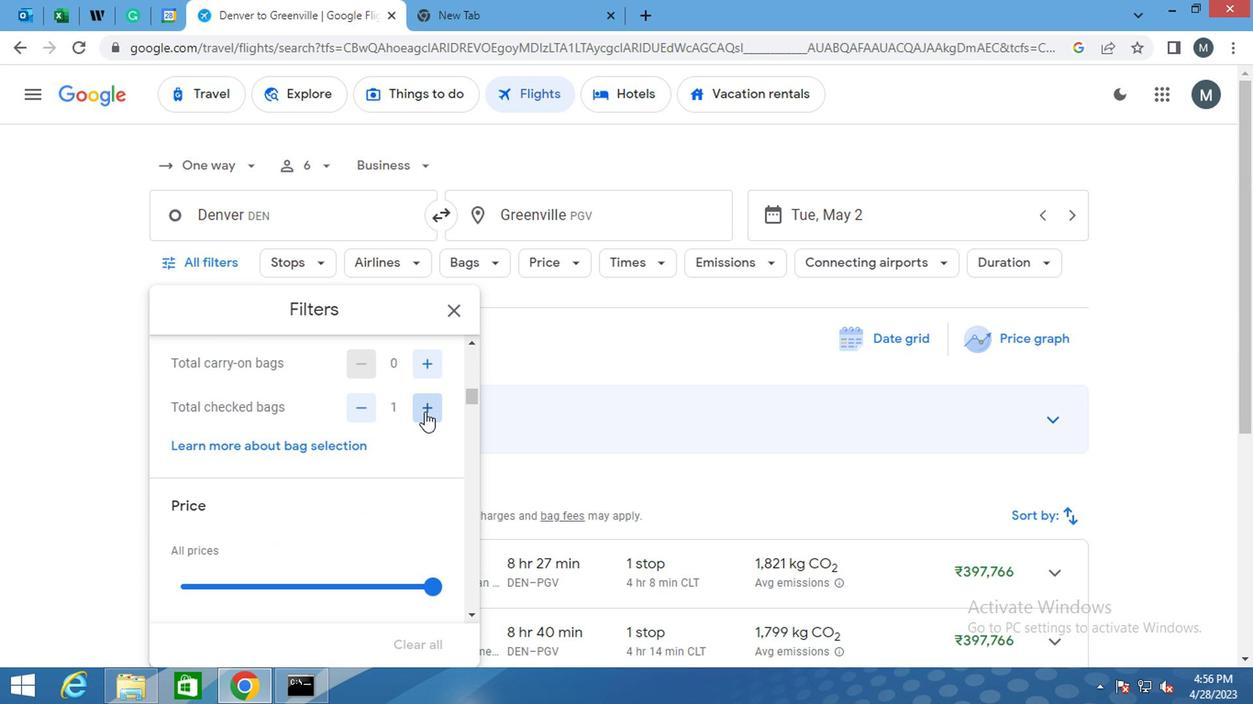 
Action: Mouse pressed left at (422, 414)
Screenshot: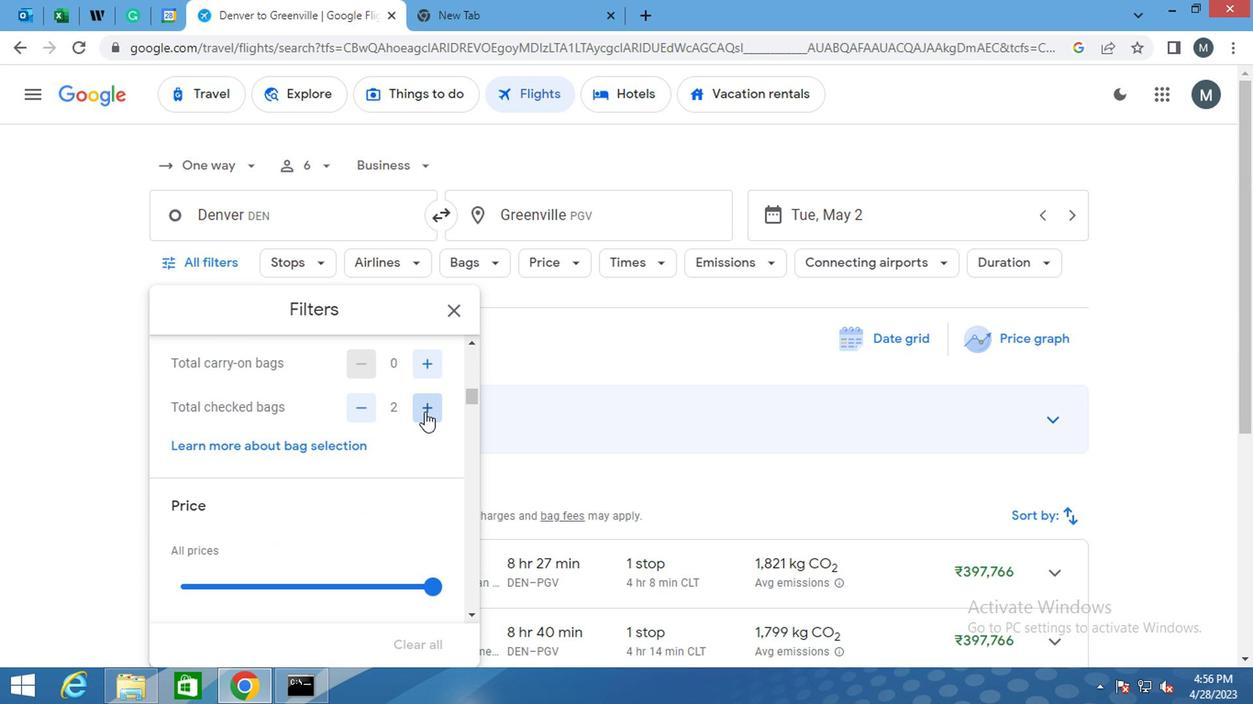 
Action: Mouse moved to (381, 415)
Screenshot: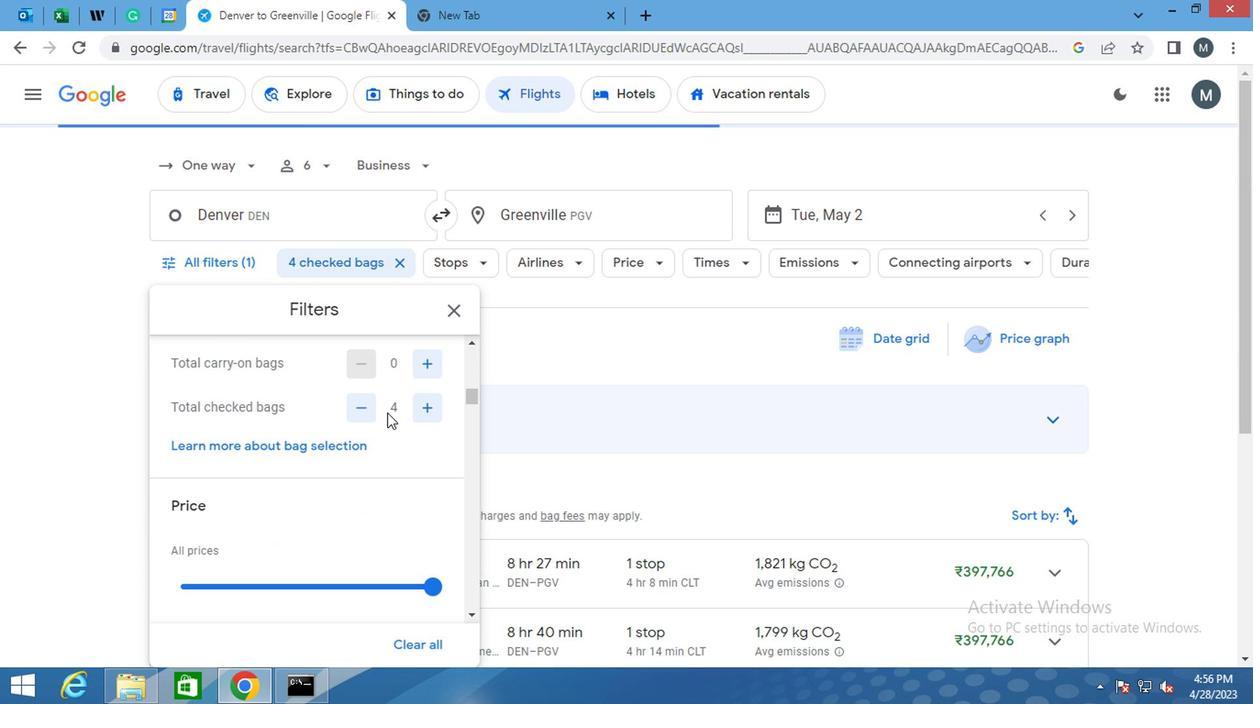 
Action: Mouse scrolled (381, 414) with delta (0, -1)
Screenshot: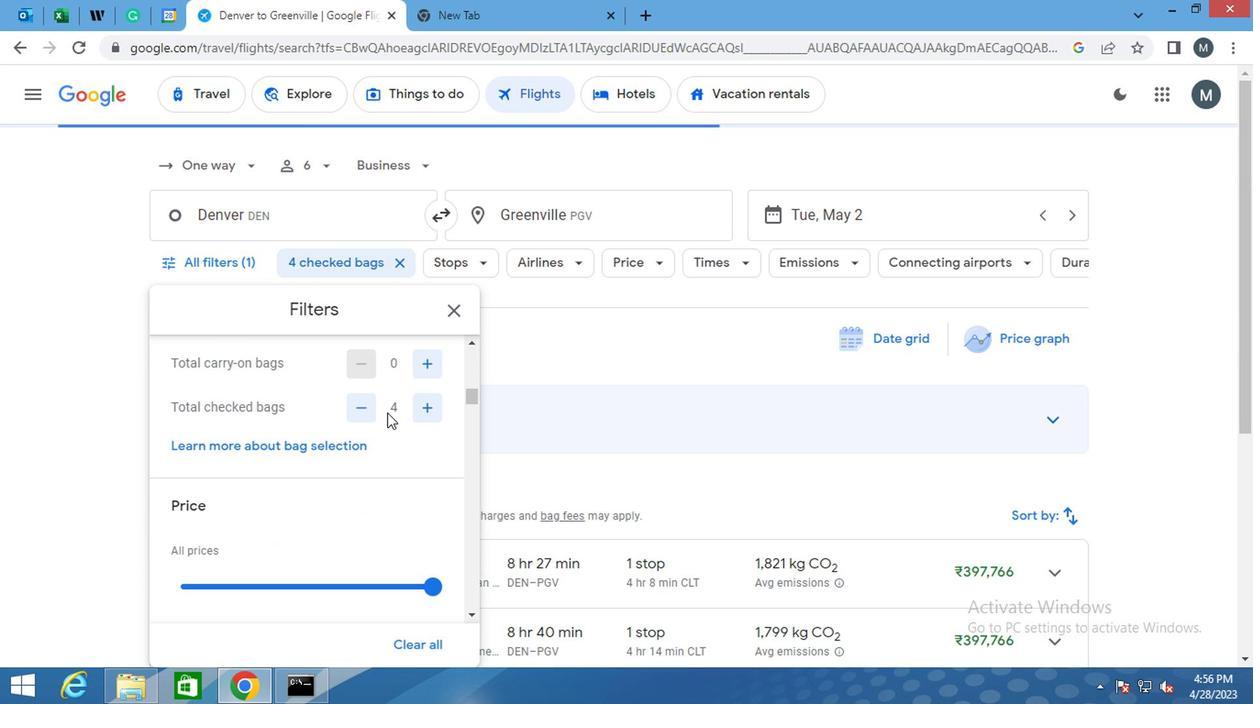 
Action: Mouse moved to (343, 499)
Screenshot: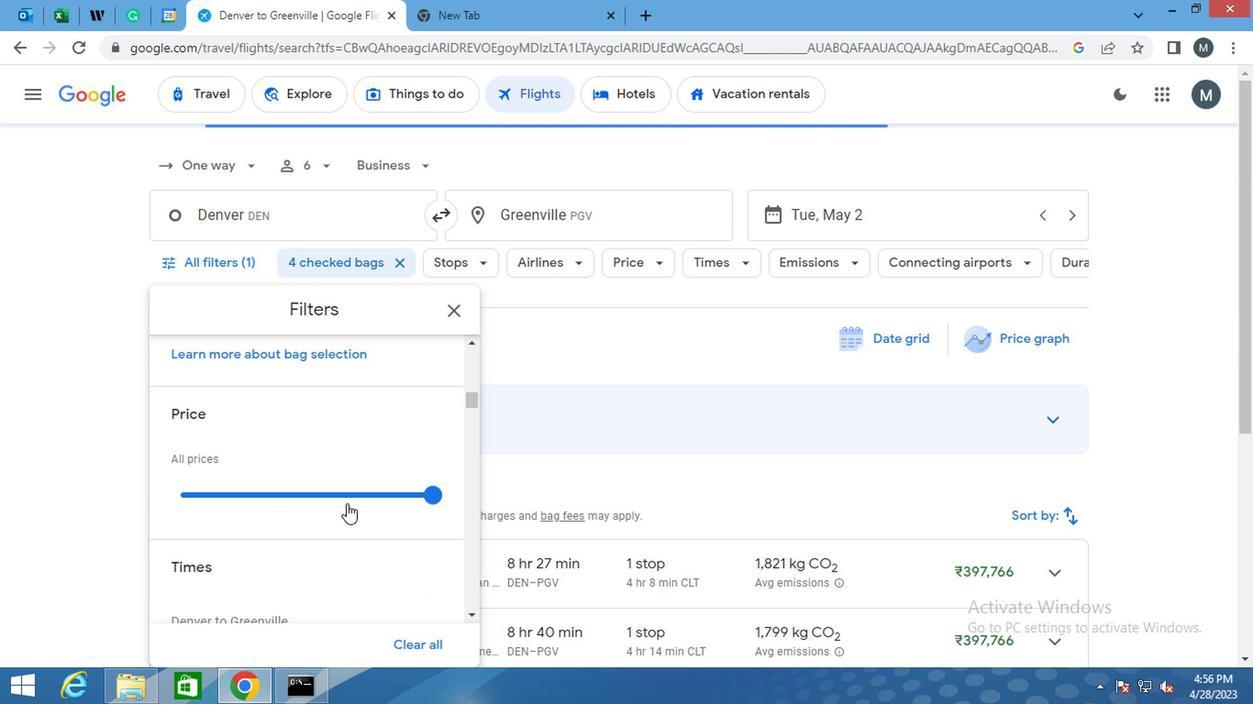
Action: Mouse pressed left at (343, 499)
Screenshot: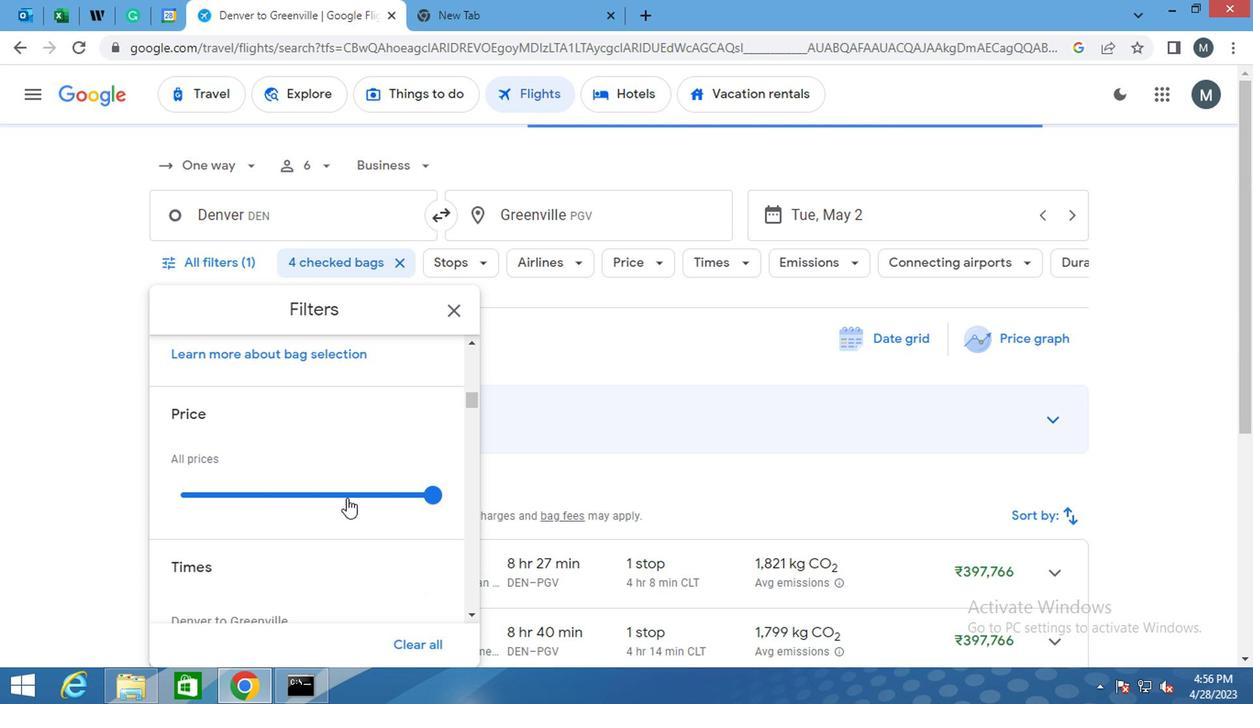 
Action: Mouse pressed left at (343, 499)
Screenshot: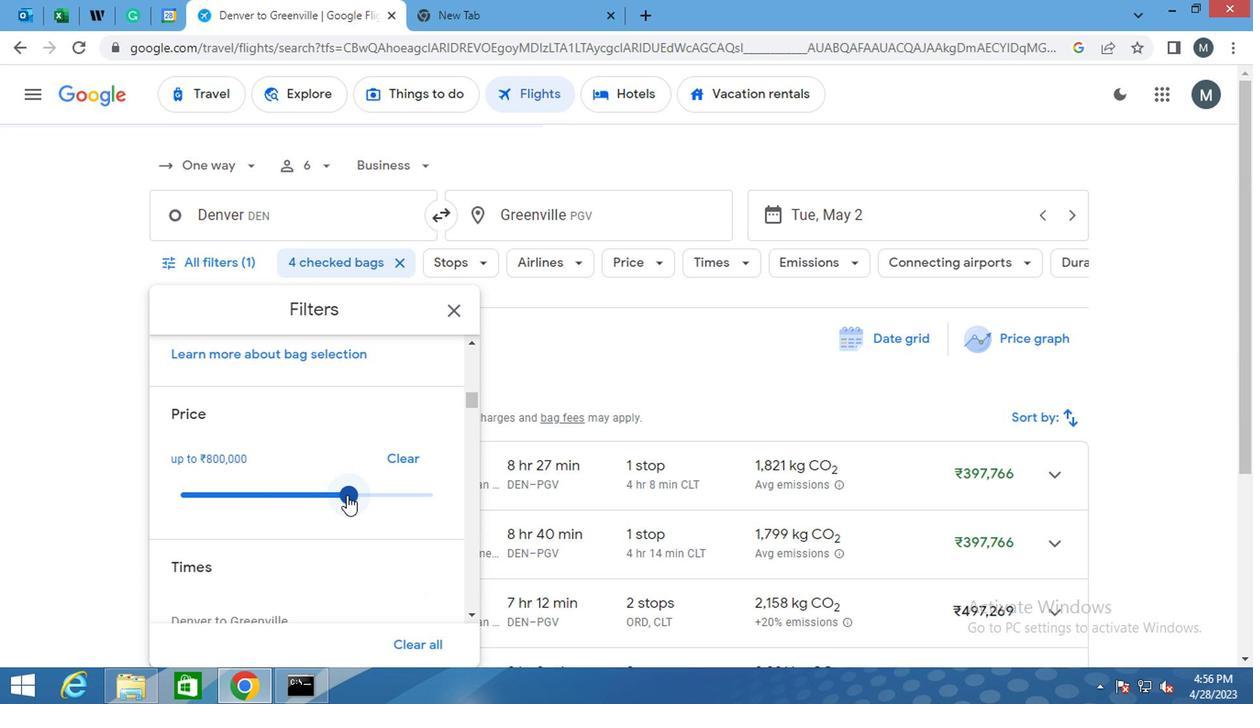 
Action: Mouse moved to (315, 468)
Screenshot: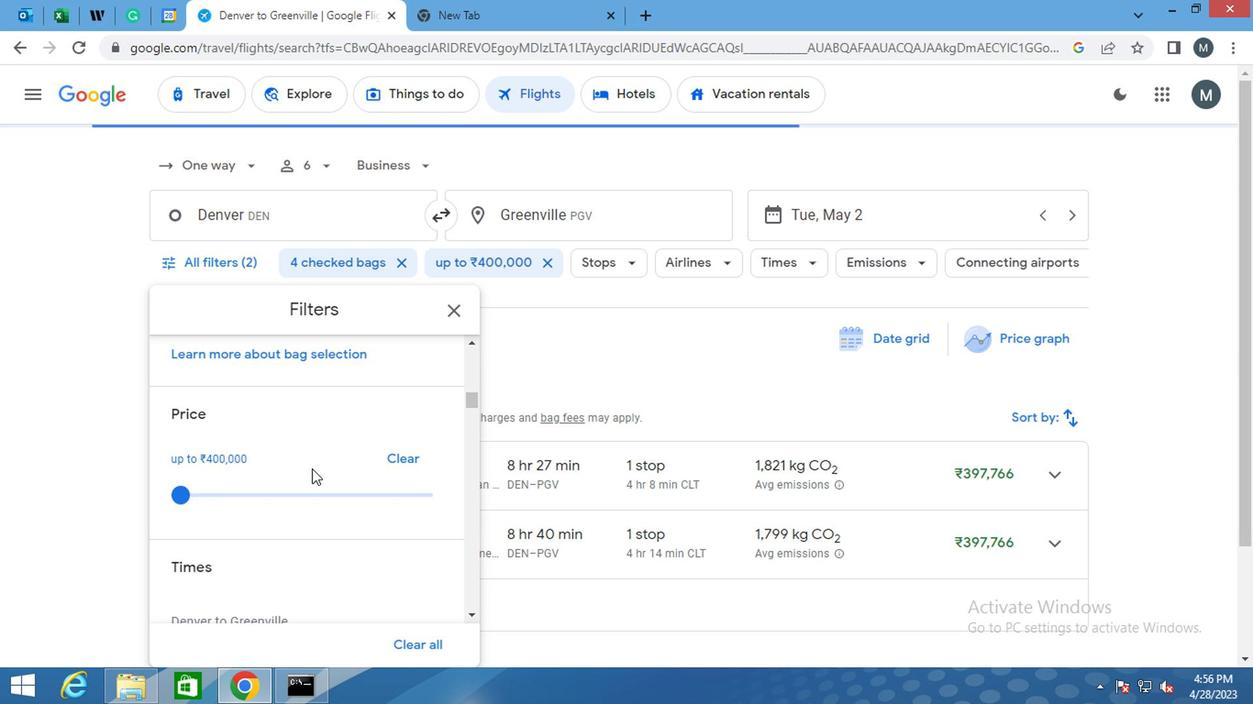 
Action: Mouse scrolled (315, 467) with delta (0, -1)
Screenshot: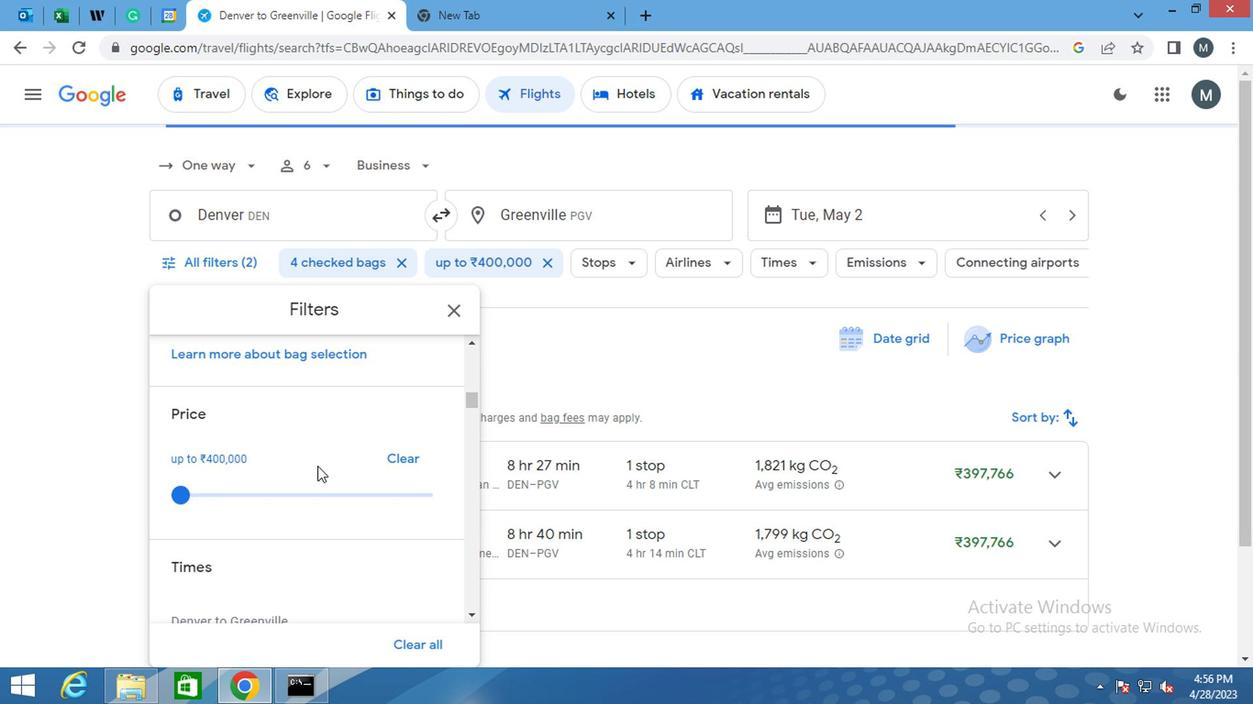 
Action: Mouse moved to (315, 468)
Screenshot: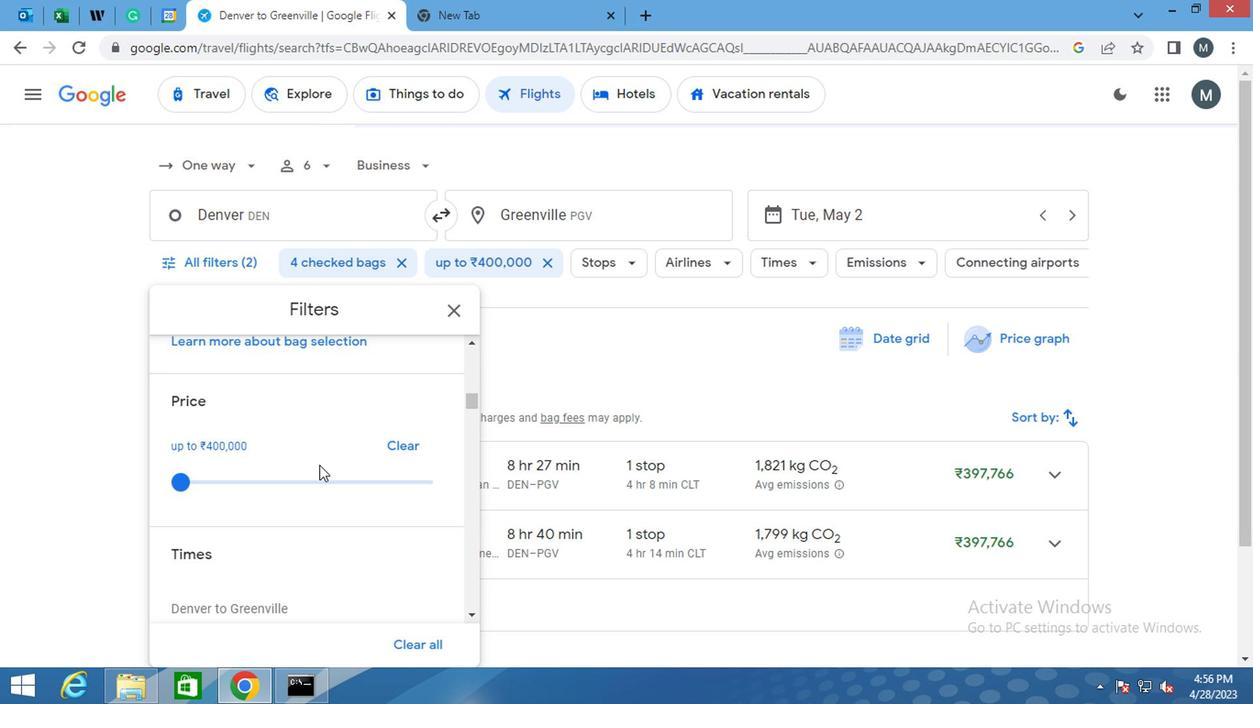 
Action: Mouse scrolled (315, 467) with delta (0, -1)
Screenshot: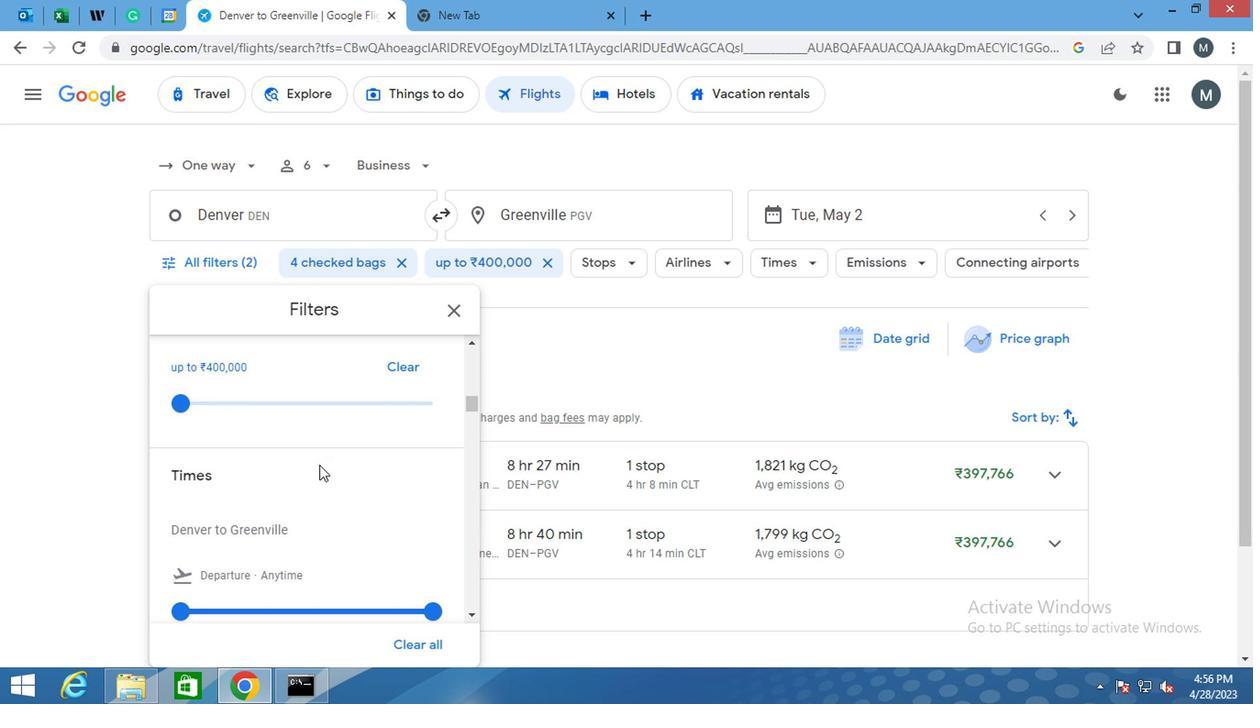 
Action: Mouse moved to (268, 523)
Screenshot: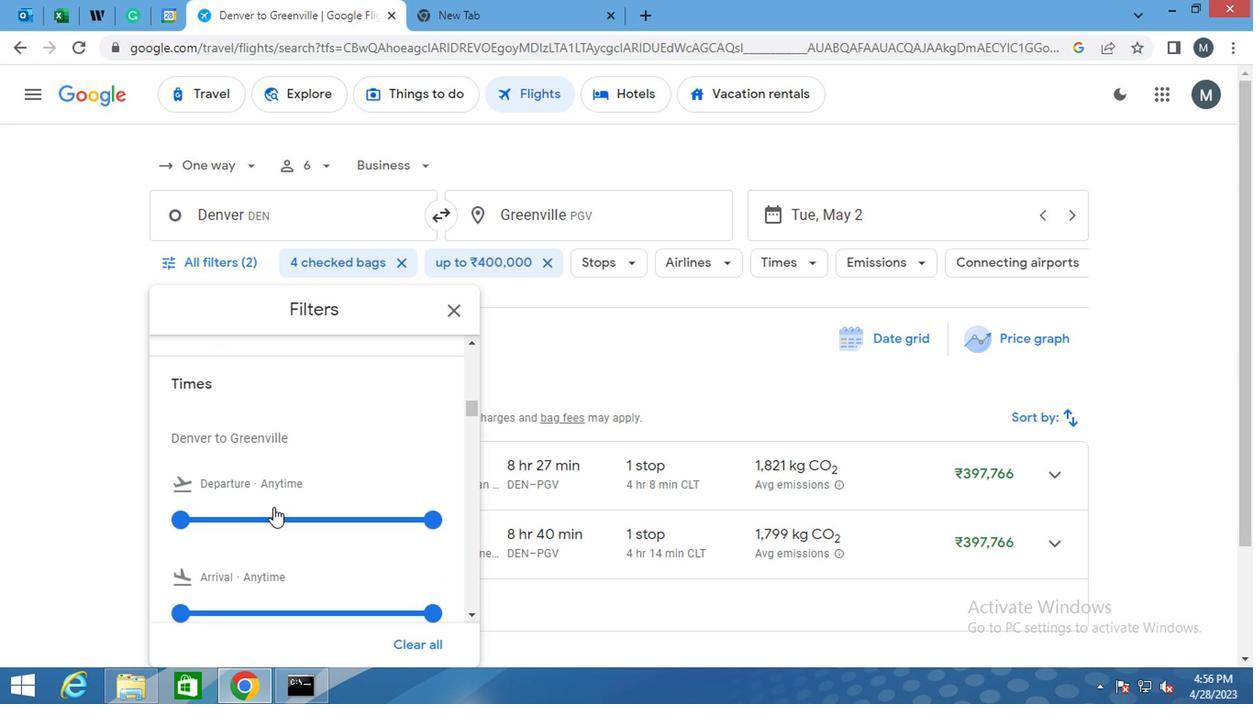 
Action: Mouse pressed left at (268, 523)
Screenshot: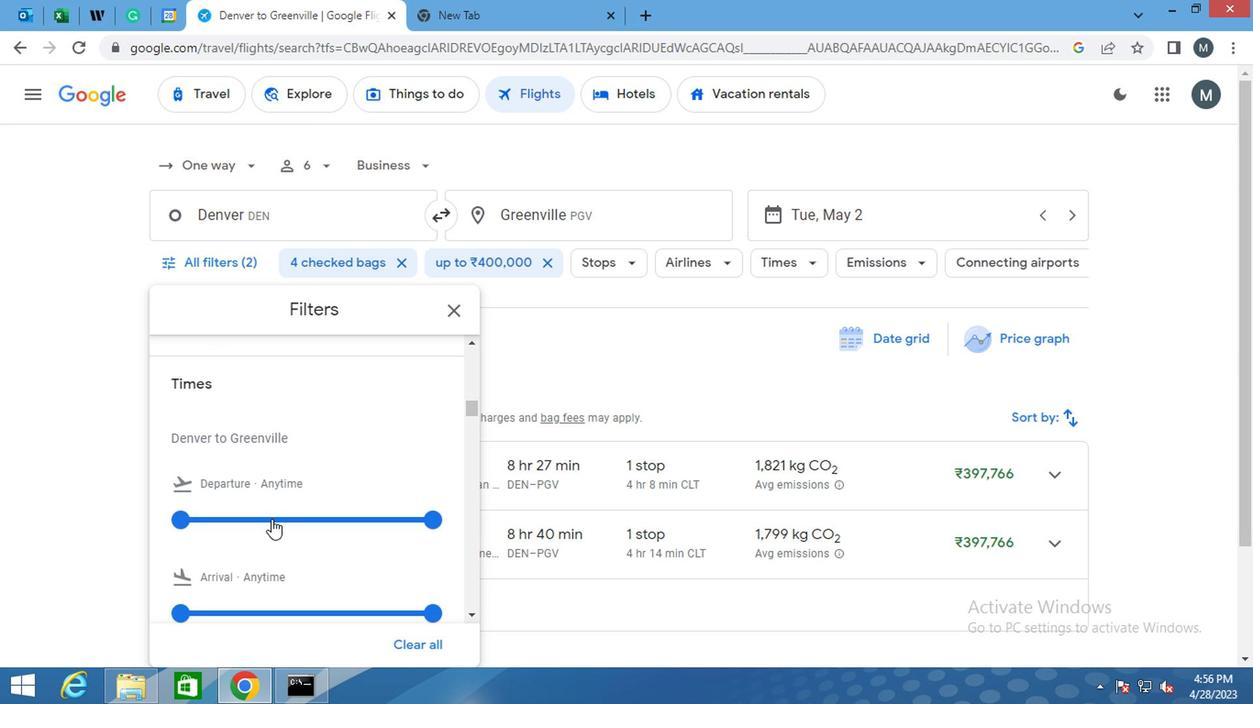 
Action: Mouse pressed left at (268, 523)
Screenshot: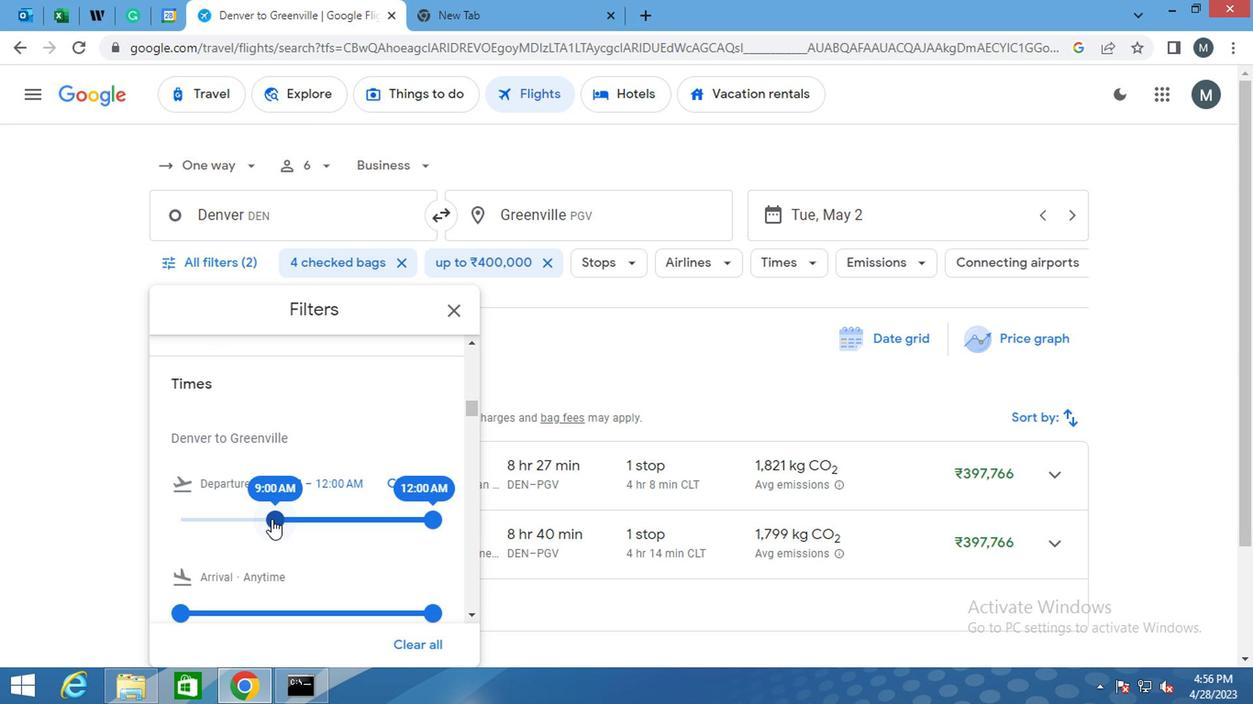 
Action: Mouse moved to (430, 523)
Screenshot: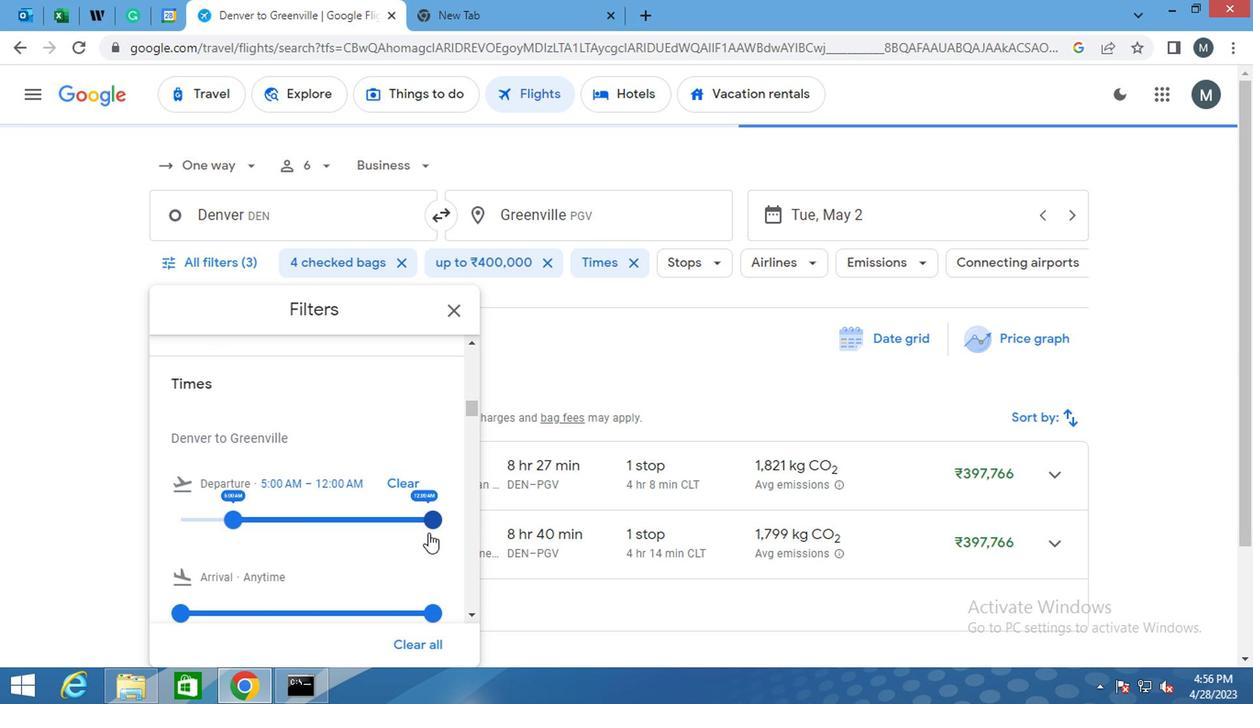 
Action: Mouse pressed left at (430, 523)
Screenshot: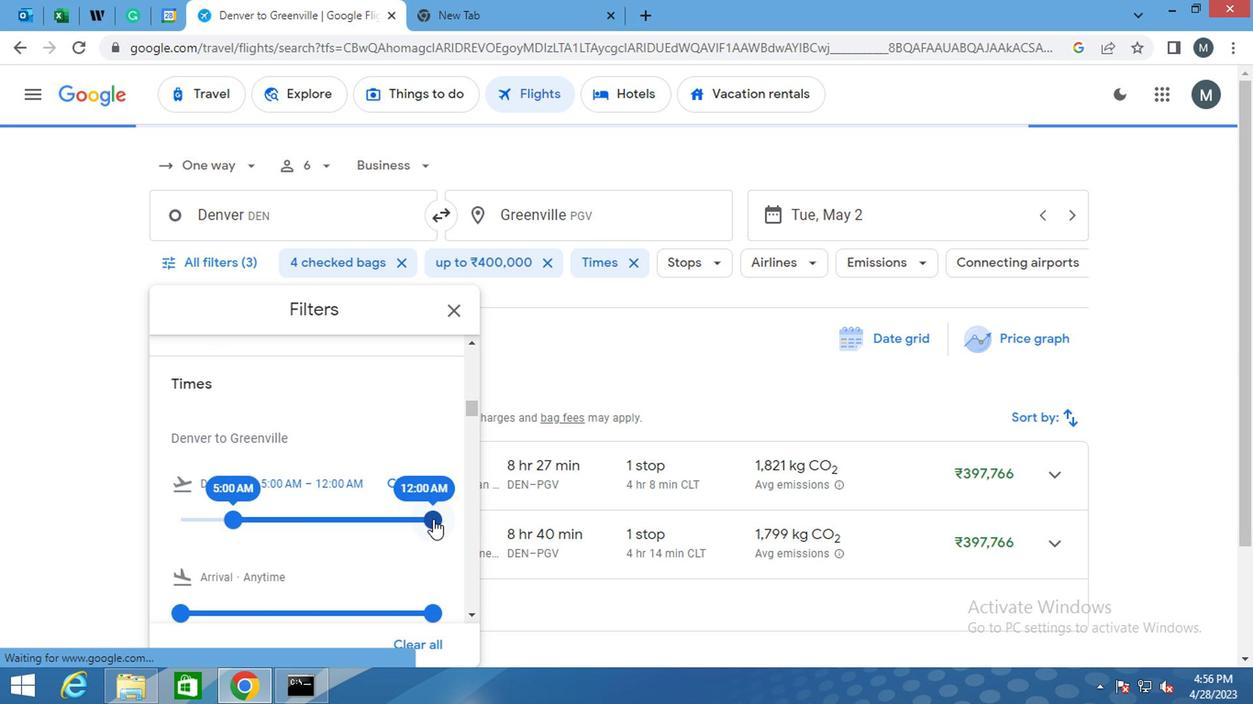 
Action: Mouse moved to (227, 523)
Screenshot: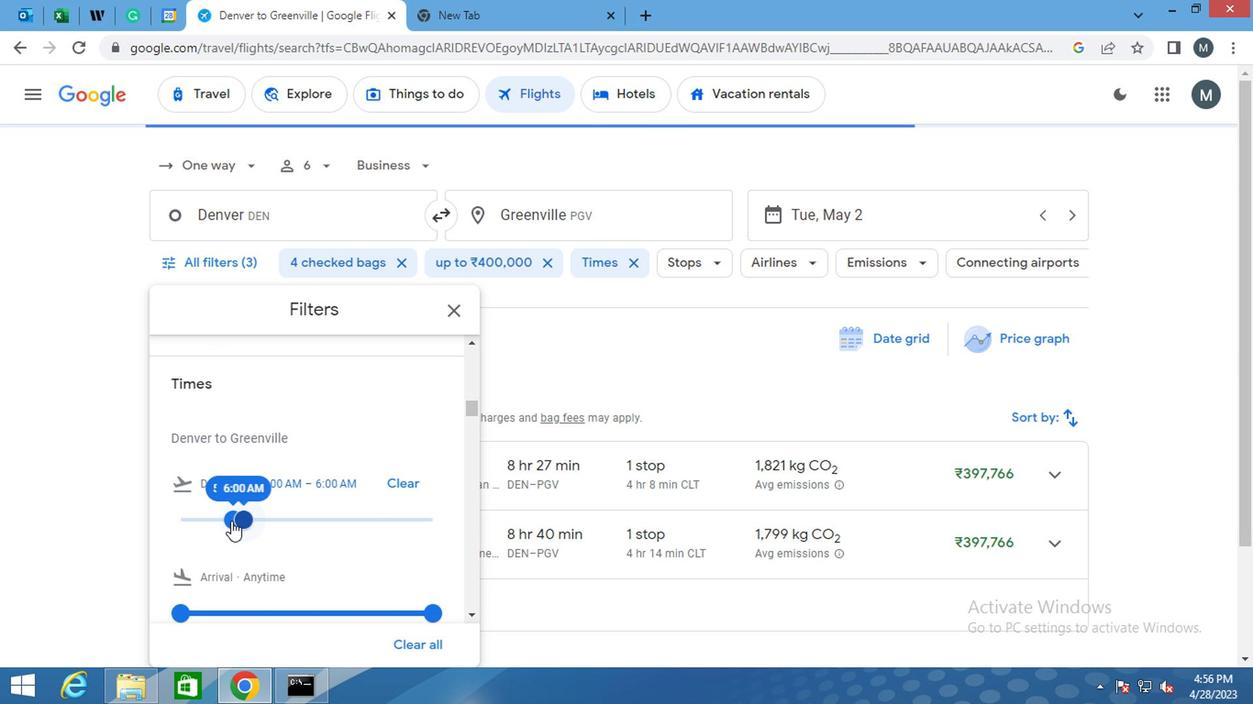 
